 Task: For heading Use Merriweather with Light dark cornflower blue 2 colour & bold.  font size for heading24,  'Change the font style of data to'Nunito and font size to 16,  Change the alignment of both headline & data to Align right In the sheet  auditingSalesByCategory_2023
Action: Mouse moved to (279, 295)
Screenshot: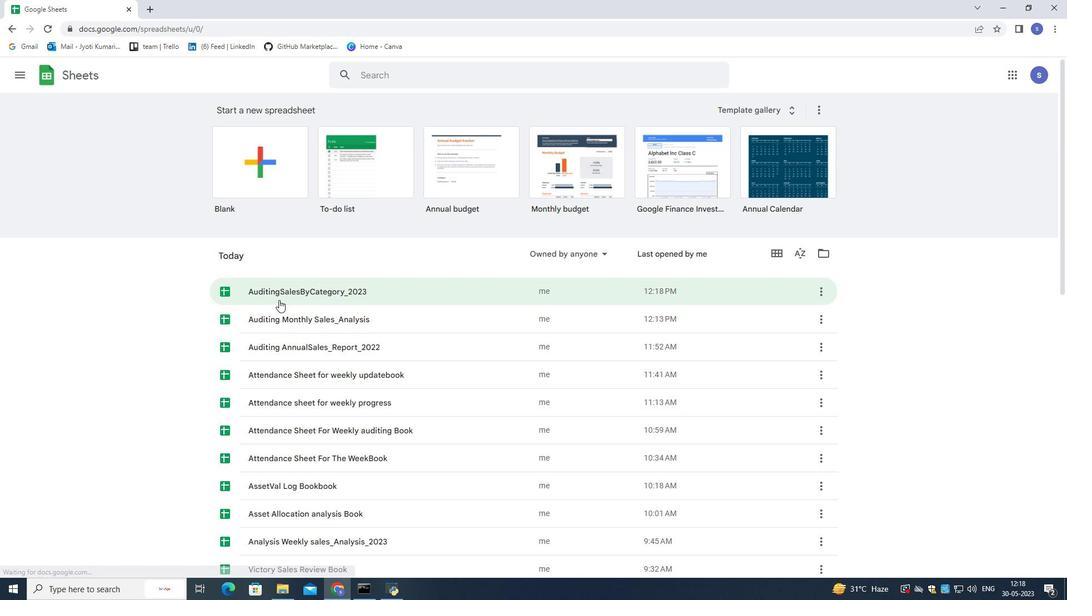 
Action: Mouse pressed left at (279, 295)
Screenshot: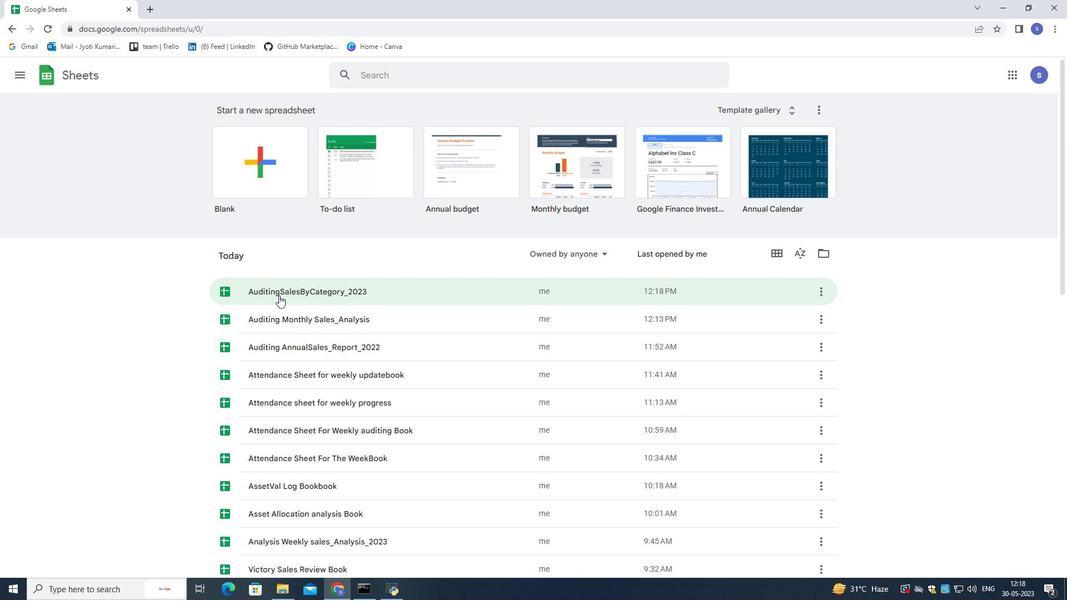 
Action: Mouse moved to (101, 155)
Screenshot: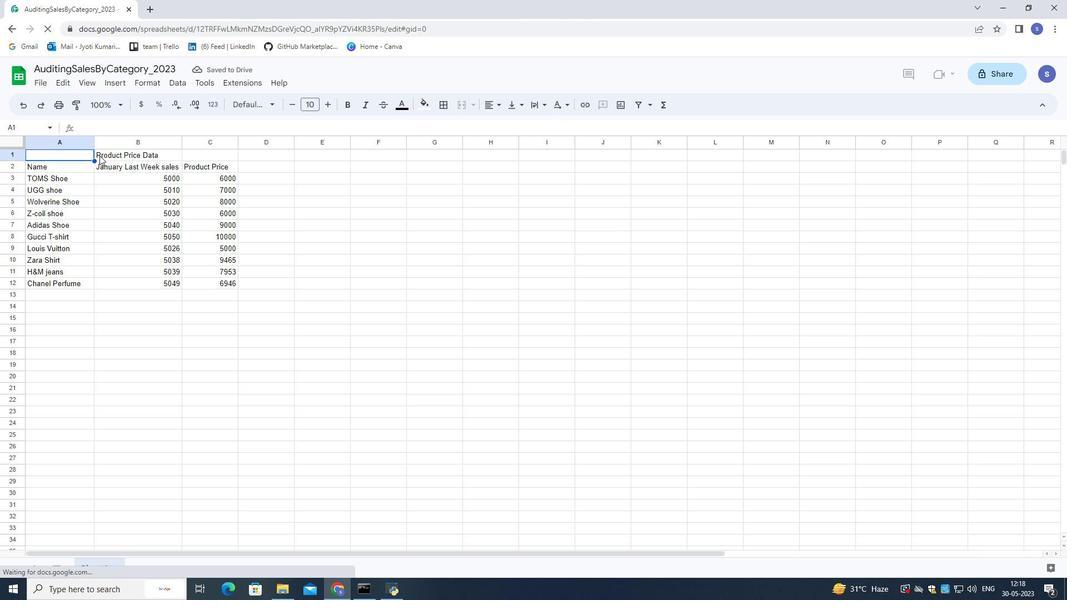 
Action: Mouse pressed left at (101, 155)
Screenshot: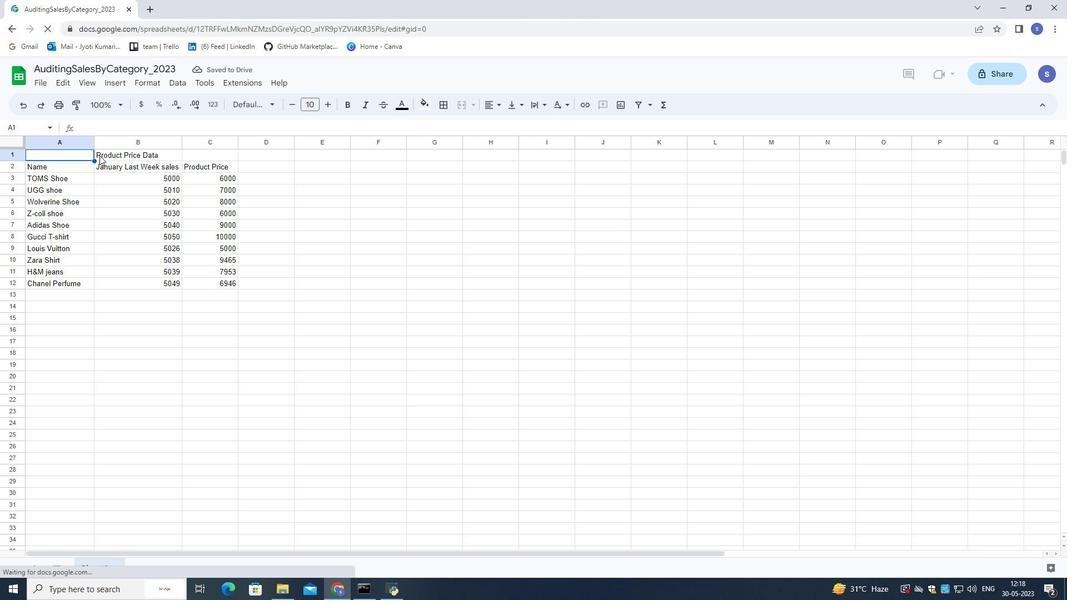 
Action: Mouse moved to (95, 153)
Screenshot: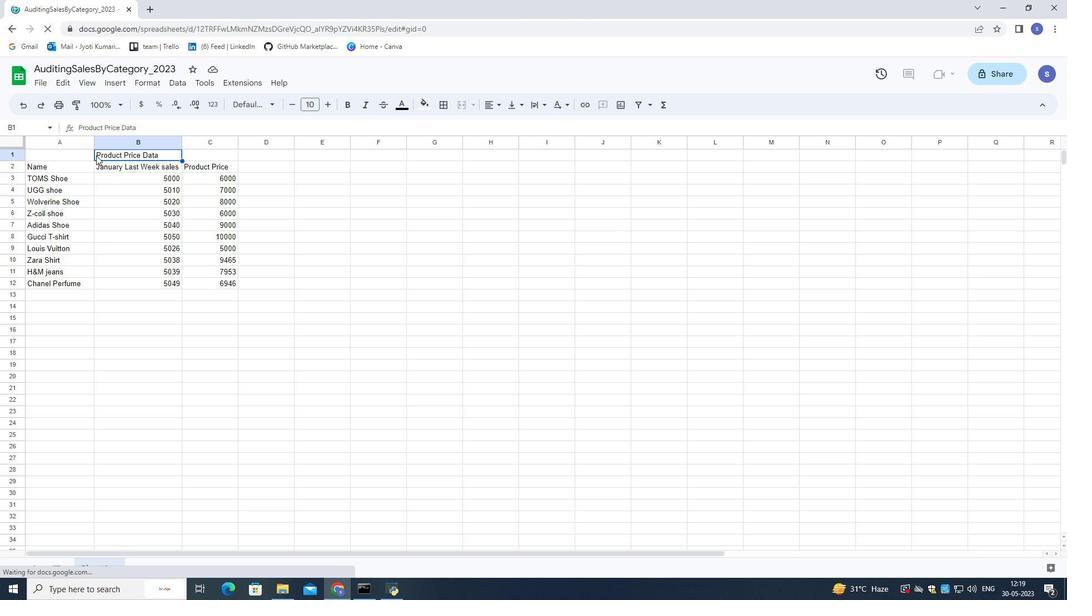 
Action: Mouse pressed left at (95, 153)
Screenshot: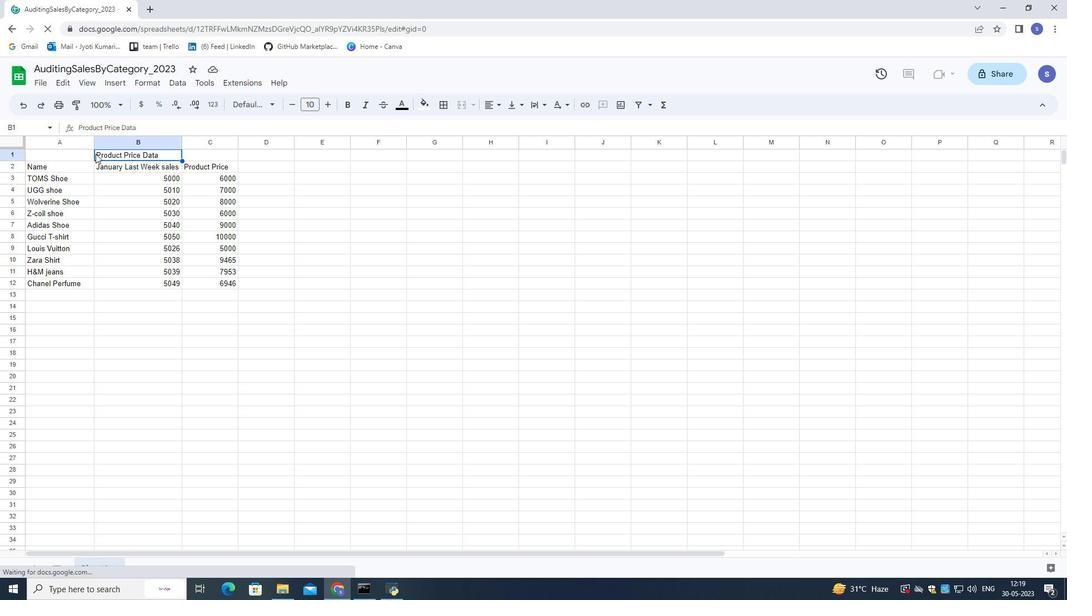 
Action: Mouse pressed left at (95, 153)
Screenshot: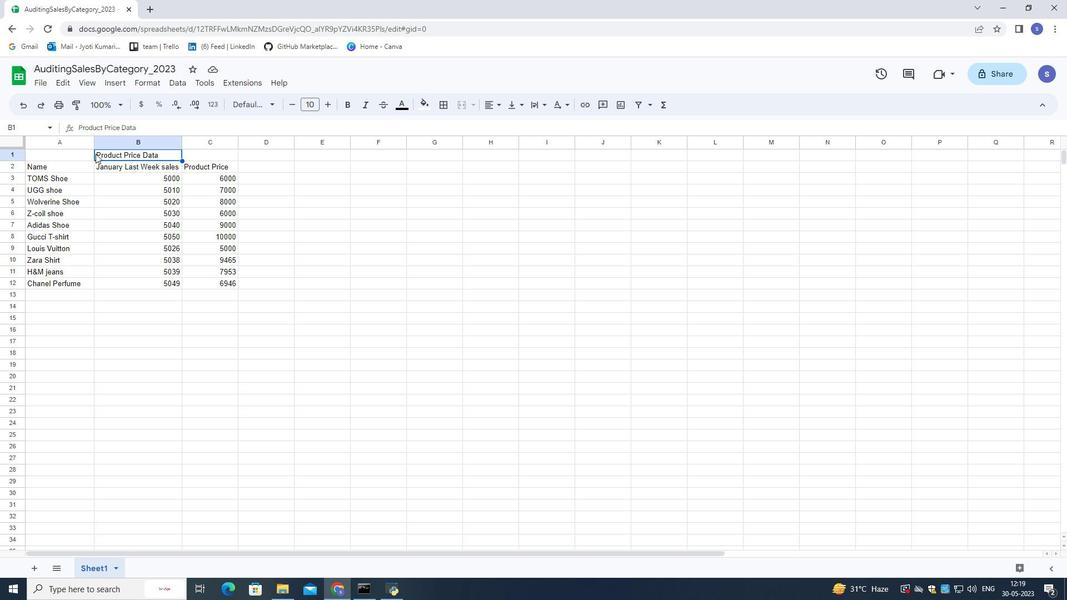 
Action: Mouse pressed left at (95, 153)
Screenshot: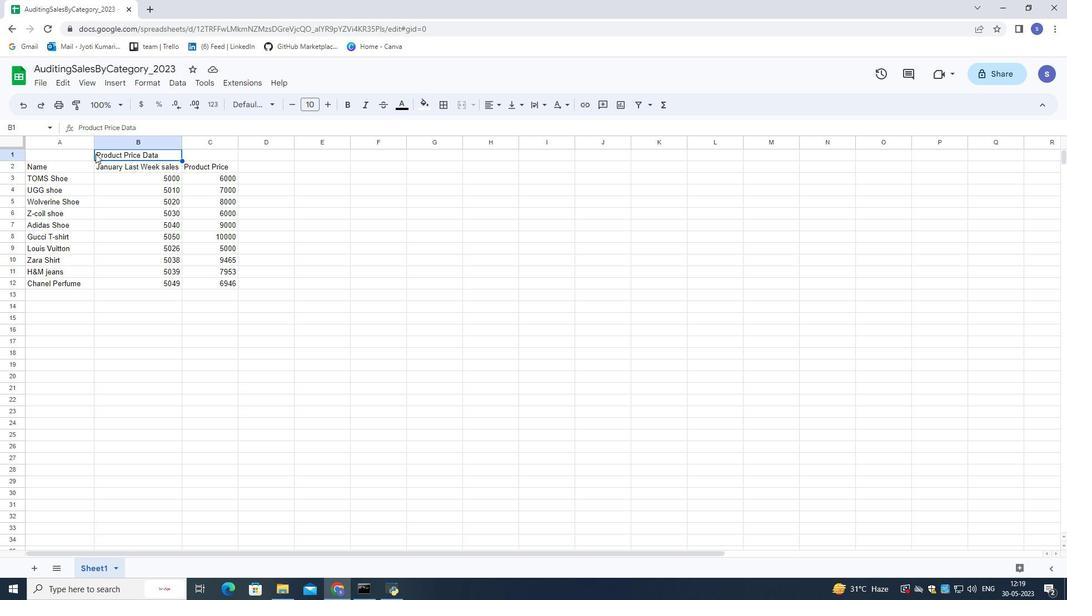 
Action: Mouse moved to (95, 152)
Screenshot: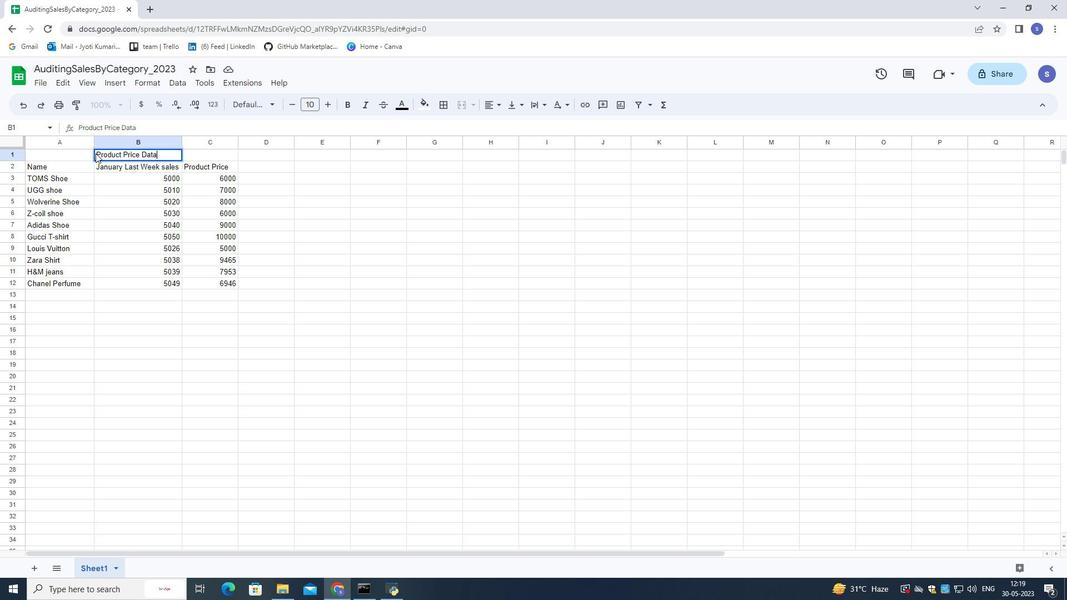 
Action: Mouse pressed left at (95, 152)
Screenshot: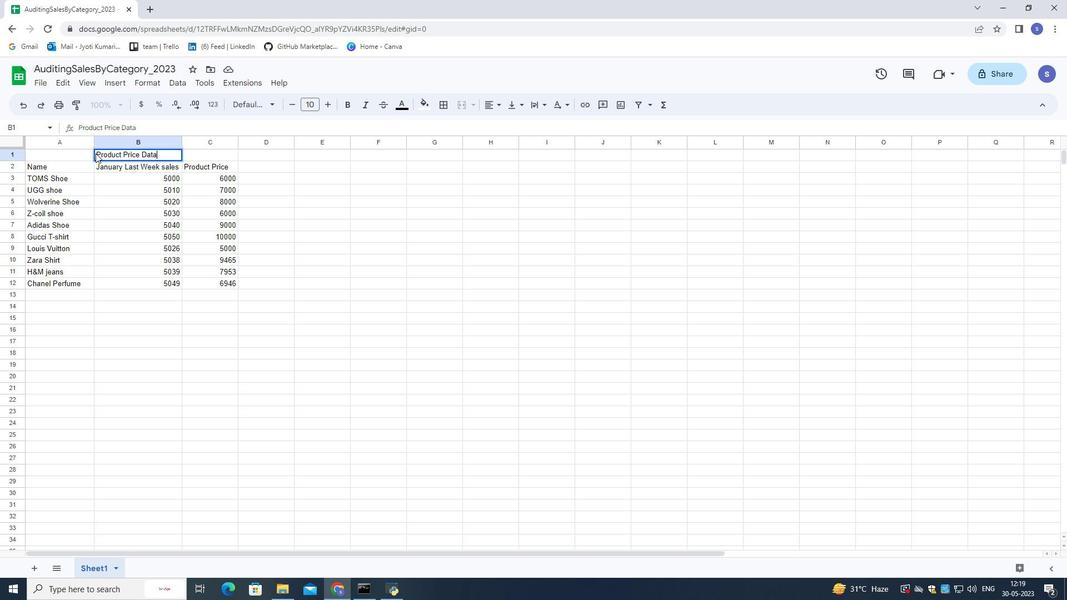
Action: Mouse moved to (96, 153)
Screenshot: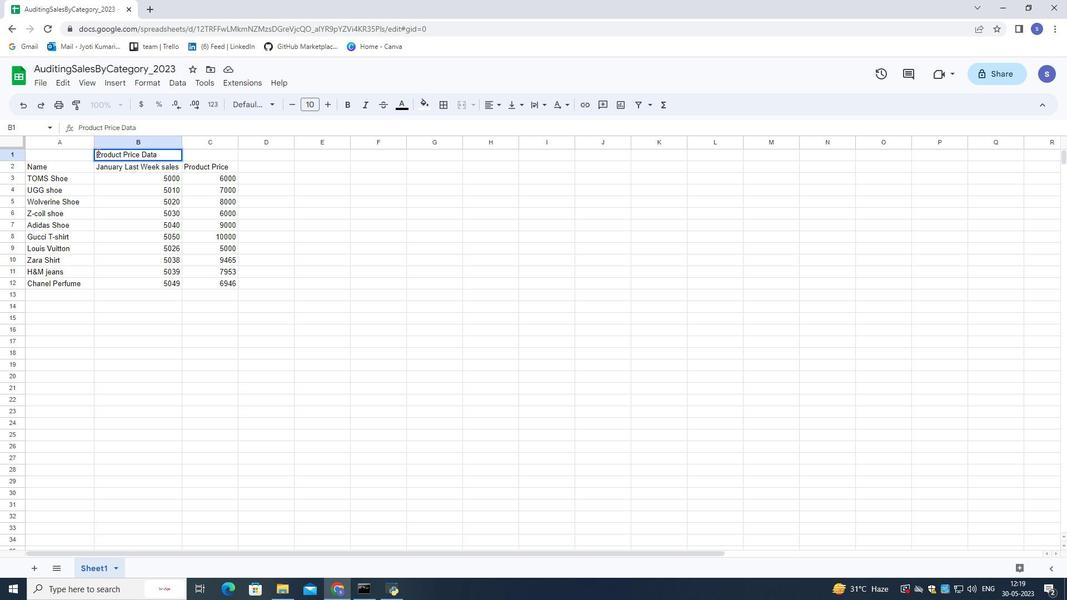 
Action: Mouse pressed left at (96, 153)
Screenshot: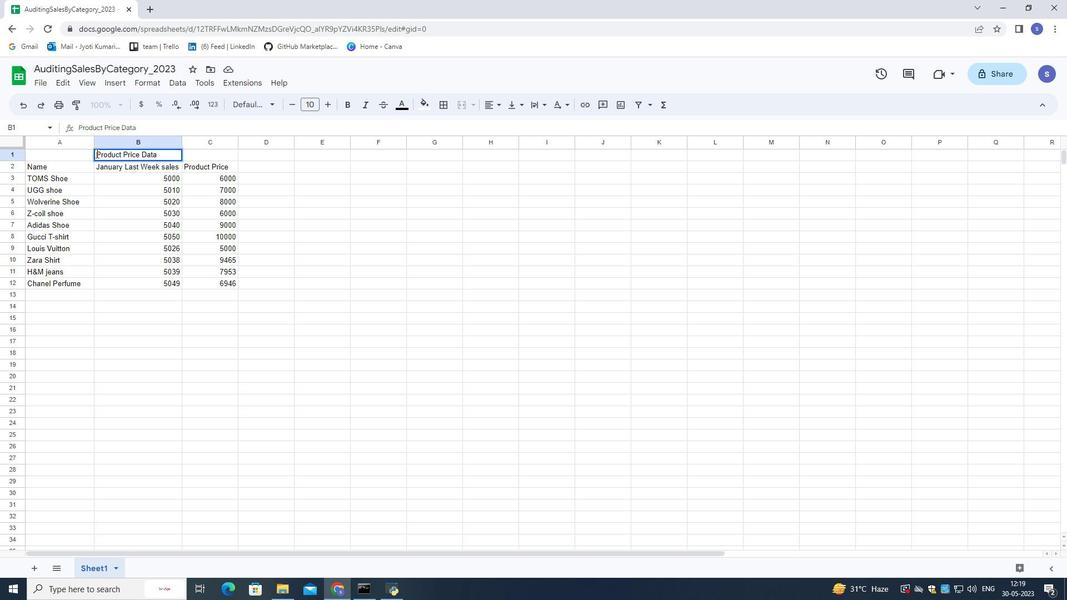 
Action: Mouse moved to (277, 105)
Screenshot: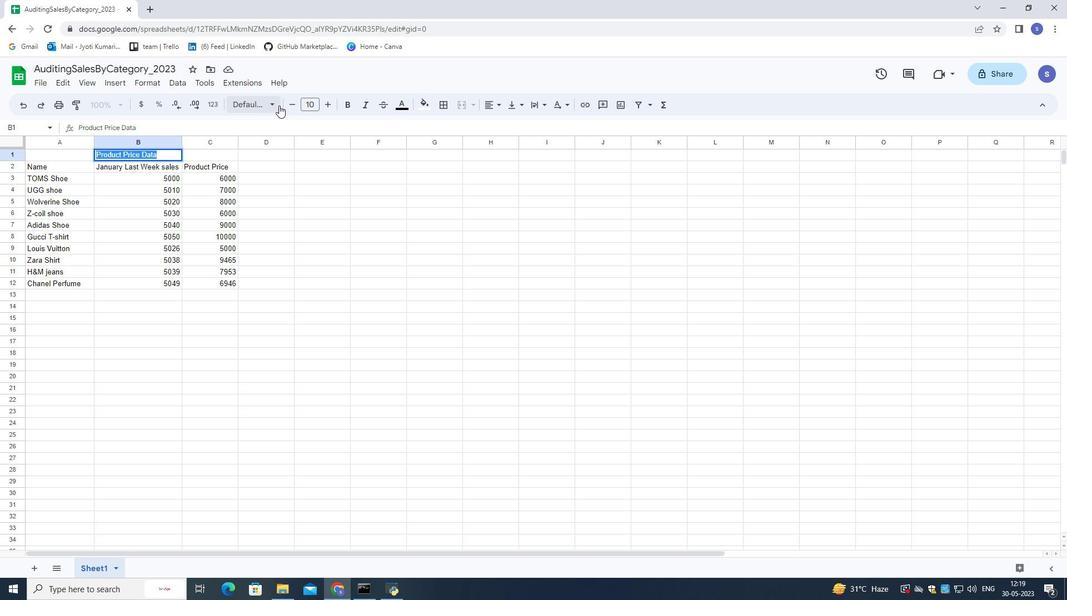
Action: Mouse pressed left at (277, 105)
Screenshot: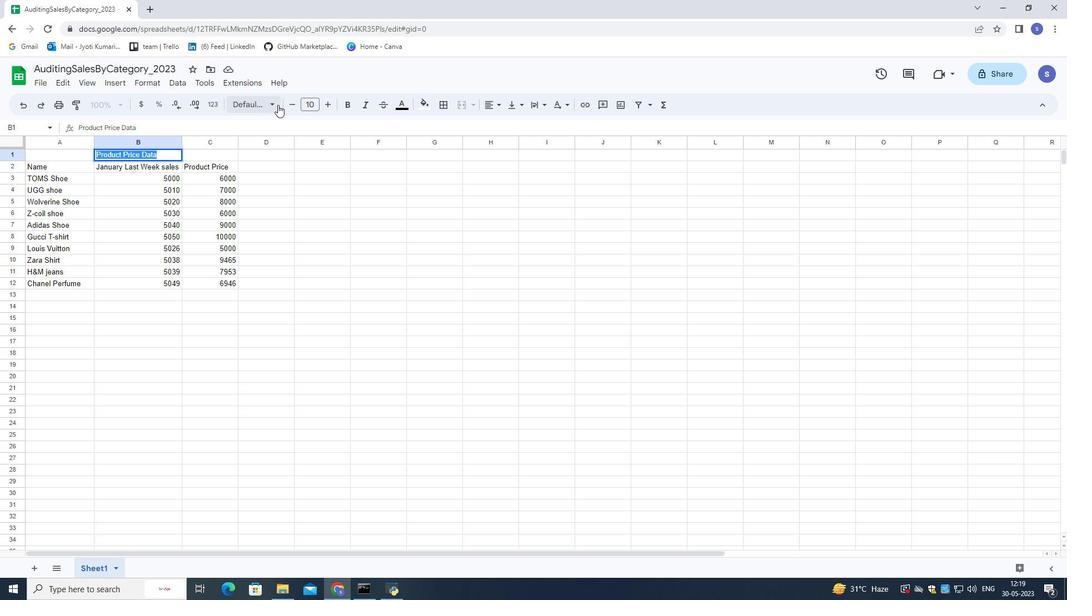 
Action: Mouse moved to (294, 147)
Screenshot: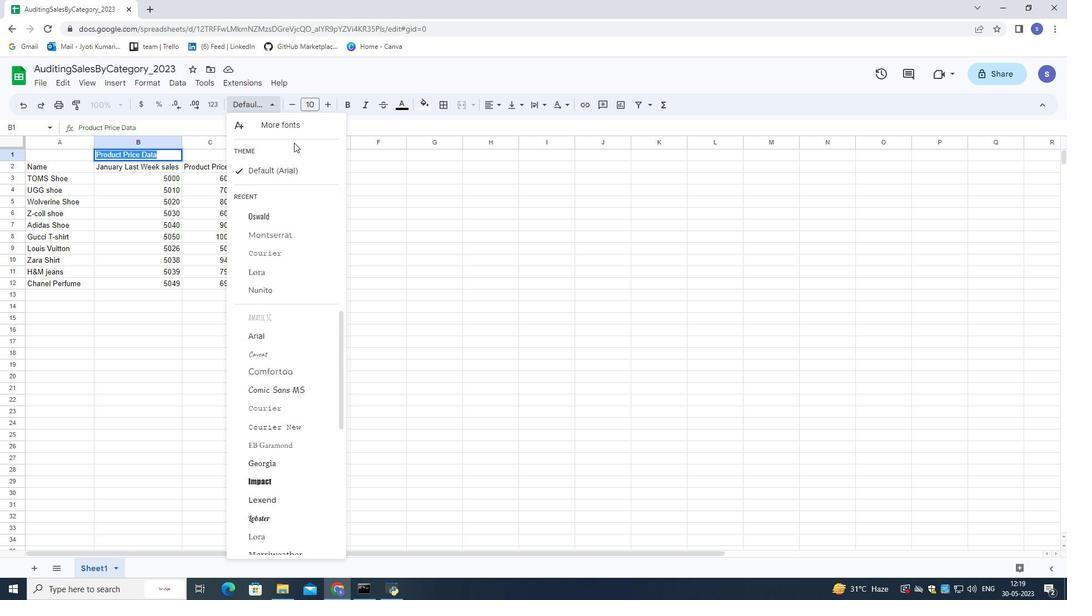 
Action: Mouse pressed left at (294, 147)
Screenshot: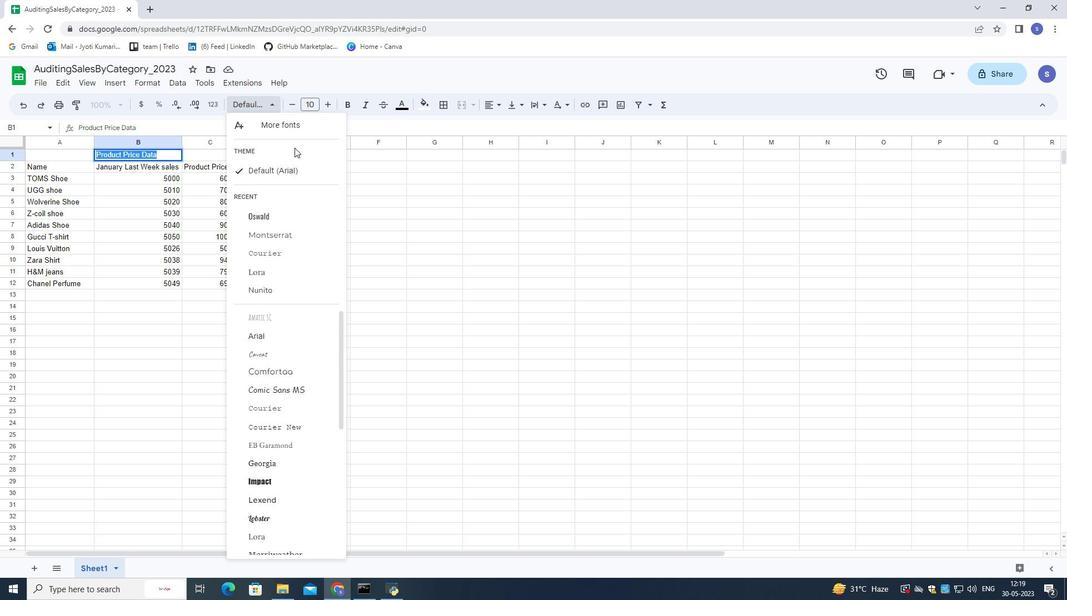 
Action: Mouse moved to (294, 131)
Screenshot: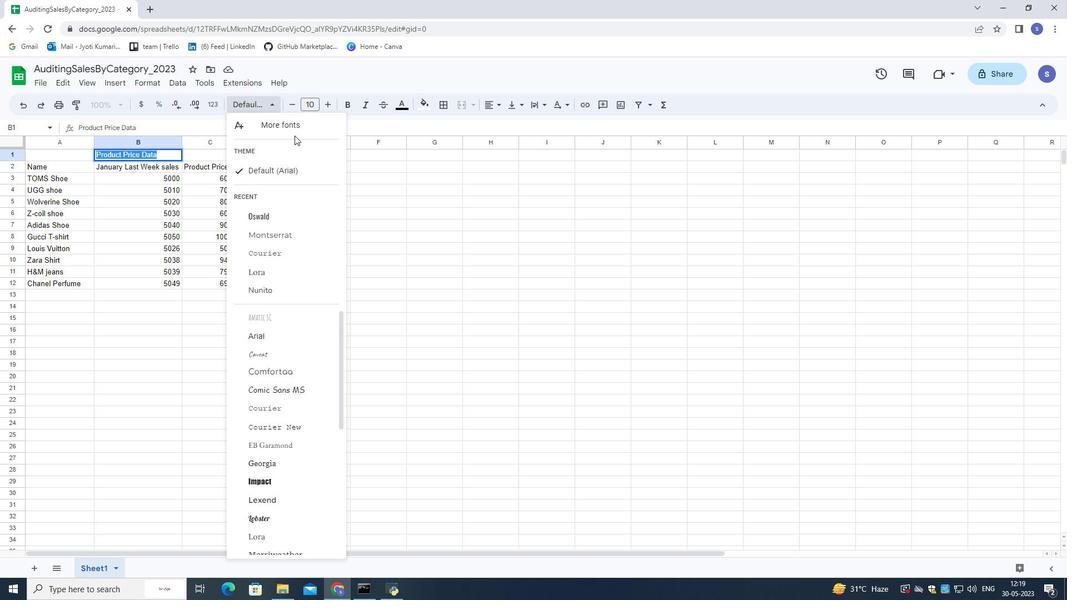 
Action: Mouse pressed left at (294, 131)
Screenshot: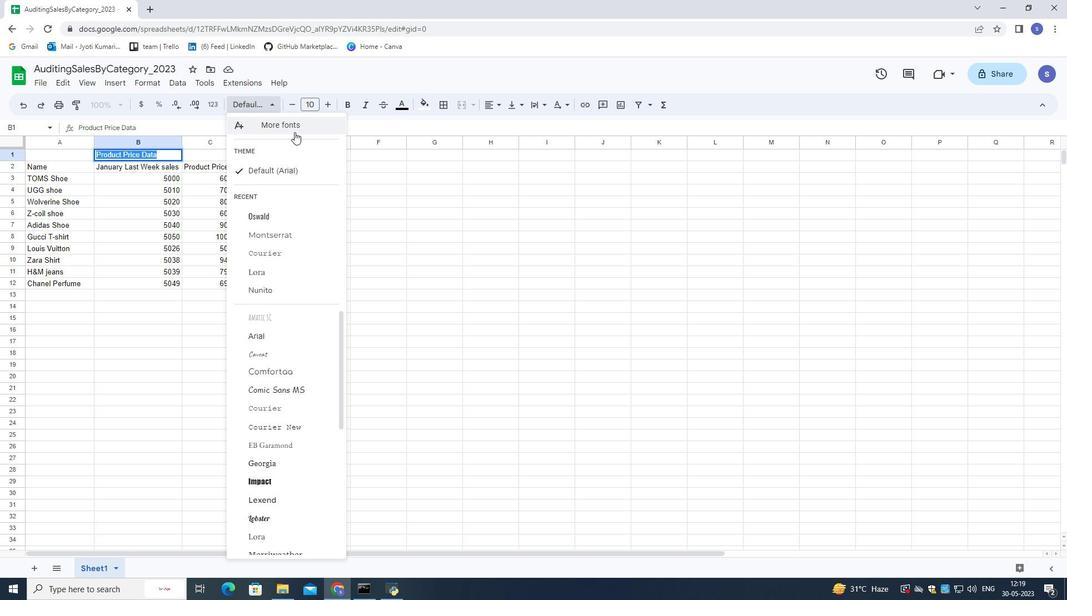 
Action: Mouse moved to (306, 185)
Screenshot: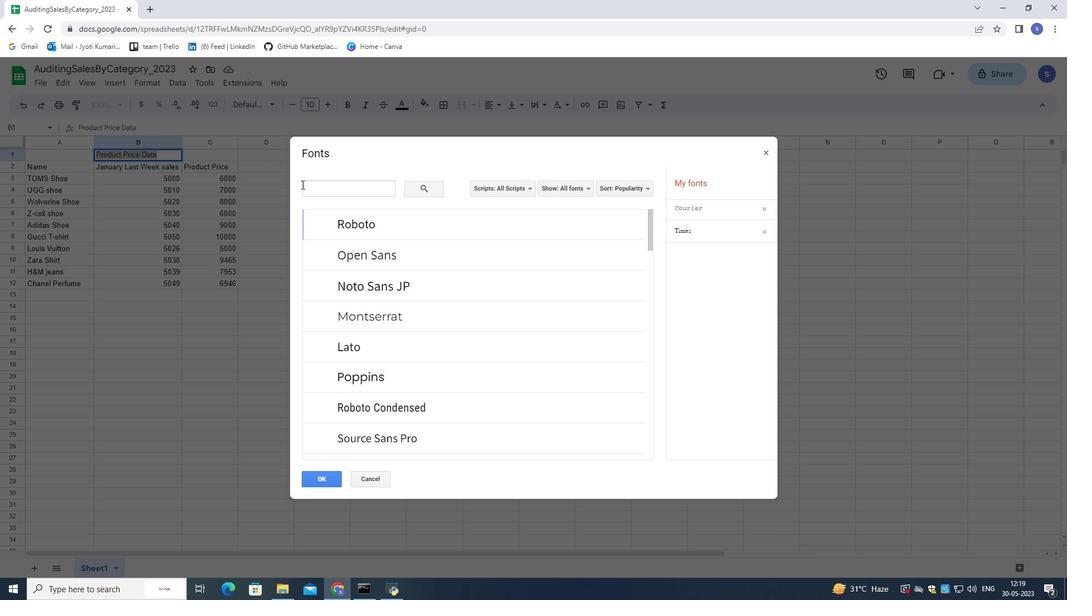 
Action: Mouse pressed left at (306, 185)
Screenshot: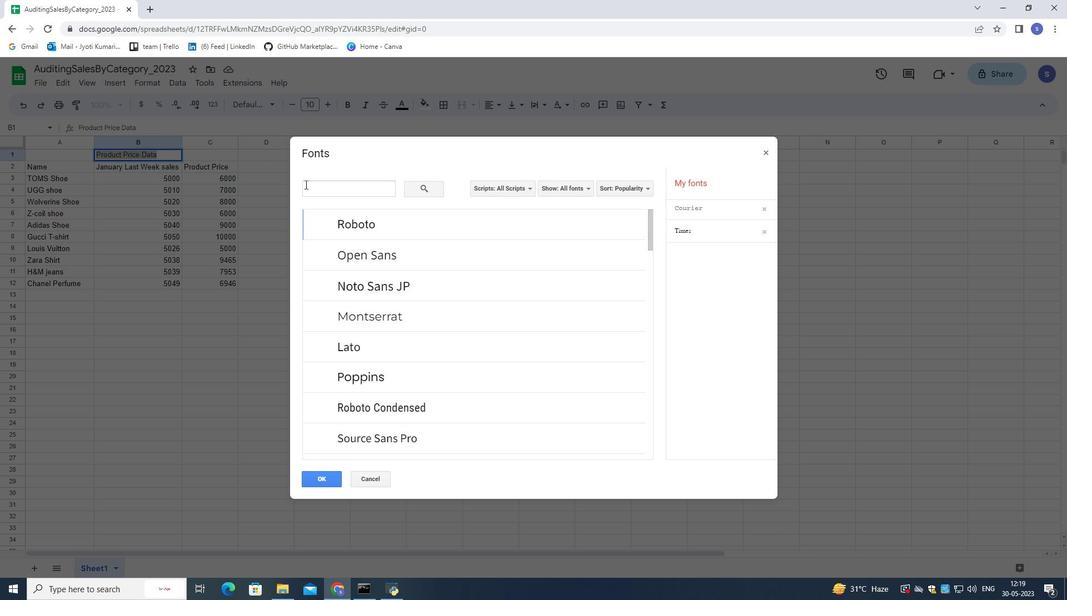 
Action: Mouse moved to (306, 185)
Screenshot: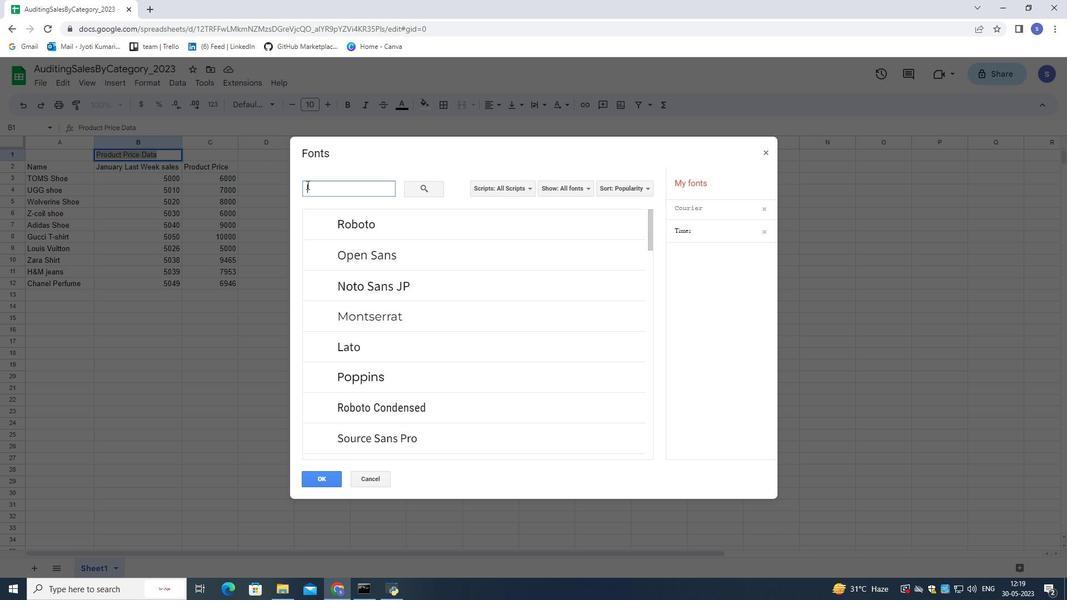 
Action: Key pressed <Key.shift><Key.shift><Key.shift><Key.shift>Me
Screenshot: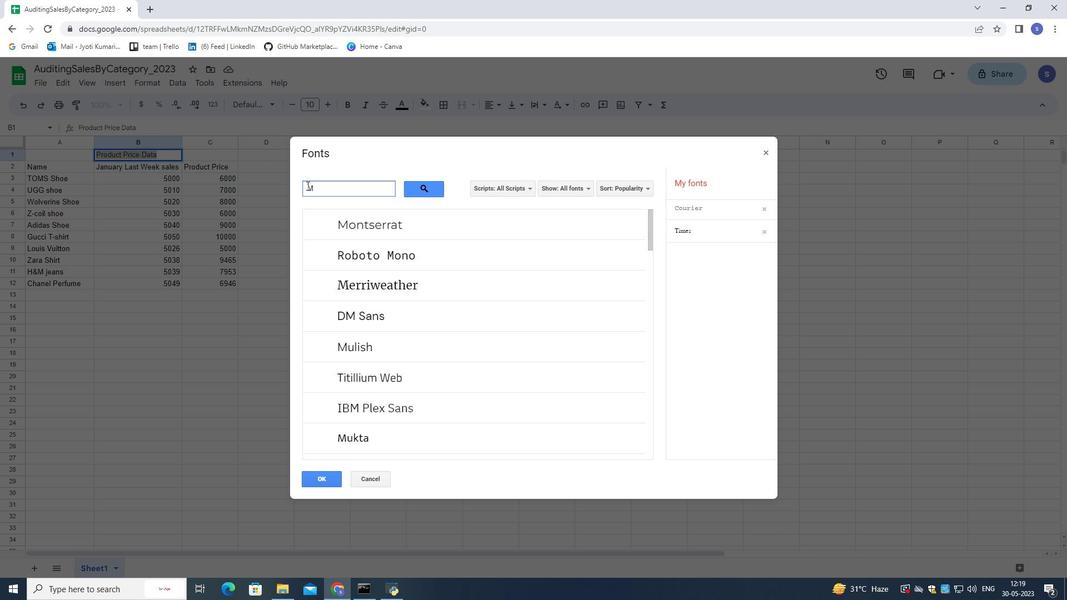 
Action: Mouse moved to (60, 274)
Screenshot: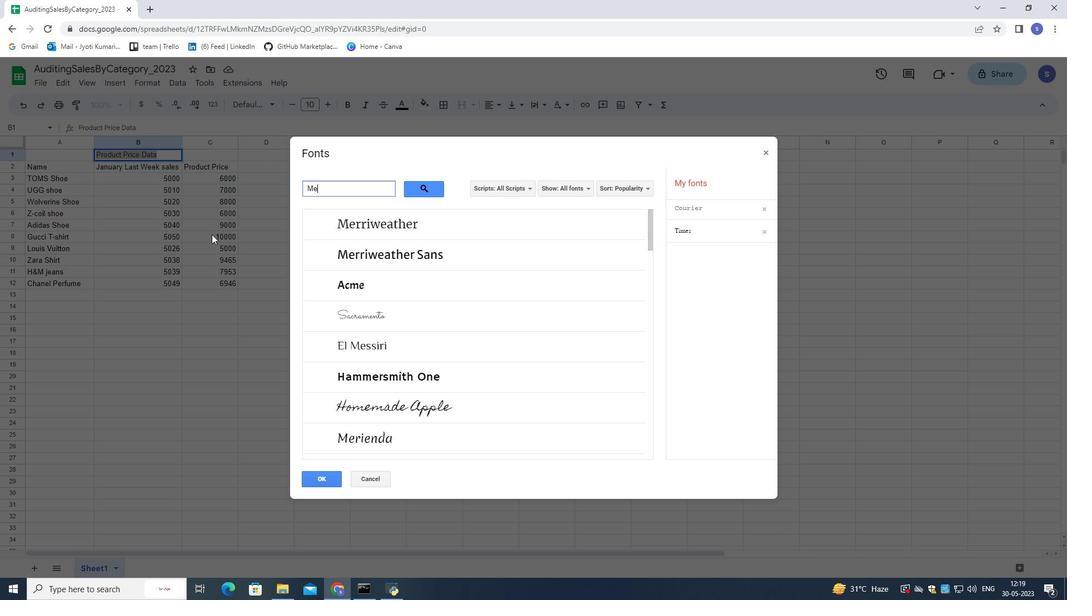 
Action: Key pressed rriweather
Screenshot: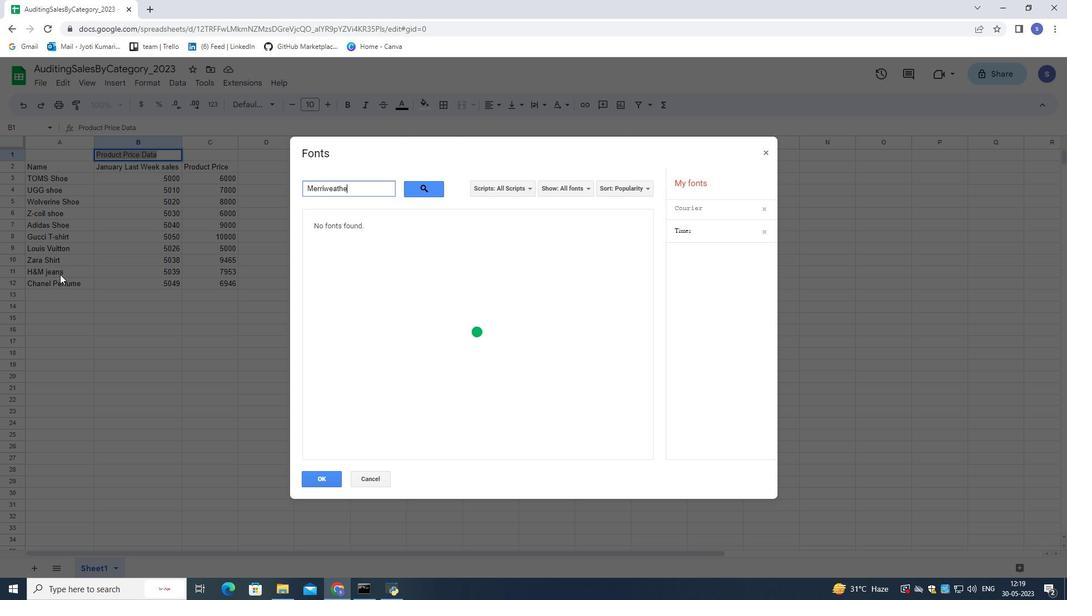 
Action: Mouse moved to (531, 221)
Screenshot: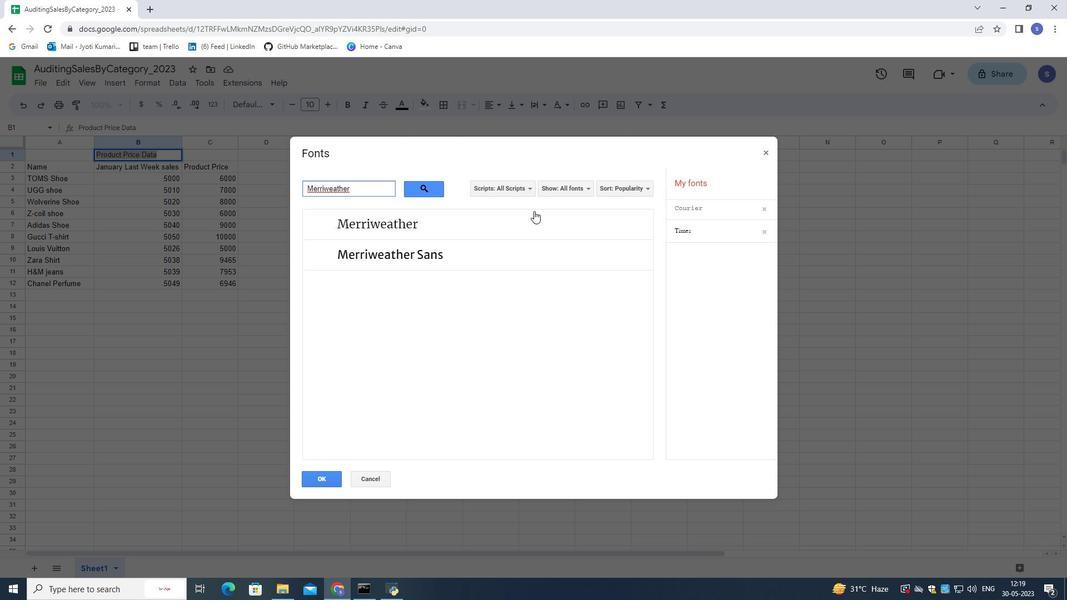 
Action: Mouse pressed left at (531, 221)
Screenshot: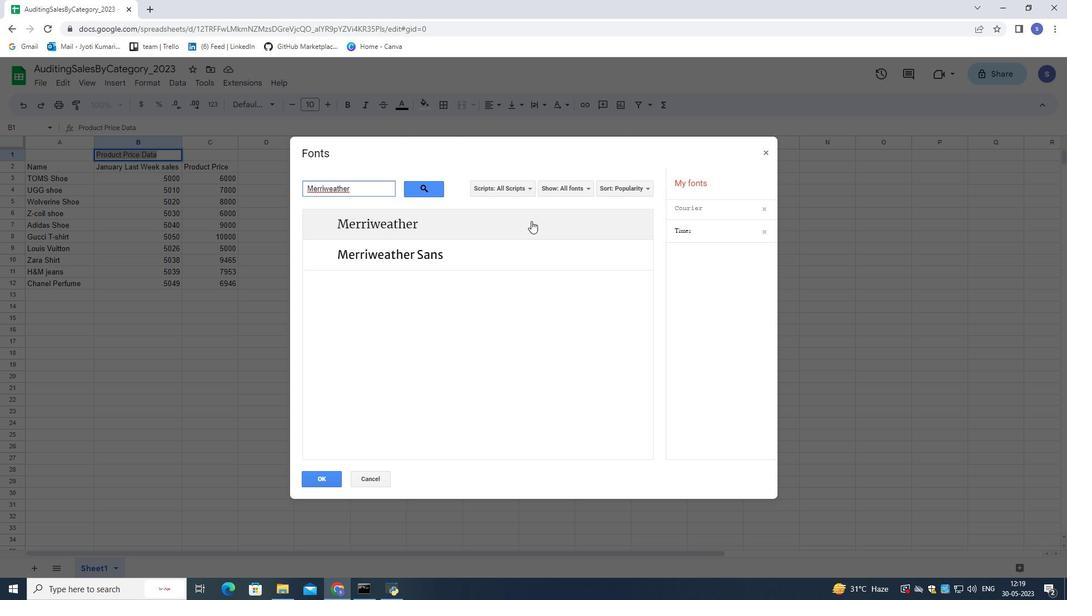 
Action: Mouse moved to (315, 477)
Screenshot: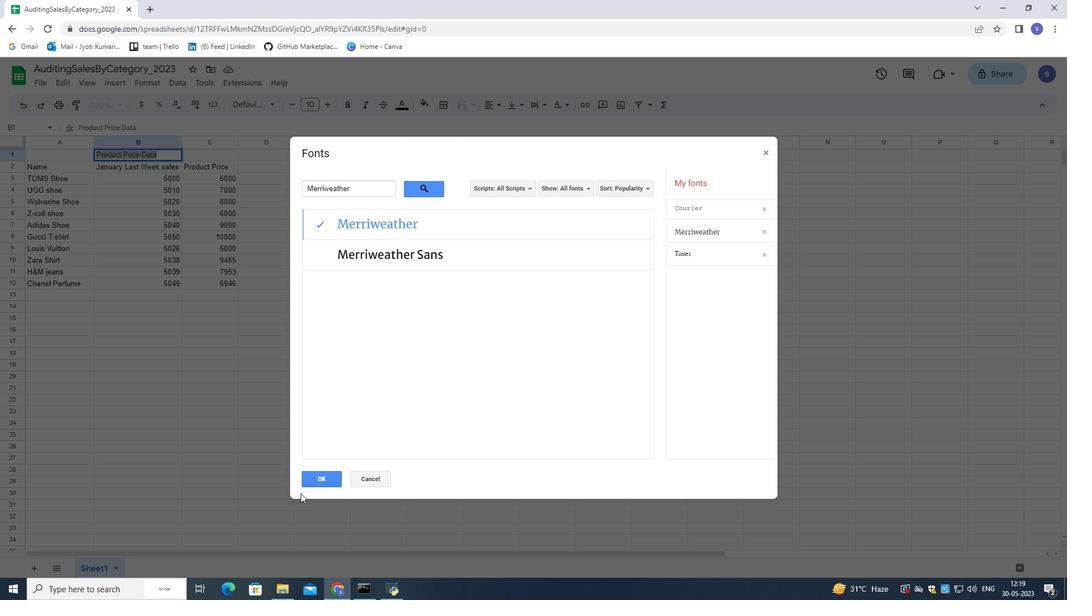 
Action: Mouse pressed left at (315, 477)
Screenshot: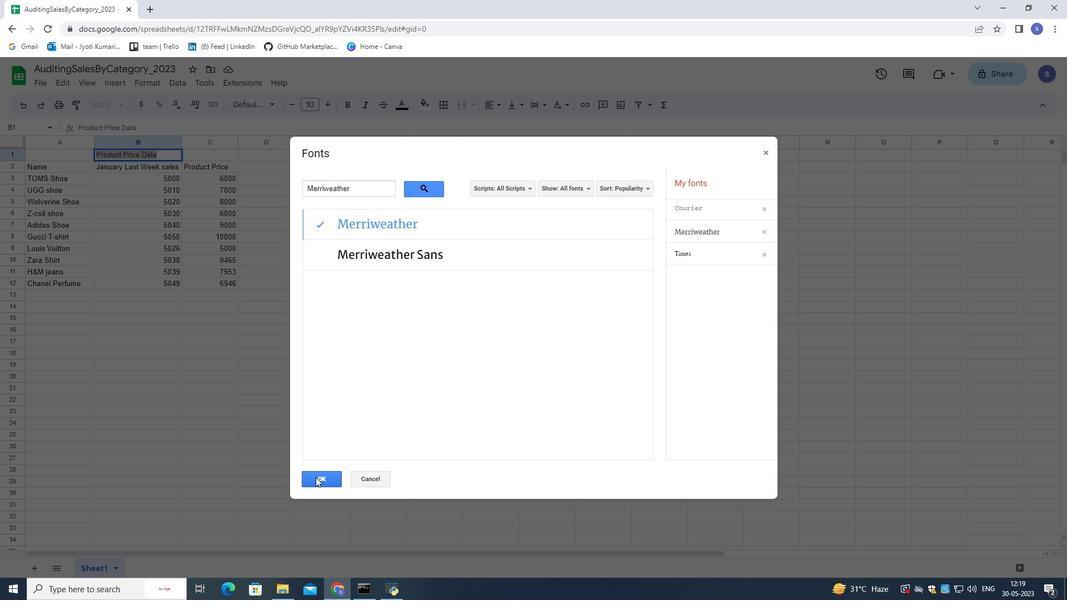 
Action: Mouse moved to (399, 109)
Screenshot: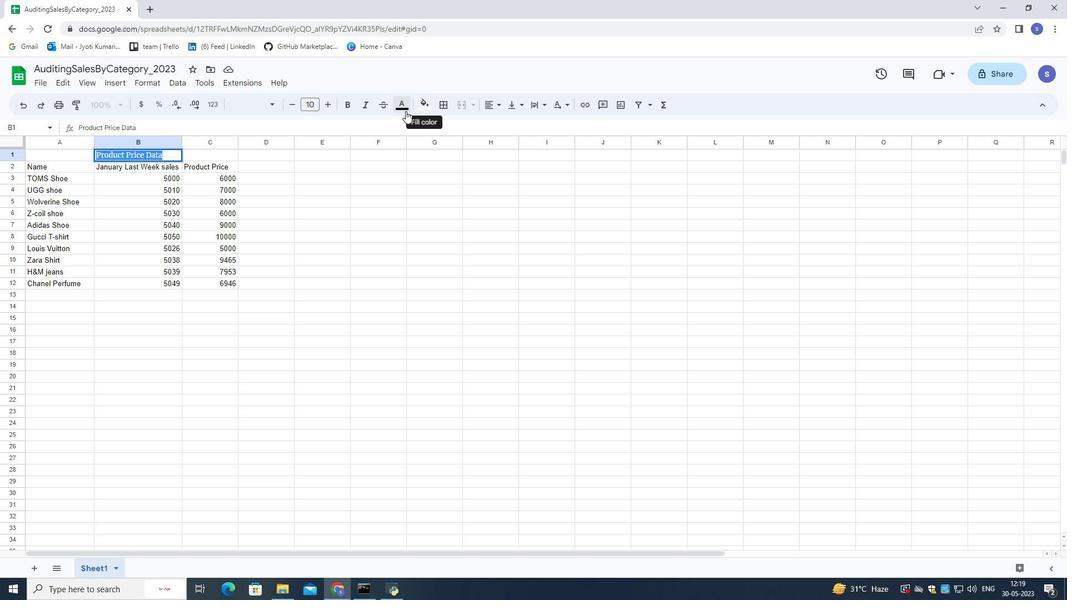 
Action: Mouse pressed left at (399, 109)
Screenshot: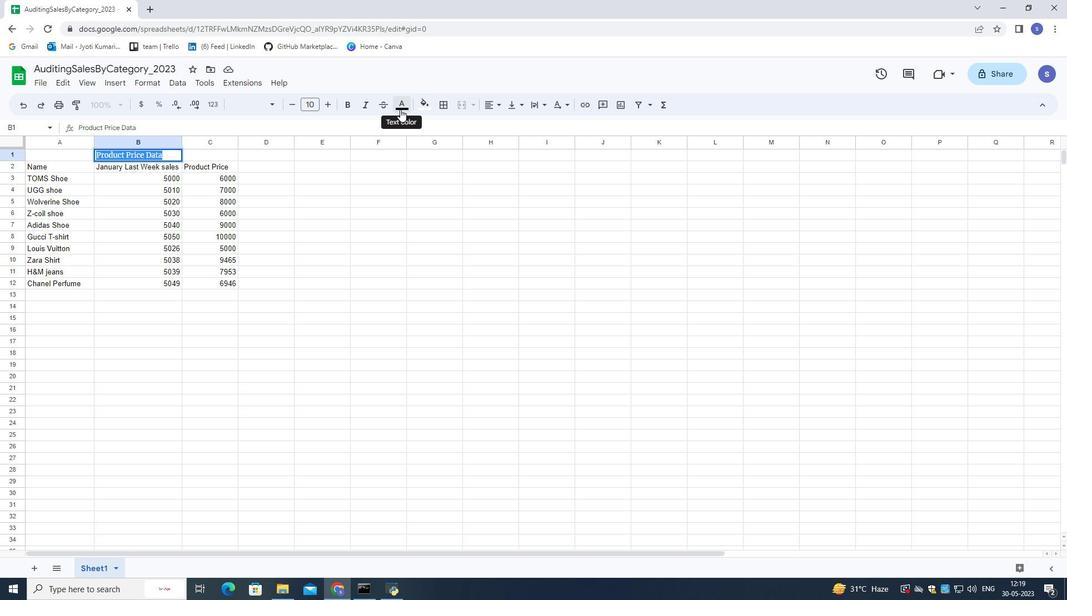 
Action: Mouse moved to (421, 295)
Screenshot: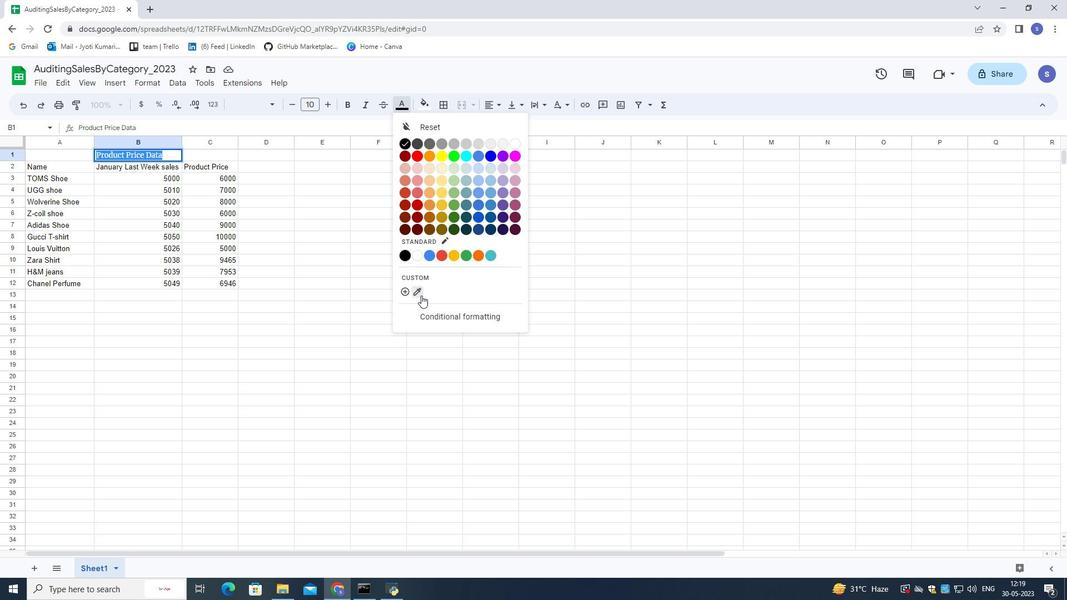 
Action: Mouse pressed left at (421, 295)
Screenshot: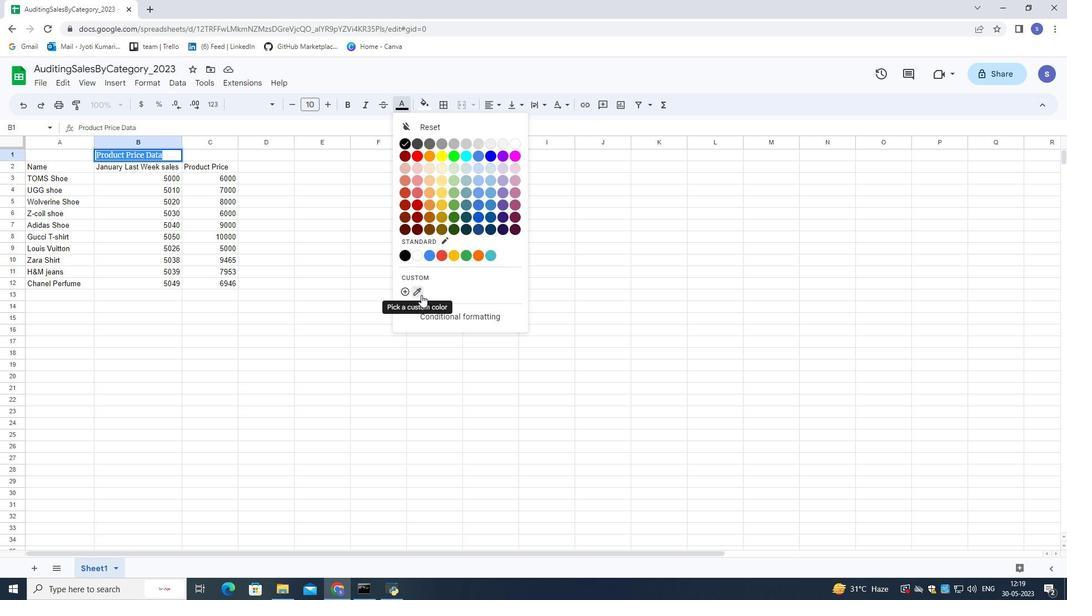 
Action: Mouse moved to (401, 172)
Screenshot: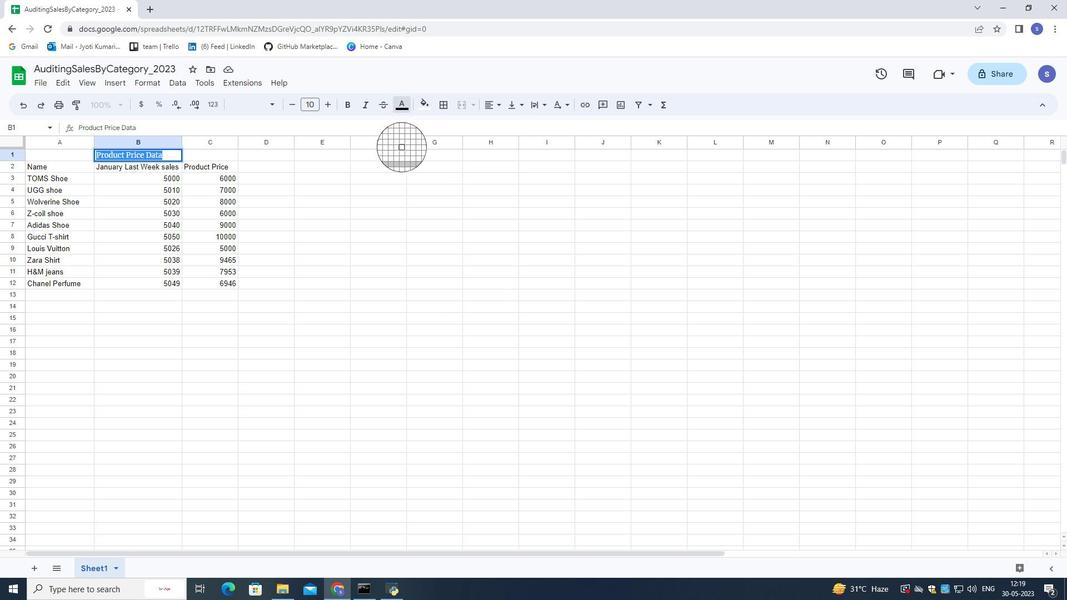 
Action: Mouse pressed left at (401, 172)
Screenshot: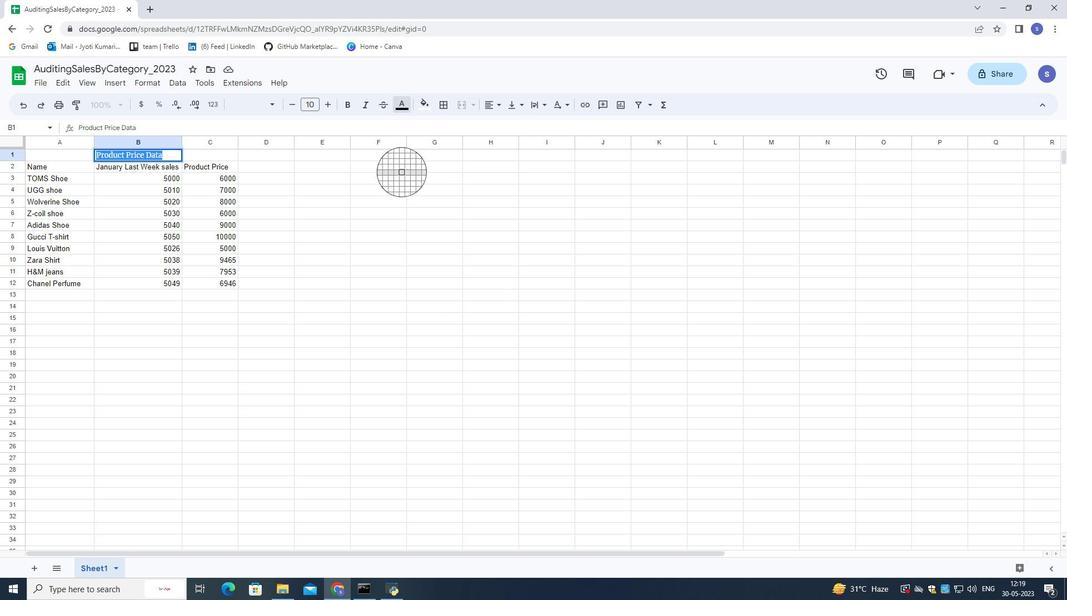
Action: Mouse moved to (398, 101)
Screenshot: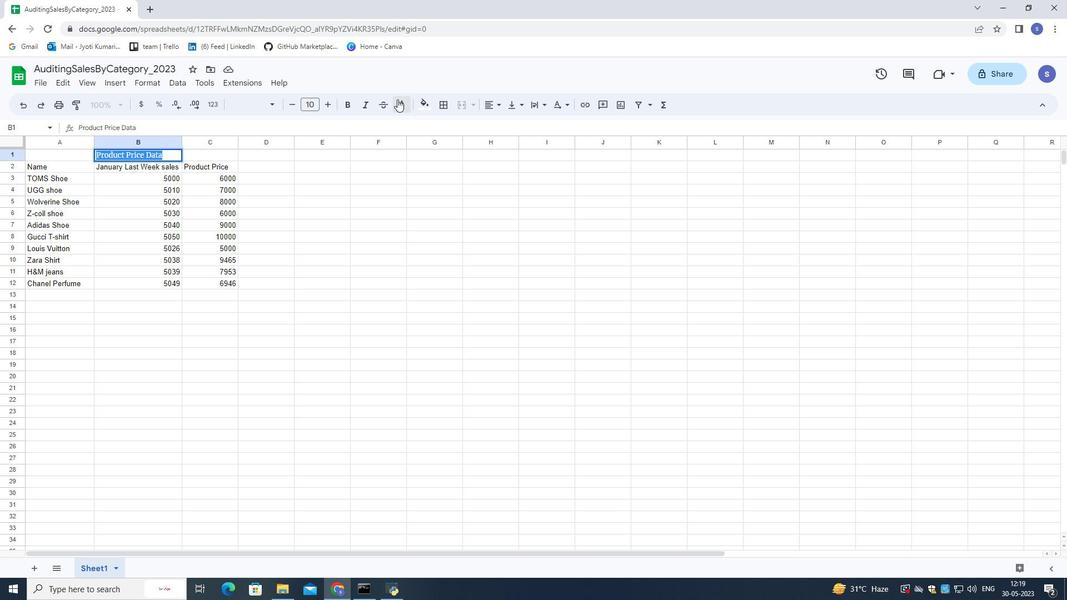 
Action: Mouse pressed left at (398, 101)
Screenshot: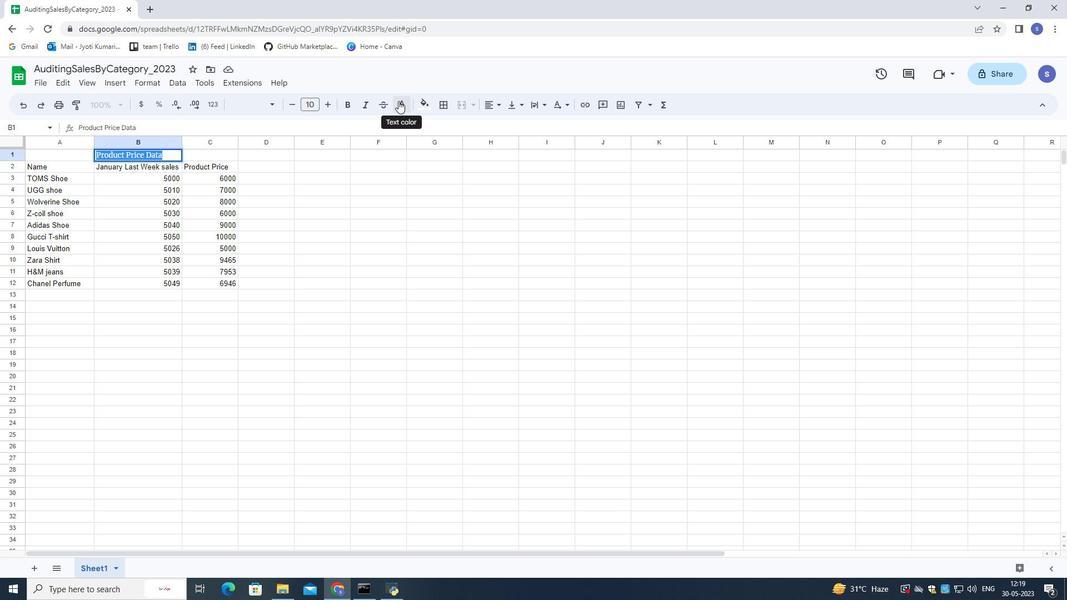 
Action: Mouse moved to (426, 277)
Screenshot: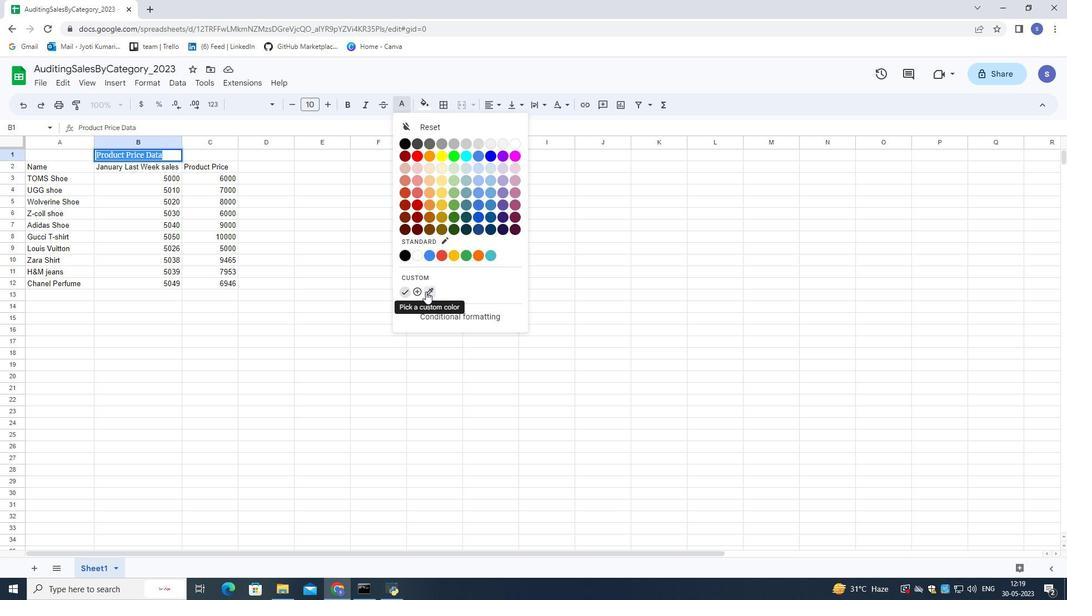 
Action: Mouse pressed left at (426, 277)
Screenshot: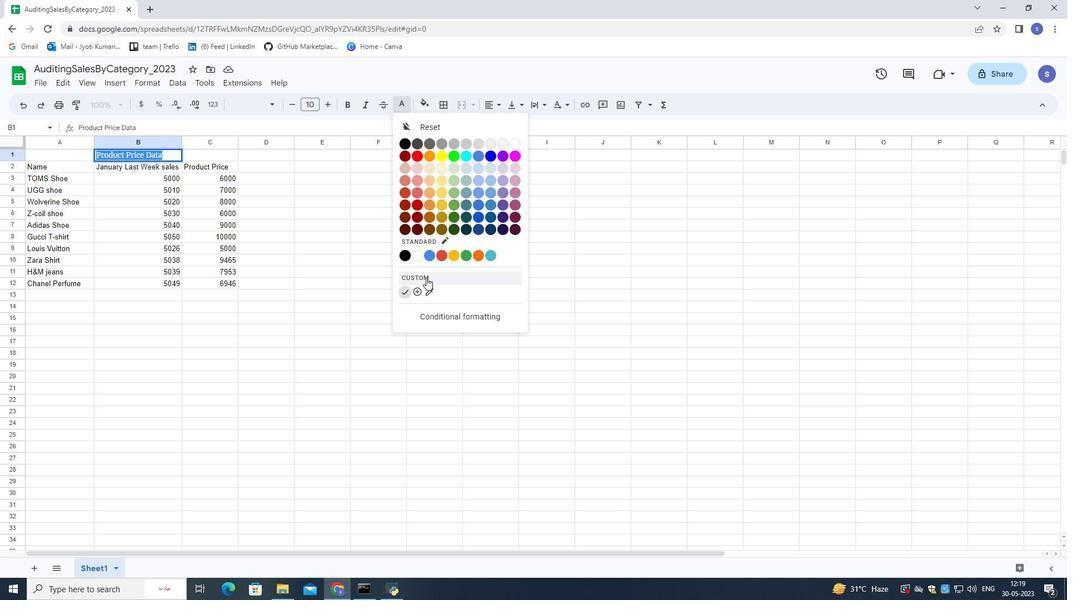 
Action: Mouse moved to (486, 370)
Screenshot: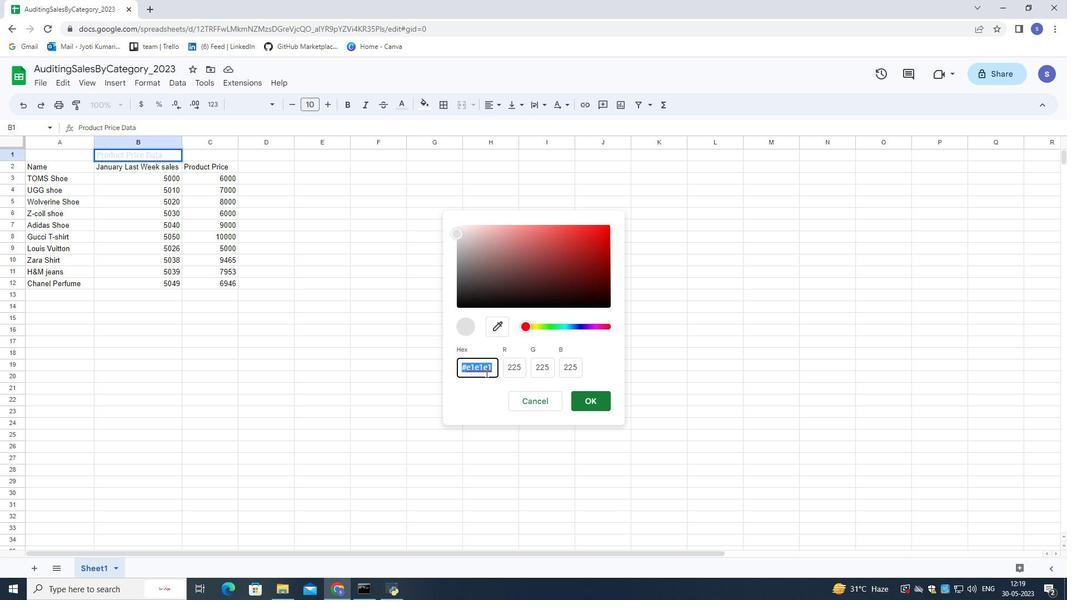 
Action: Mouse pressed left at (486, 370)
Screenshot: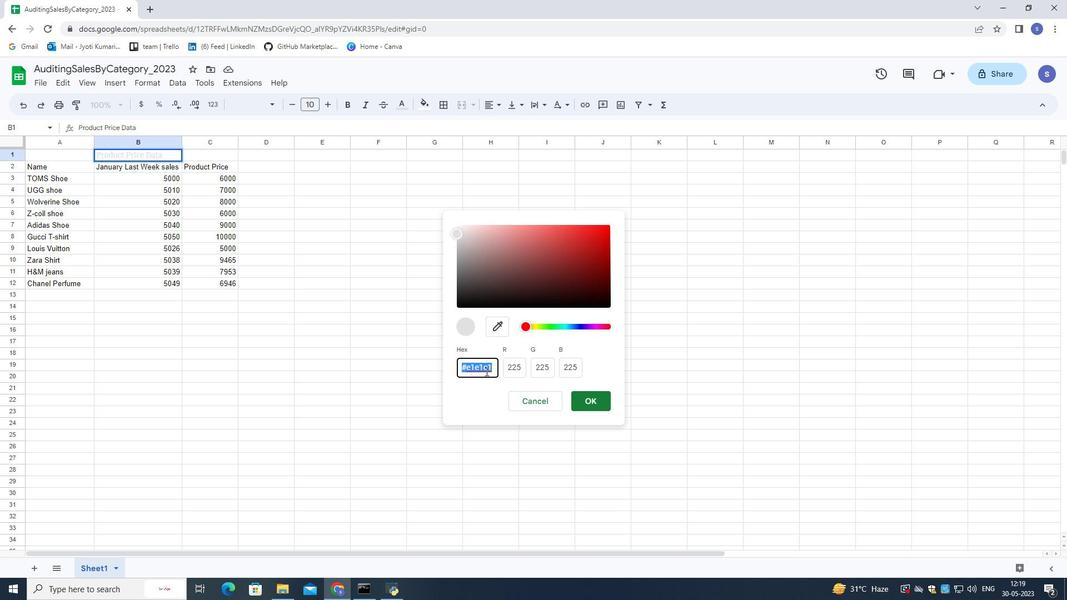 
Action: Mouse moved to (493, 369)
Screenshot: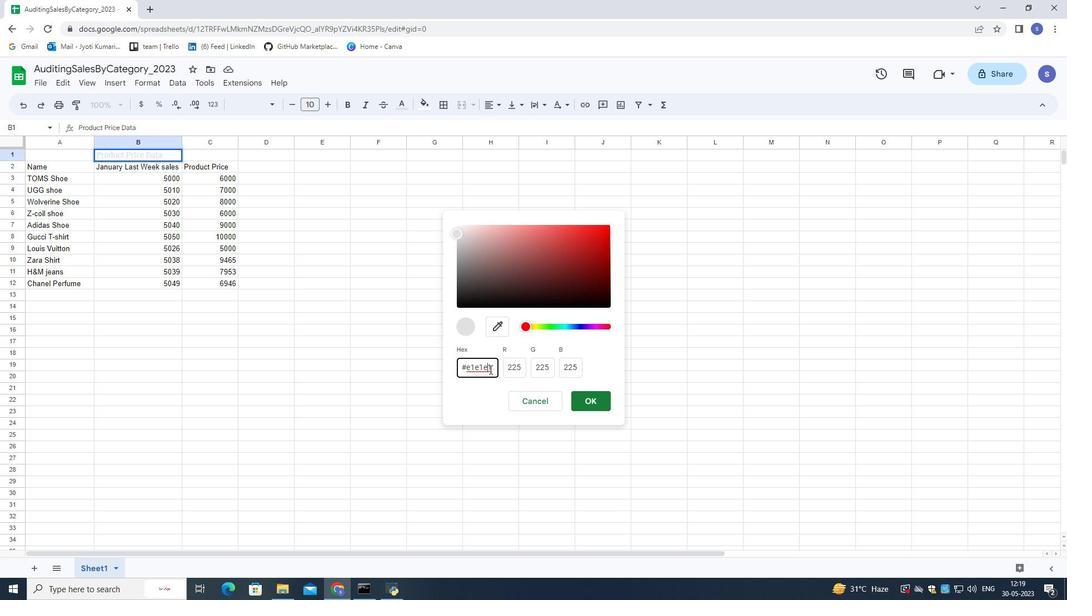 
Action: Mouse pressed left at (493, 369)
Screenshot: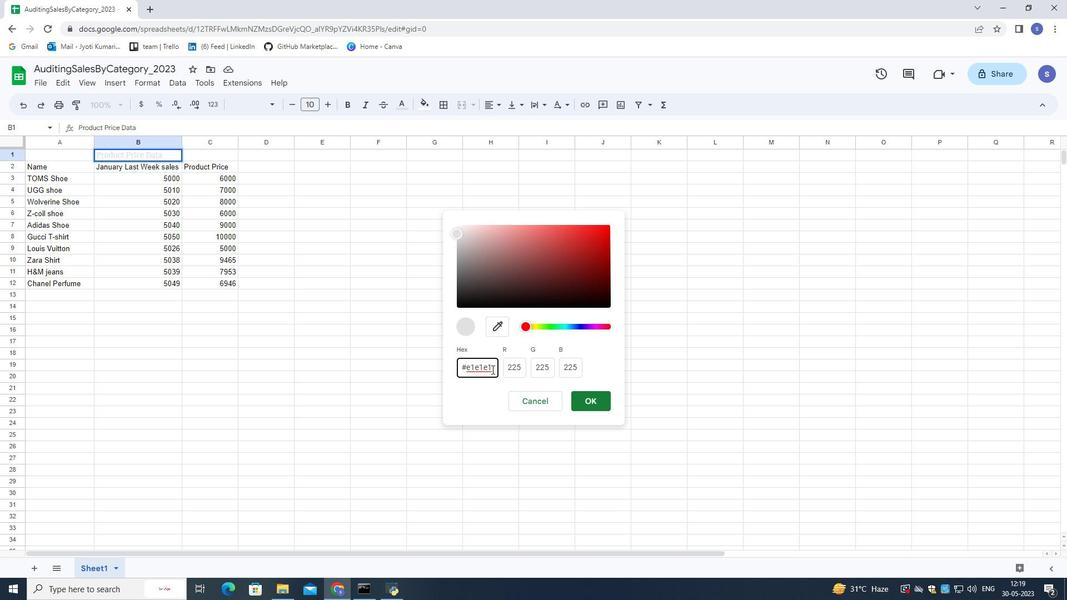 
Action: Mouse pressed left at (493, 369)
Screenshot: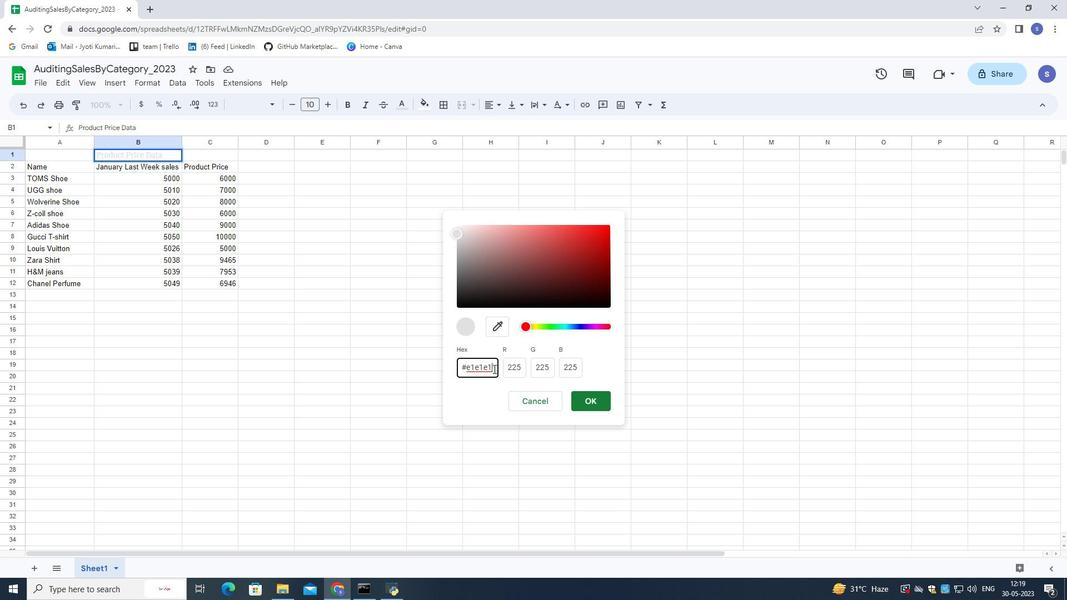 
Action: Mouse pressed left at (493, 369)
Screenshot: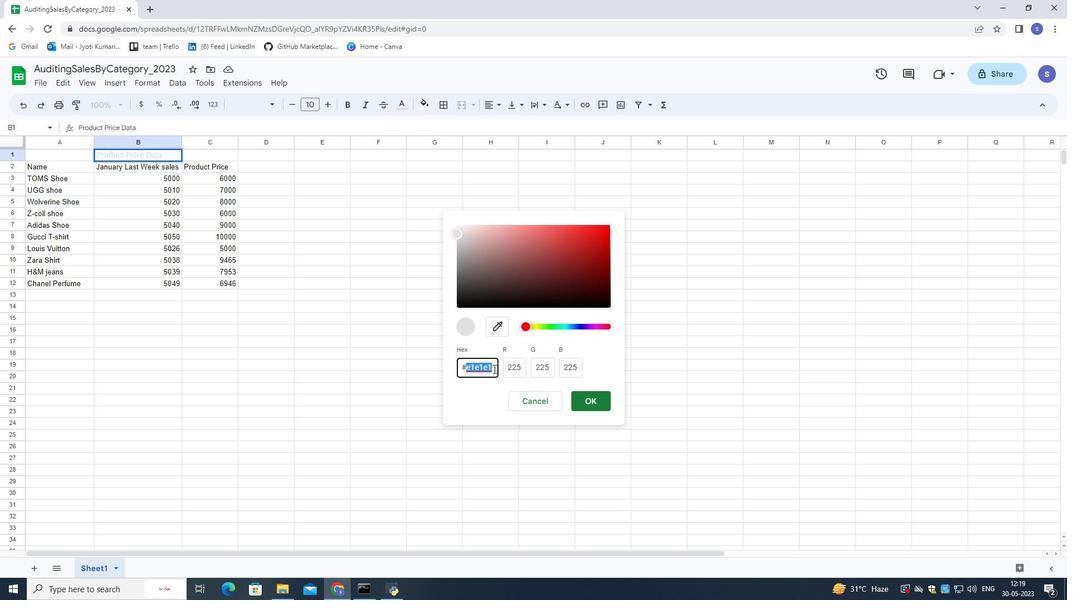 
Action: Key pressed <Key.shift>#a4c2f4
Screenshot: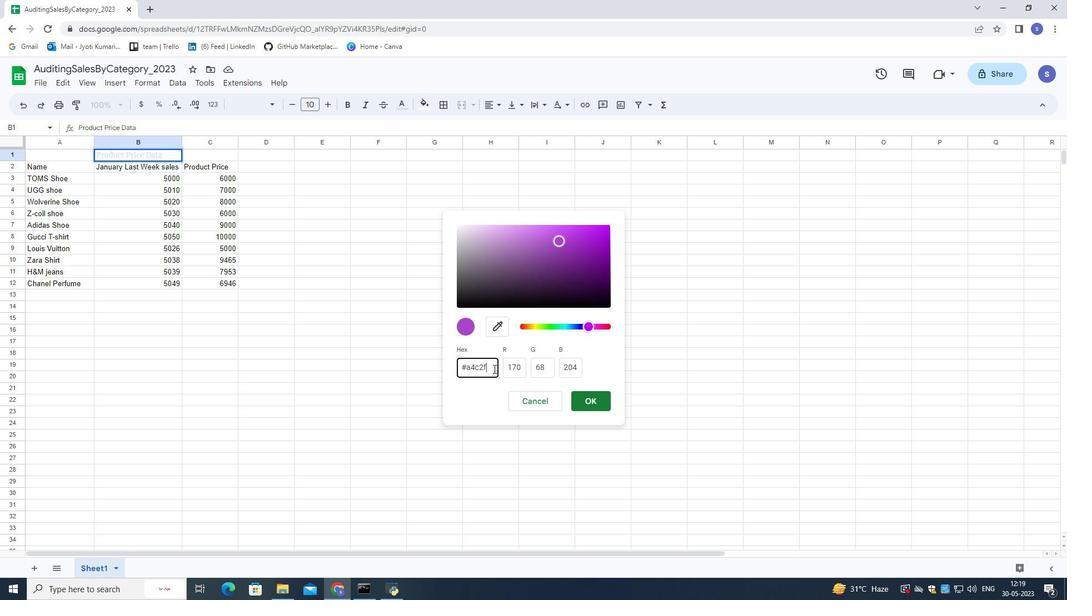 
Action: Mouse moved to (584, 404)
Screenshot: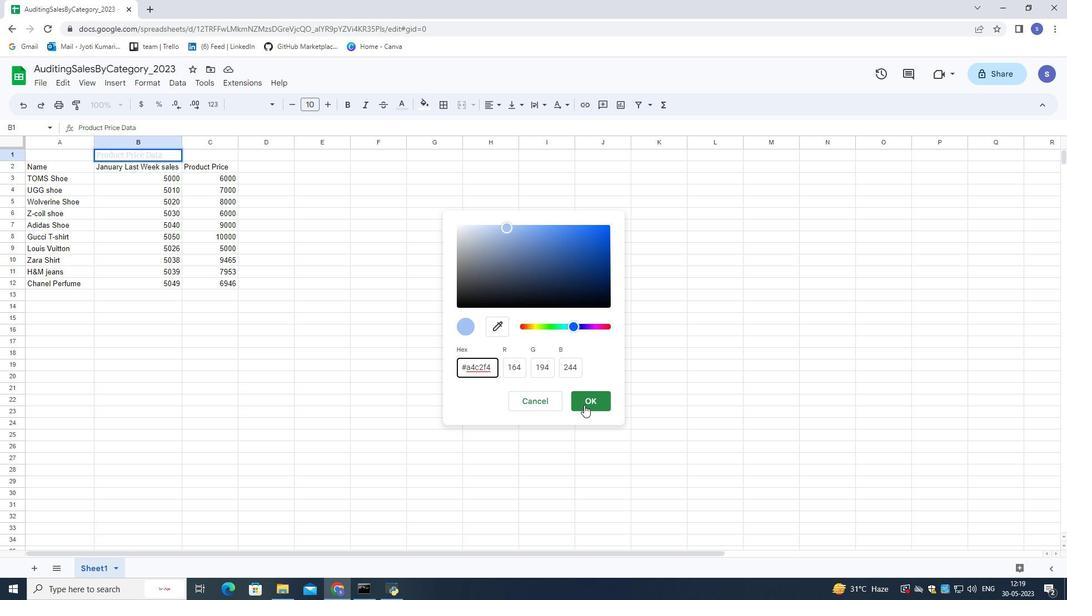 
Action: Mouse pressed left at (584, 404)
Screenshot: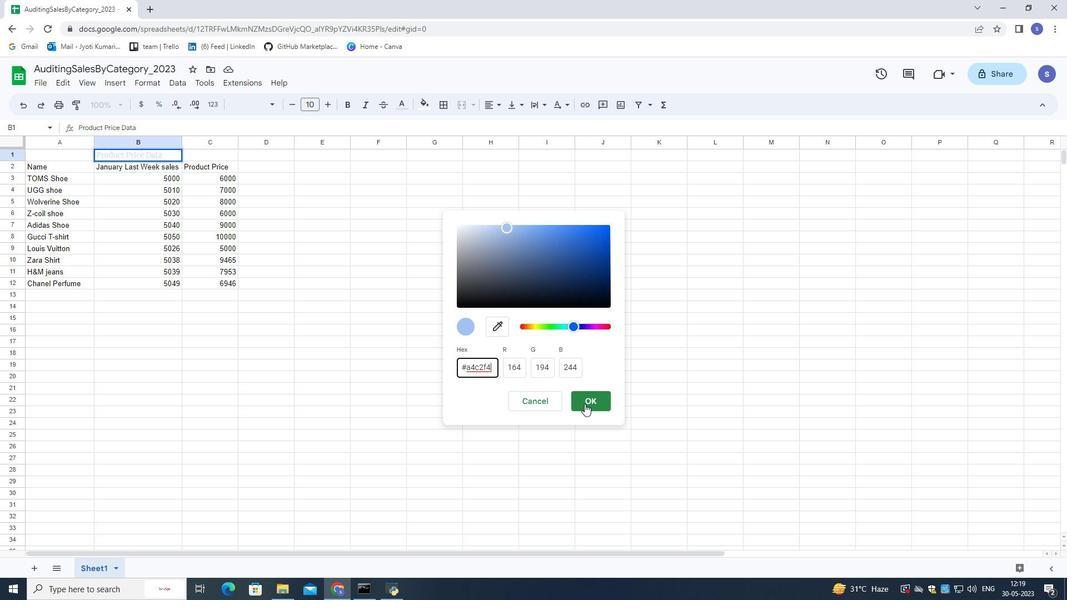 
Action: Mouse moved to (155, 77)
Screenshot: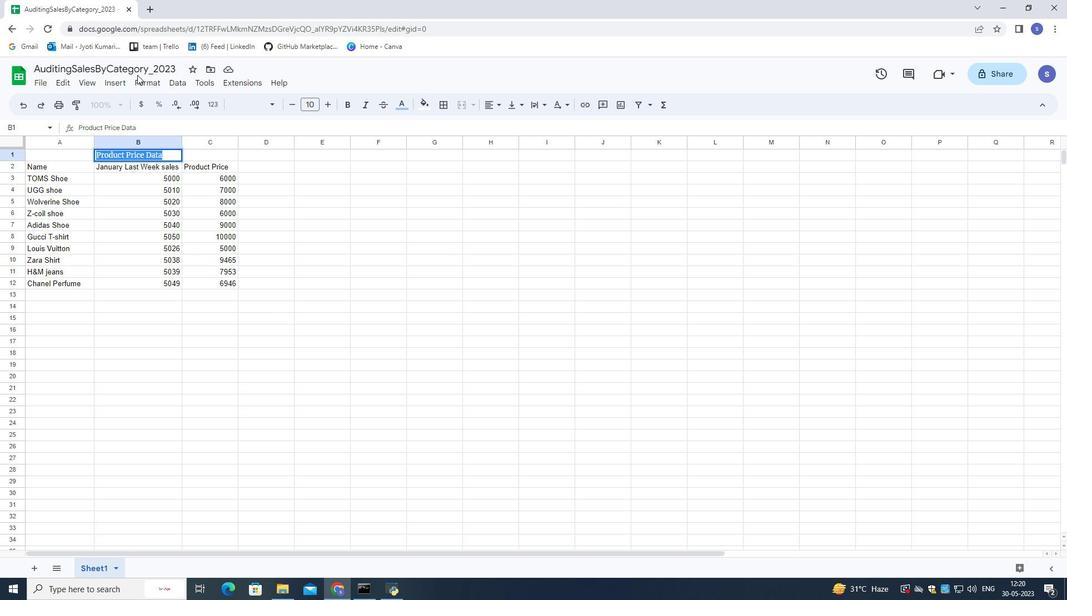 
Action: Mouse pressed left at (155, 77)
Screenshot: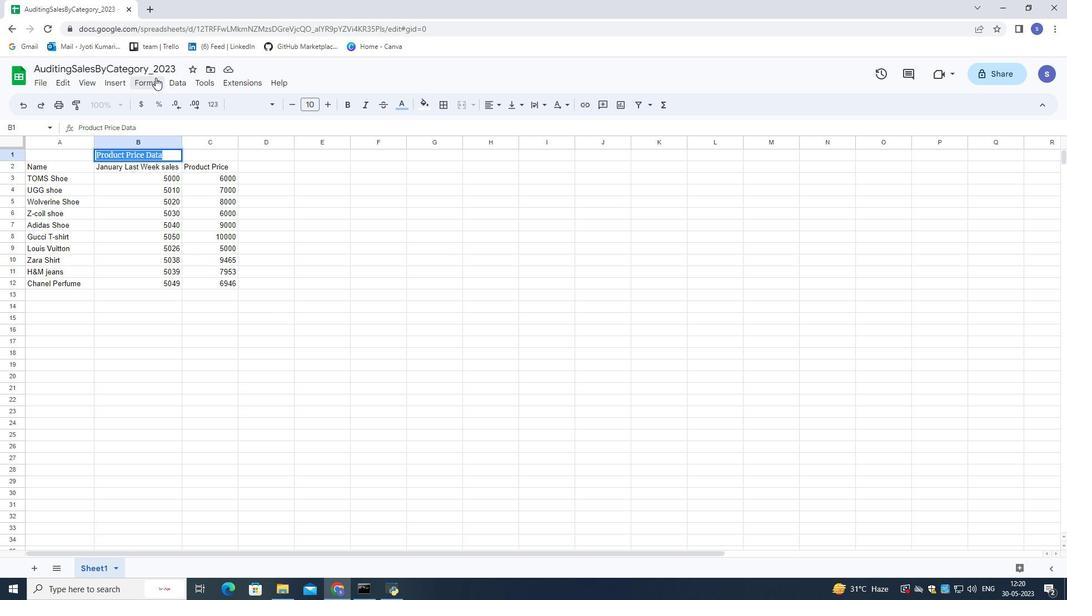 
Action: Mouse moved to (324, 155)
Screenshot: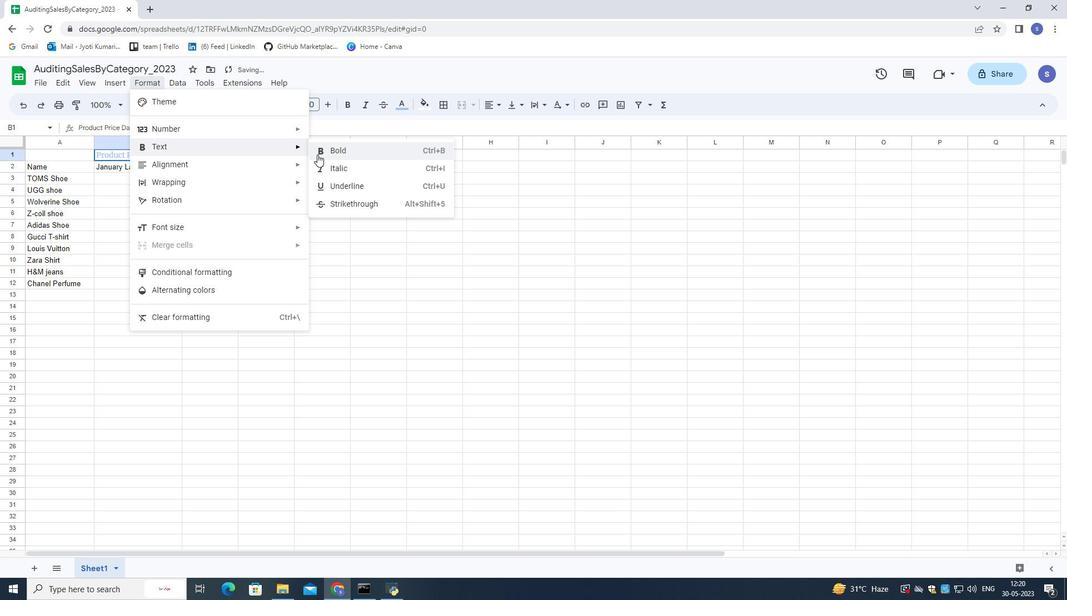 
Action: Mouse pressed left at (324, 155)
Screenshot: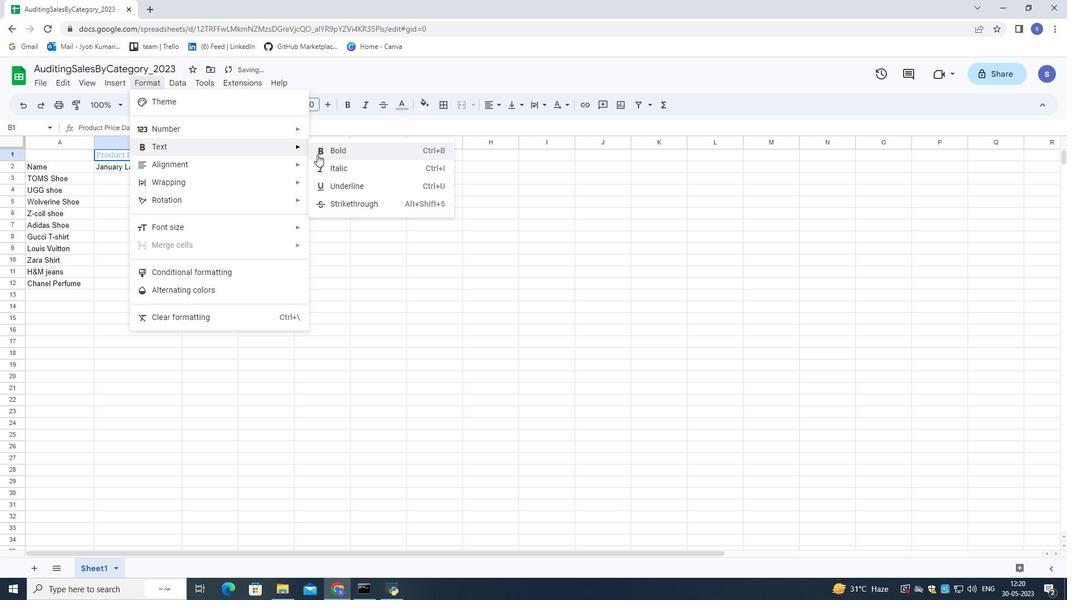 
Action: Mouse moved to (321, 105)
Screenshot: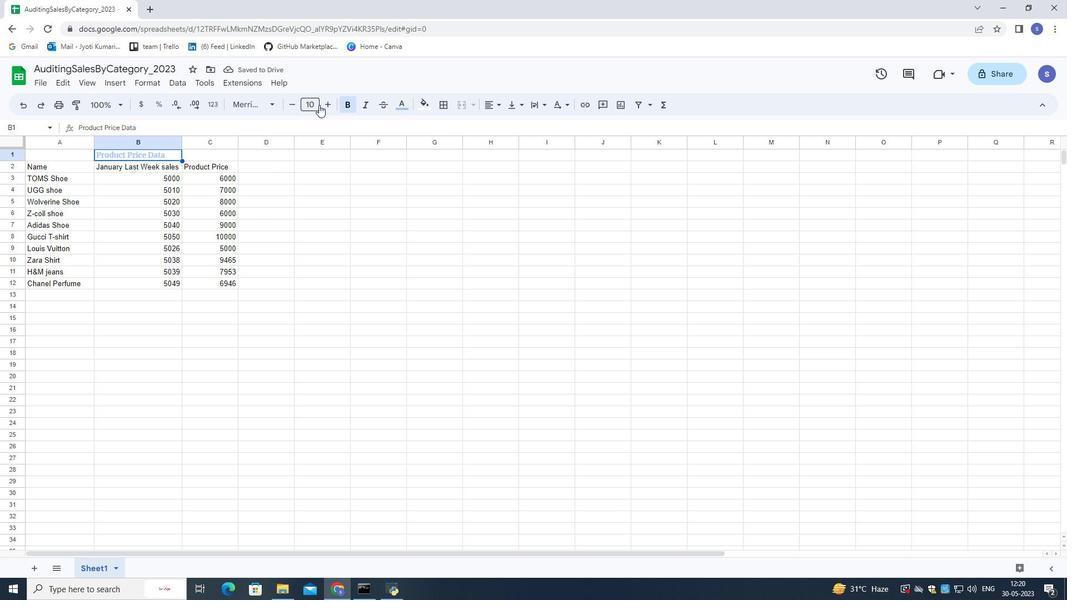 
Action: Mouse pressed left at (321, 105)
Screenshot: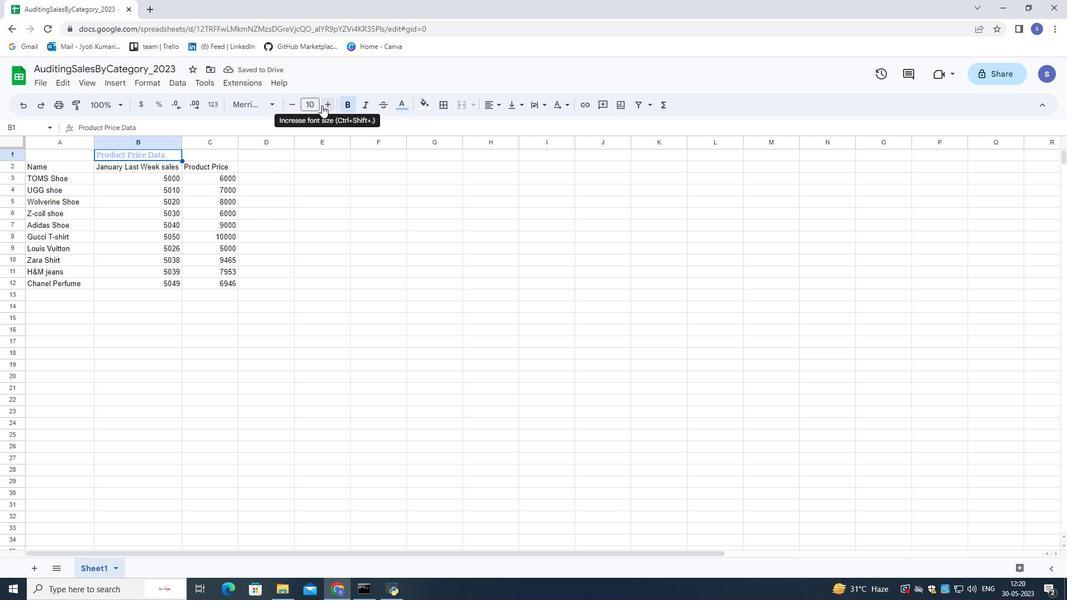 
Action: Mouse pressed left at (321, 105)
Screenshot: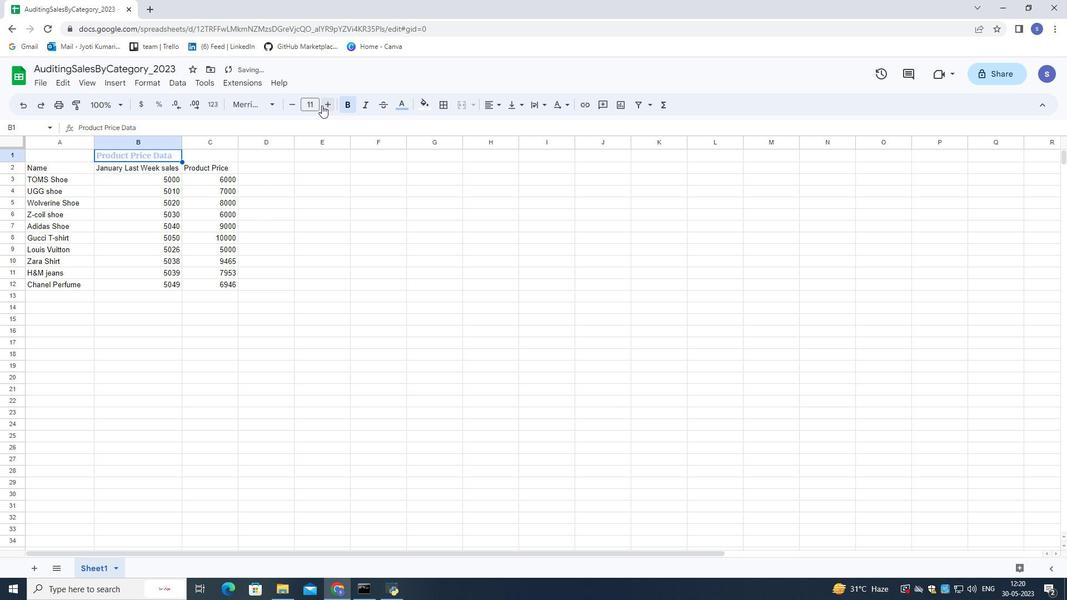 
Action: Mouse pressed left at (321, 105)
Screenshot: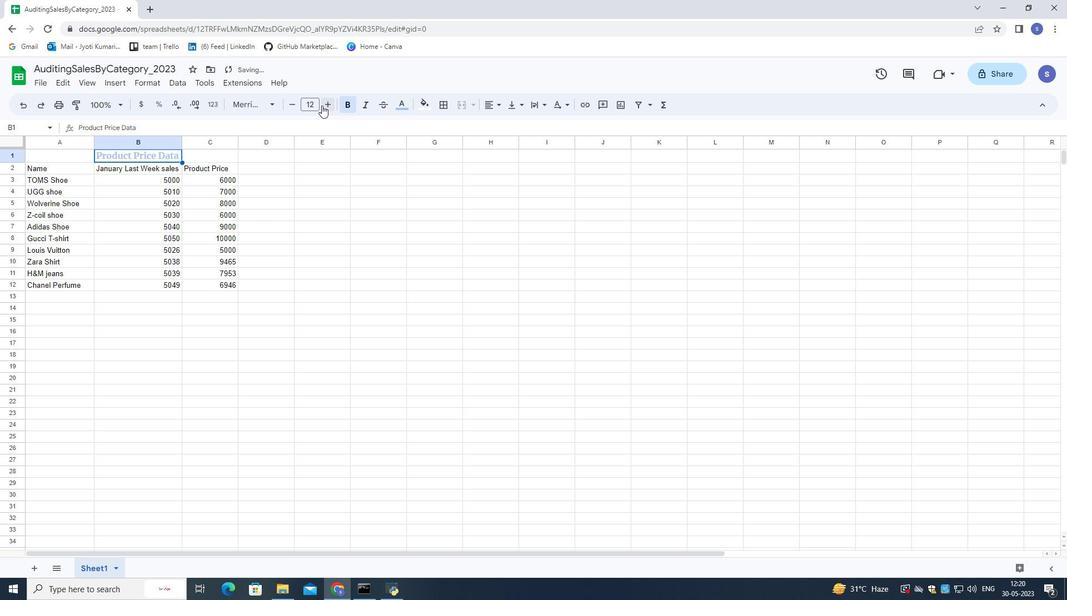 
Action: Mouse pressed left at (321, 105)
Screenshot: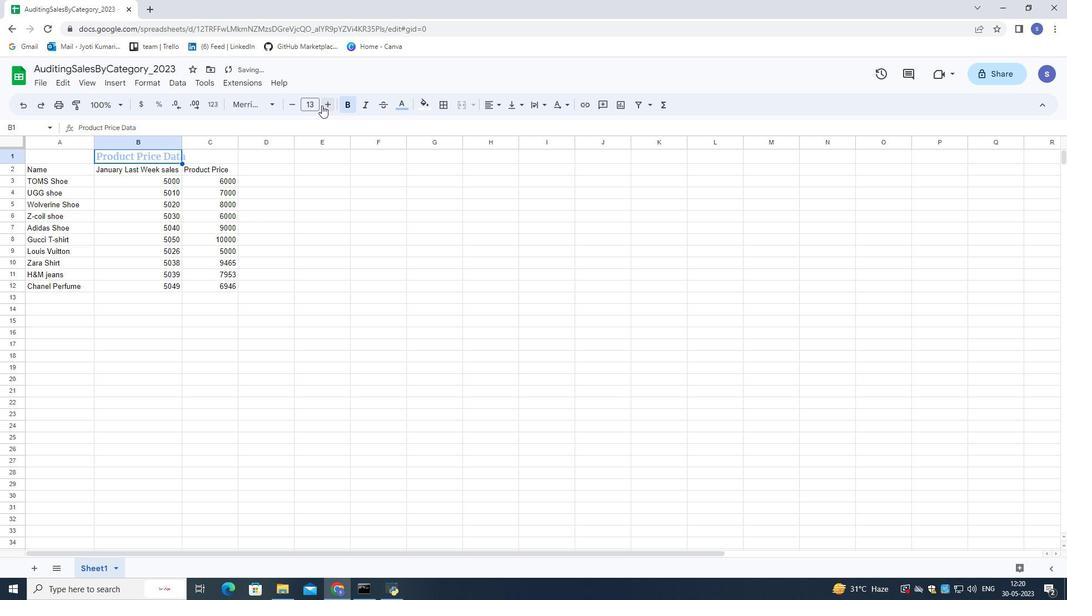 
Action: Mouse pressed left at (321, 105)
Screenshot: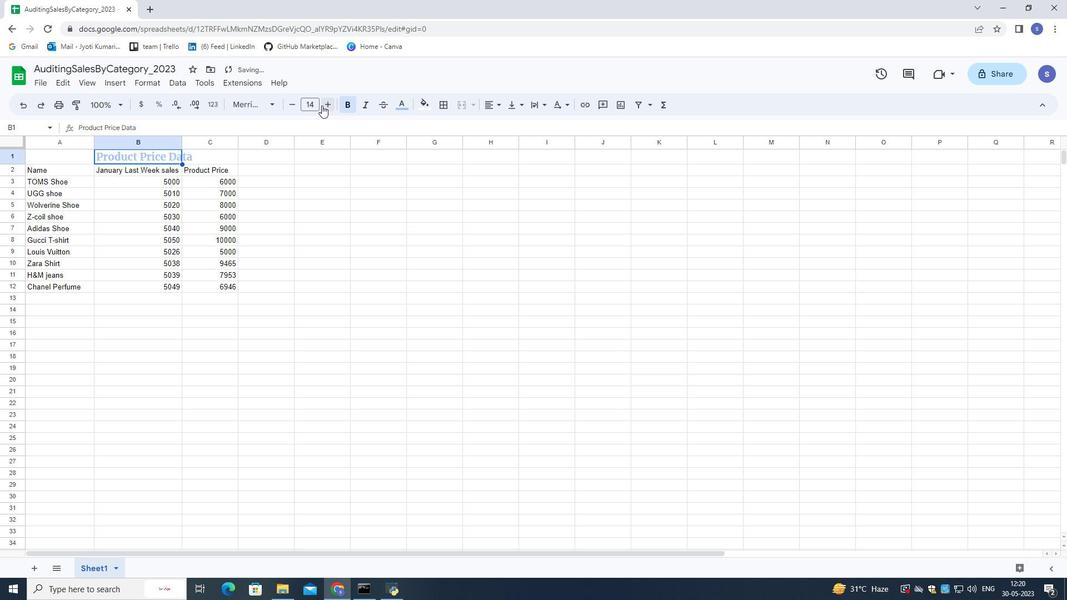 
Action: Mouse pressed left at (321, 105)
Screenshot: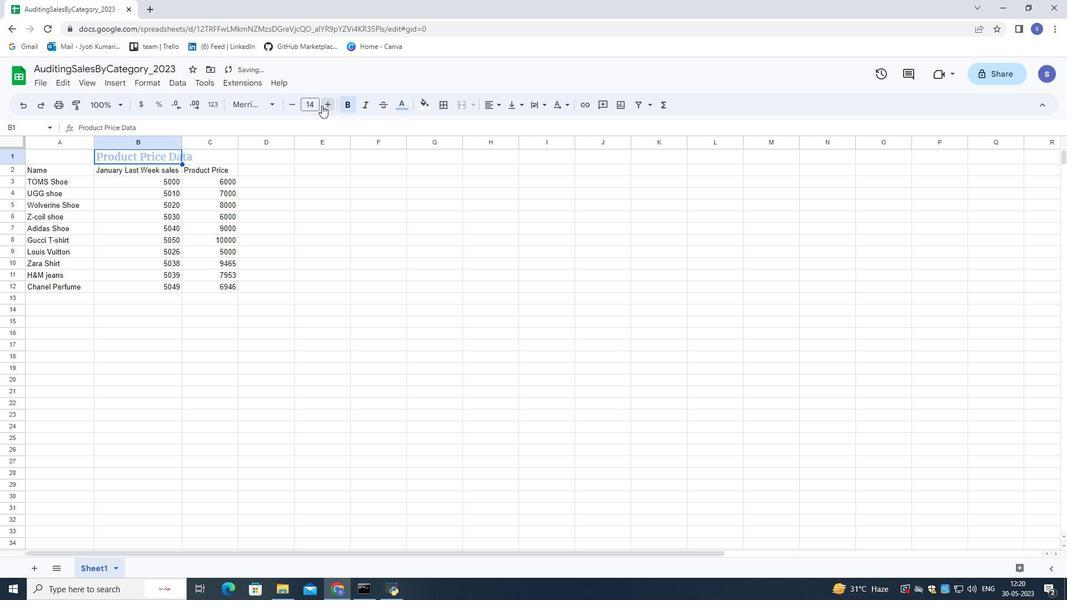
Action: Mouse pressed left at (321, 105)
Screenshot: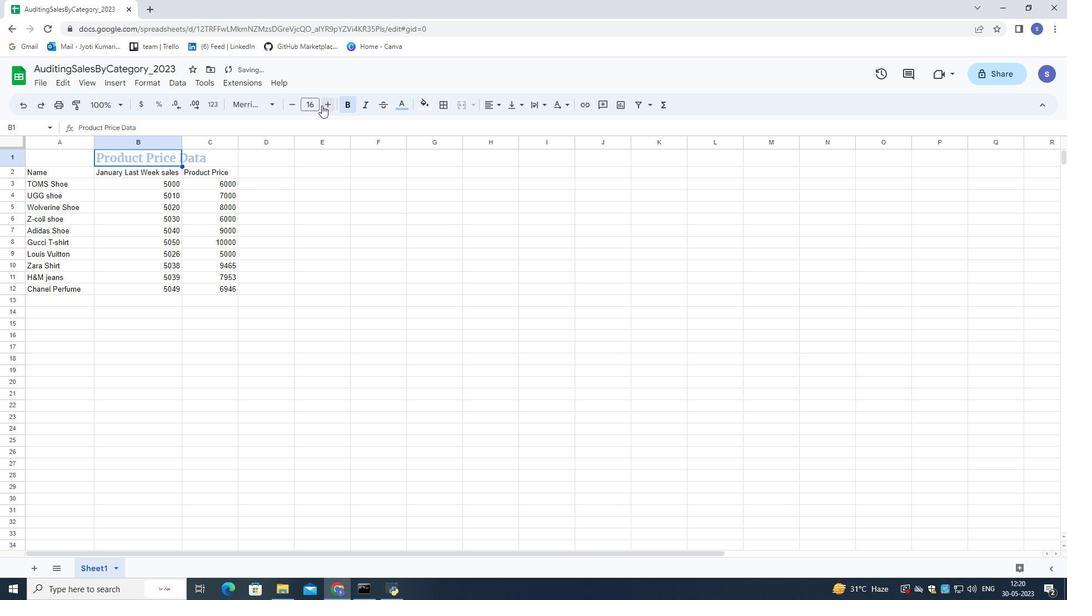 
Action: Mouse pressed left at (321, 105)
Screenshot: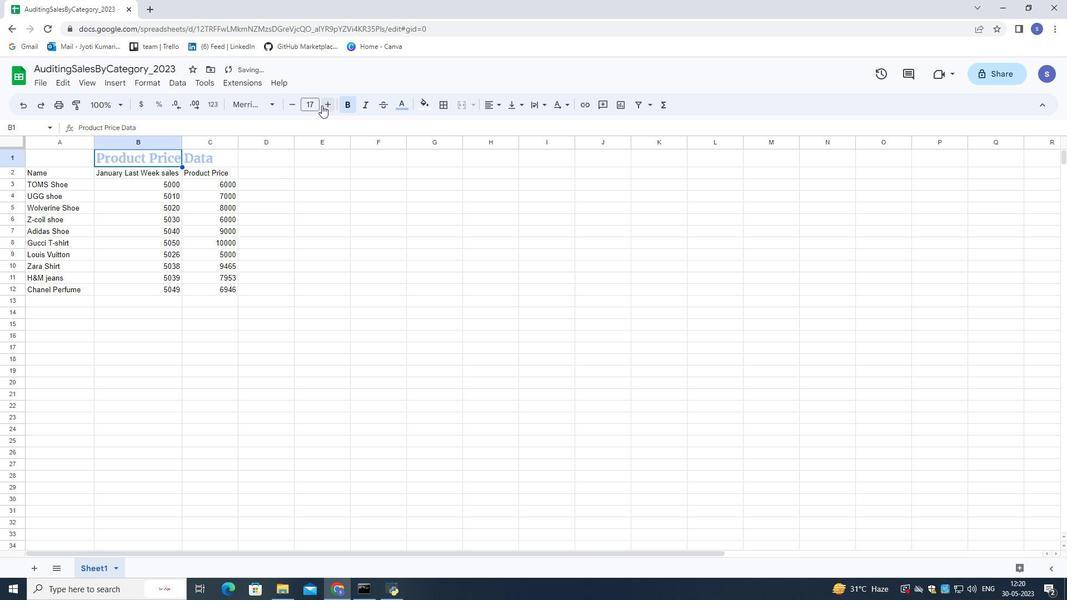 
Action: Mouse pressed left at (321, 105)
Screenshot: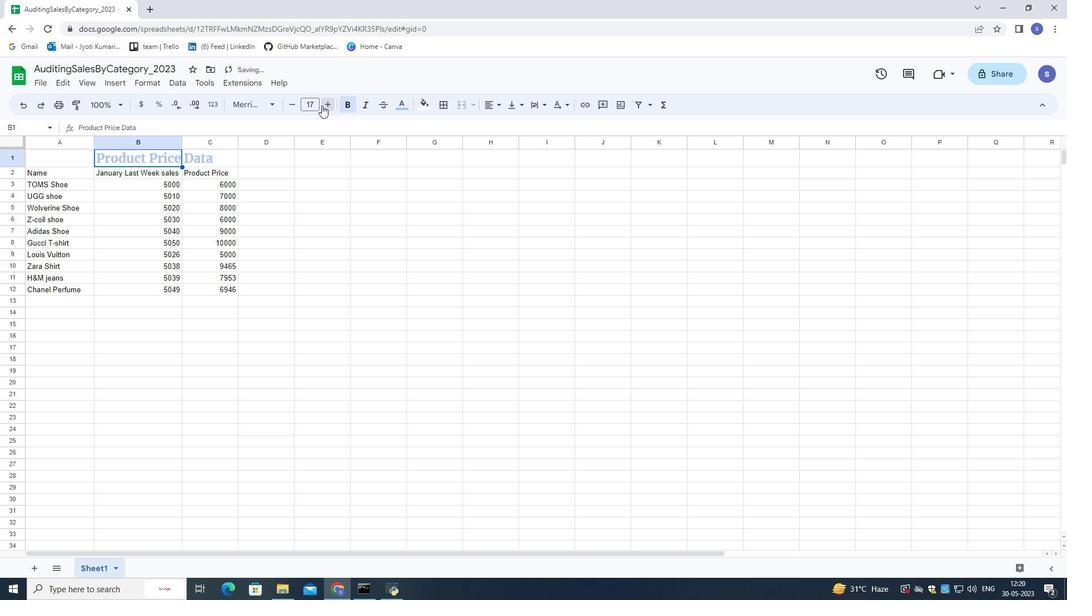 
Action: Mouse pressed left at (321, 105)
Screenshot: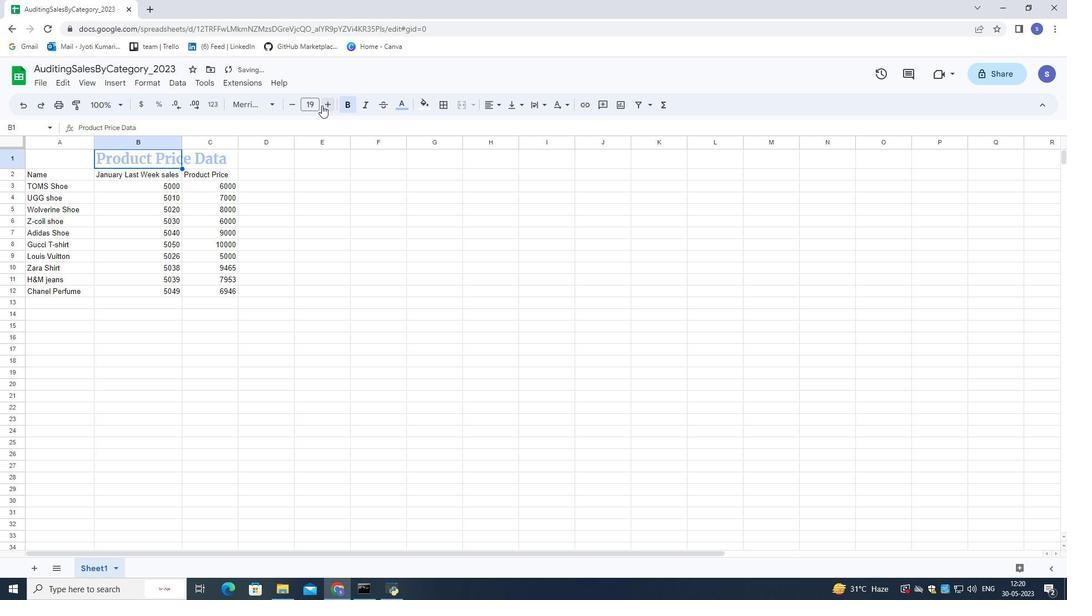 
Action: Mouse pressed left at (321, 105)
Screenshot: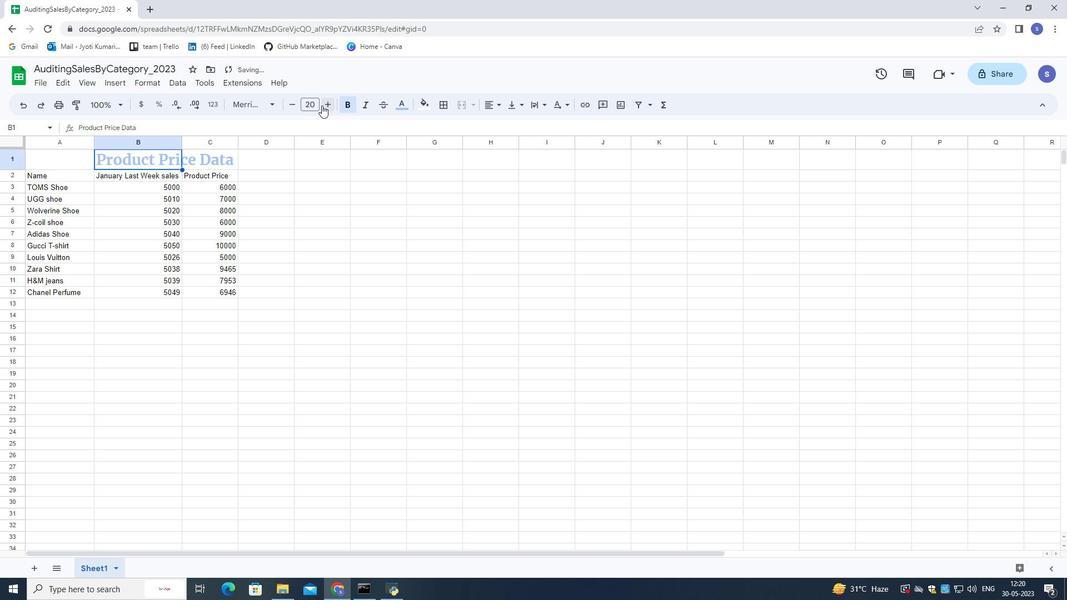 
Action: Mouse pressed left at (321, 105)
Screenshot: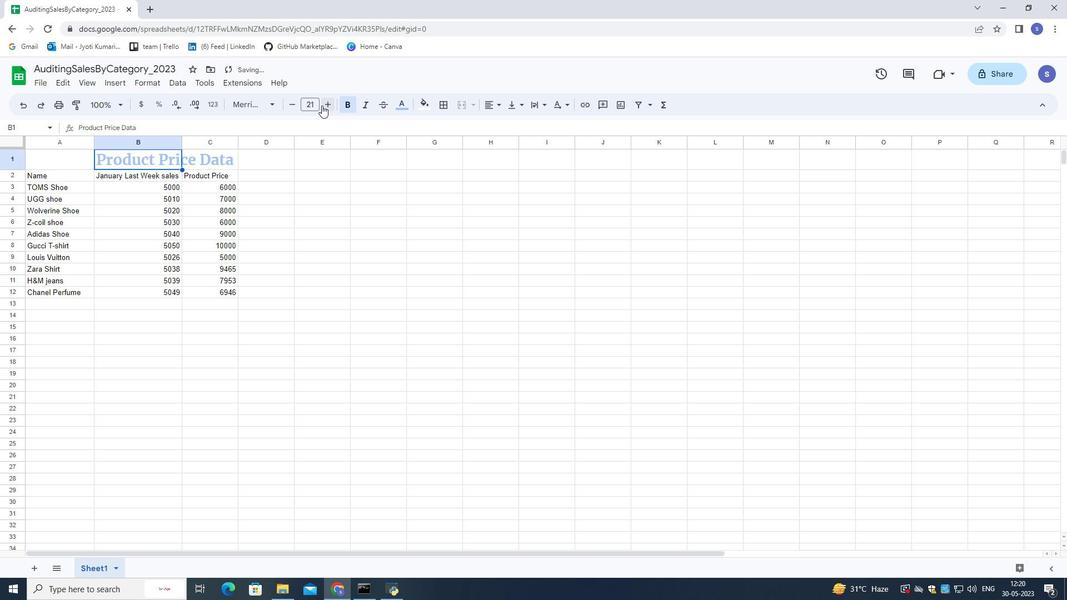 
Action: Mouse pressed left at (321, 105)
Screenshot: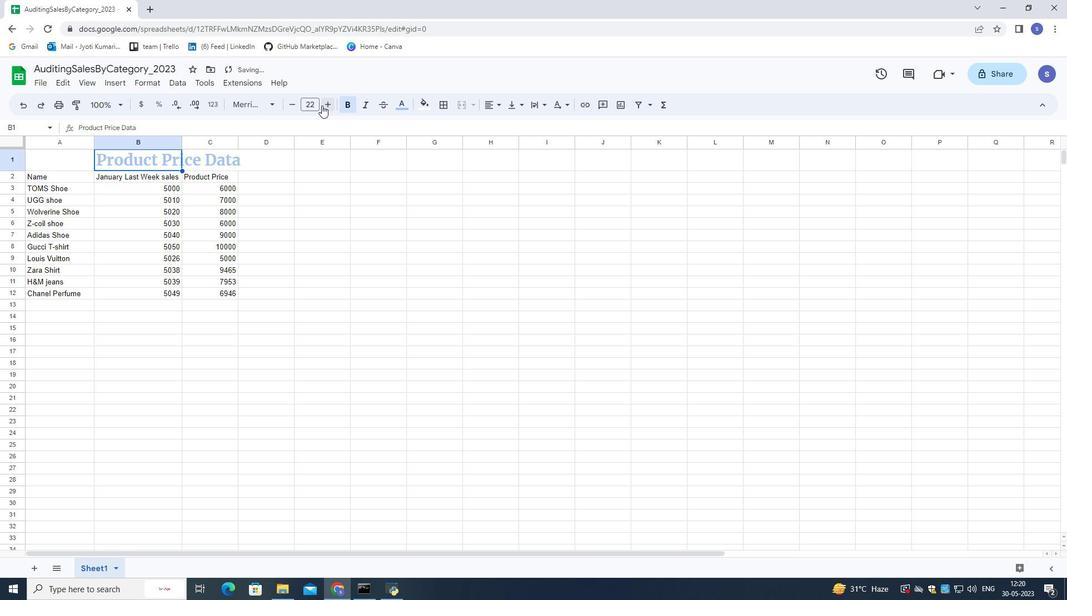 
Action: Mouse pressed left at (321, 105)
Screenshot: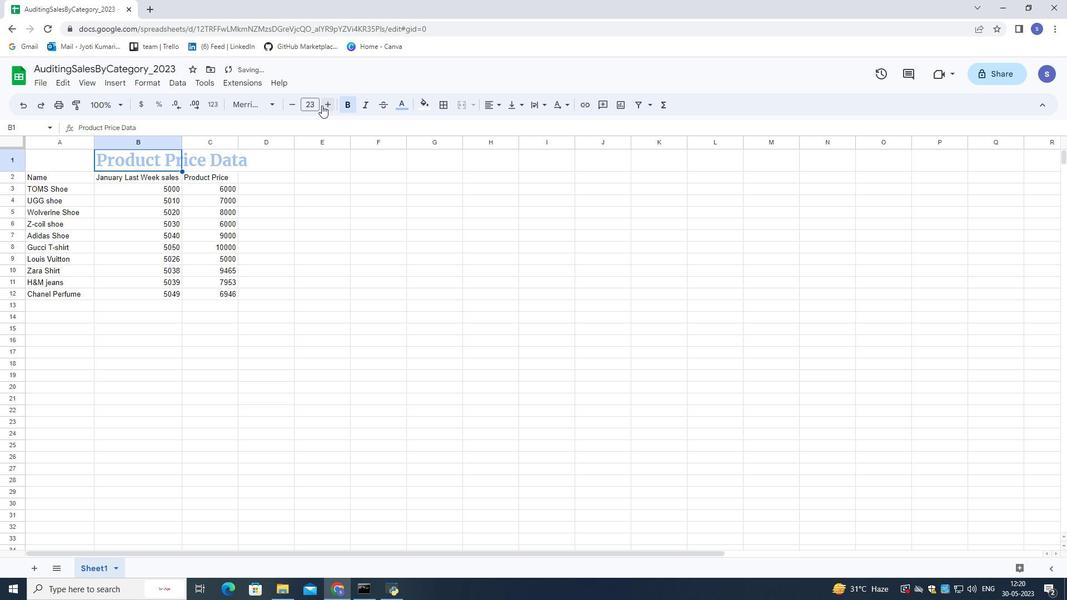 
Action: Mouse moved to (314, 193)
Screenshot: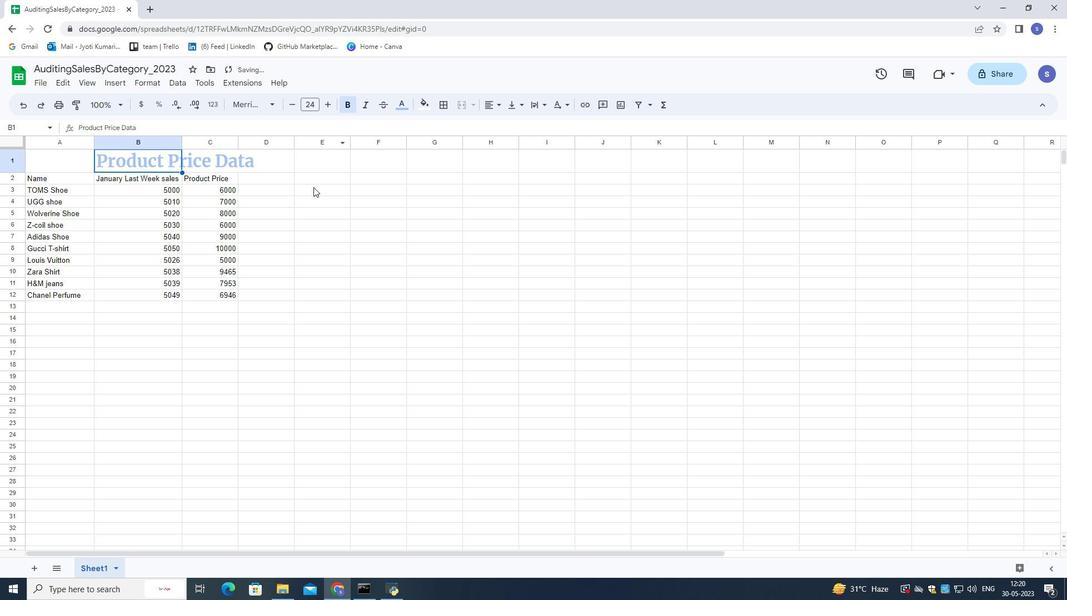 
Action: Mouse pressed left at (314, 193)
Screenshot: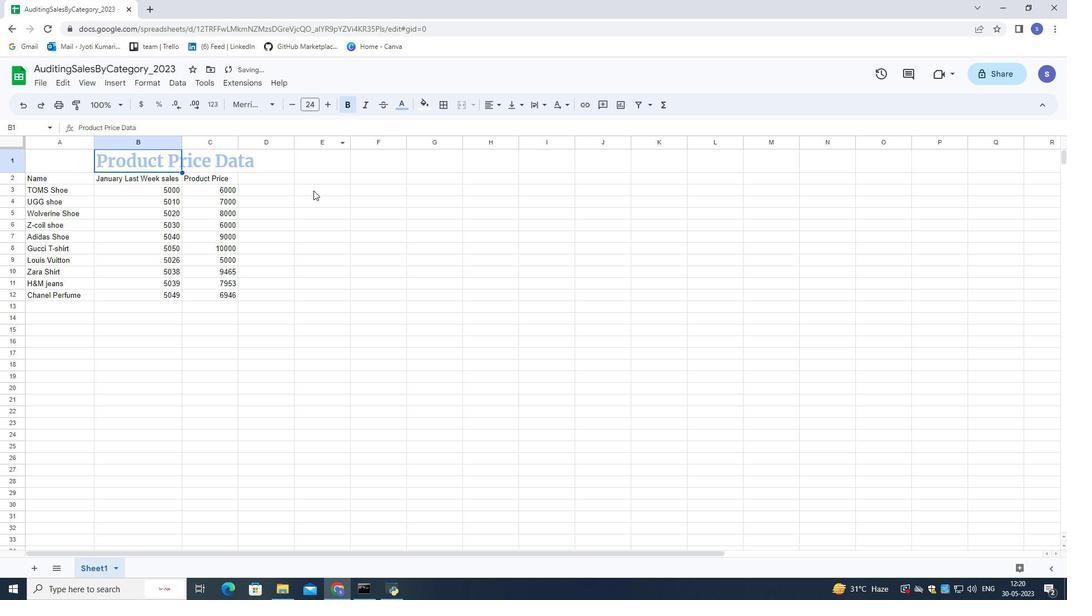 
Action: Mouse moved to (30, 175)
Screenshot: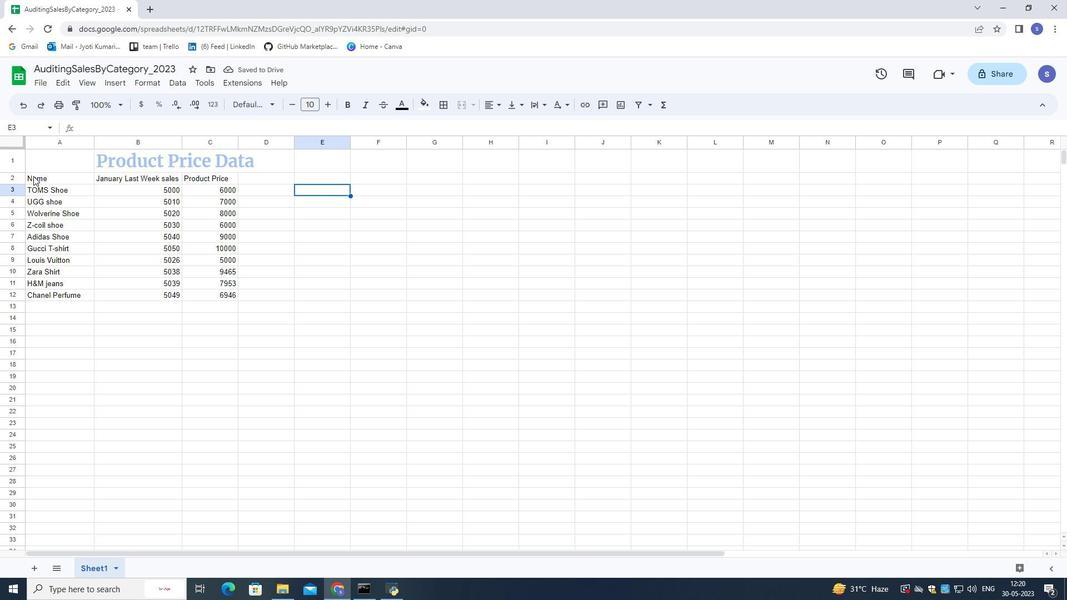 
Action: Mouse pressed left at (30, 175)
Screenshot: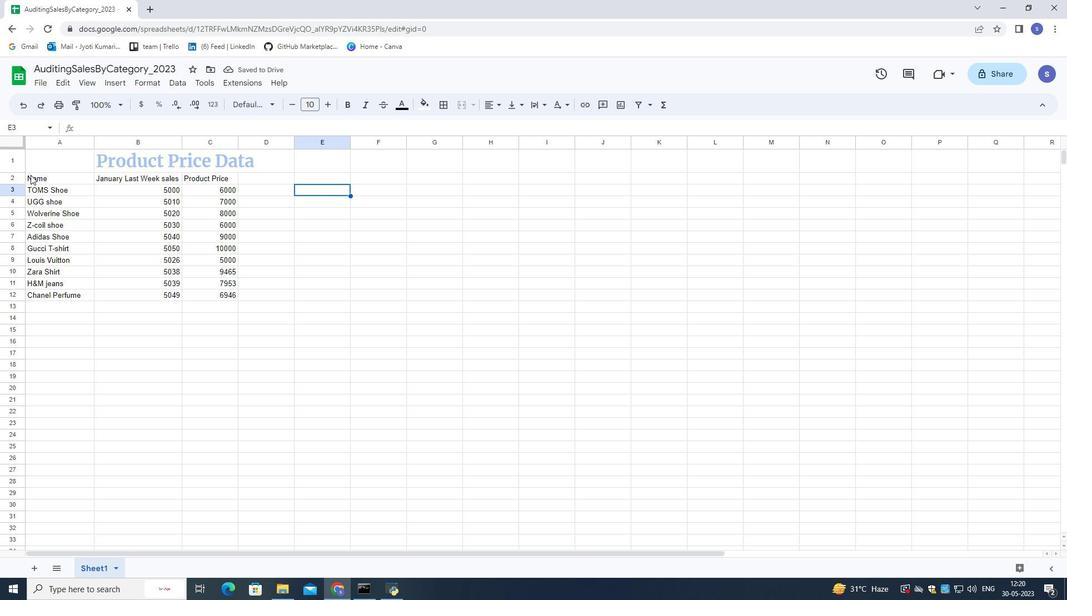 
Action: Mouse moved to (275, 105)
Screenshot: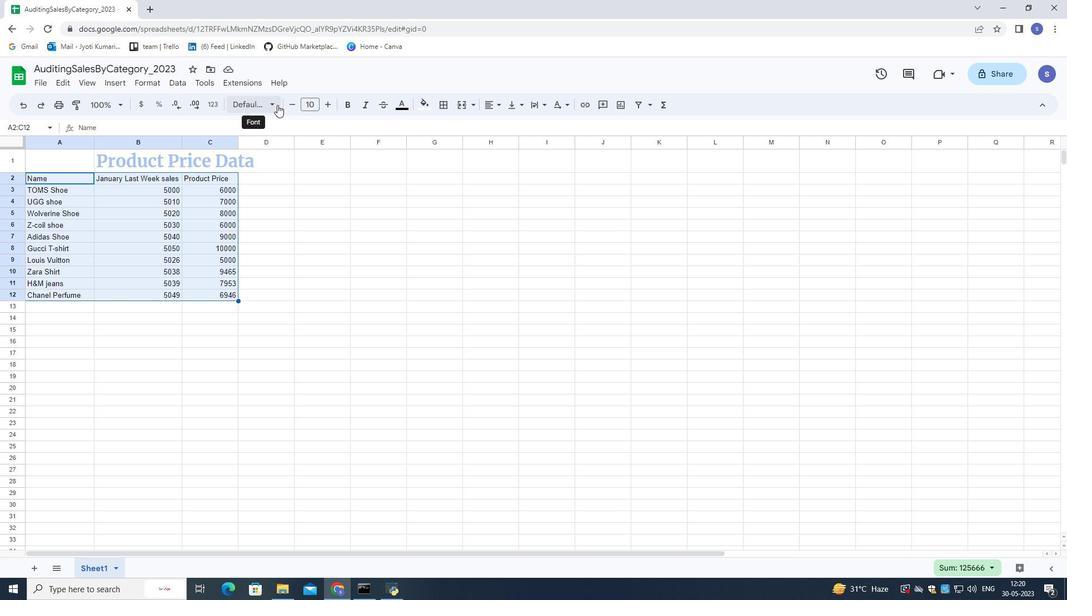 
Action: Mouse pressed left at (275, 105)
Screenshot: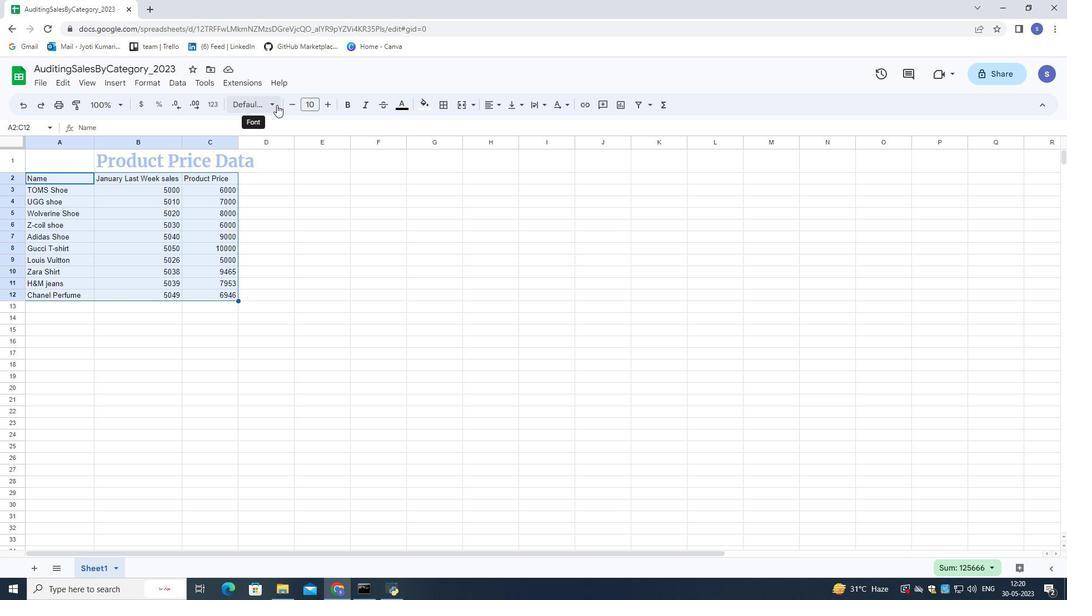 
Action: Mouse moved to (275, 128)
Screenshot: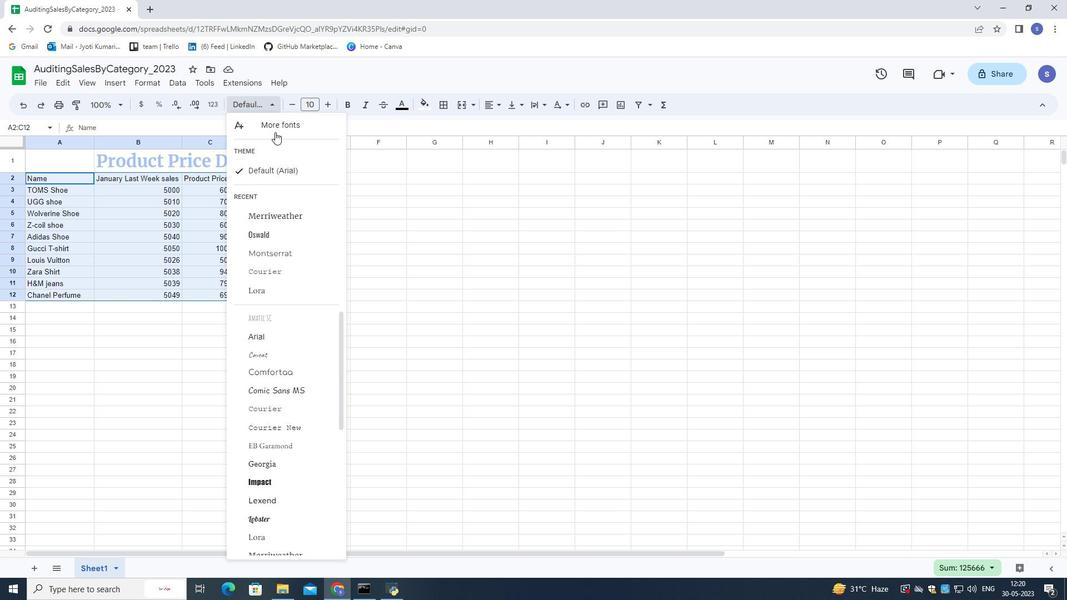 
Action: Mouse pressed left at (275, 128)
Screenshot: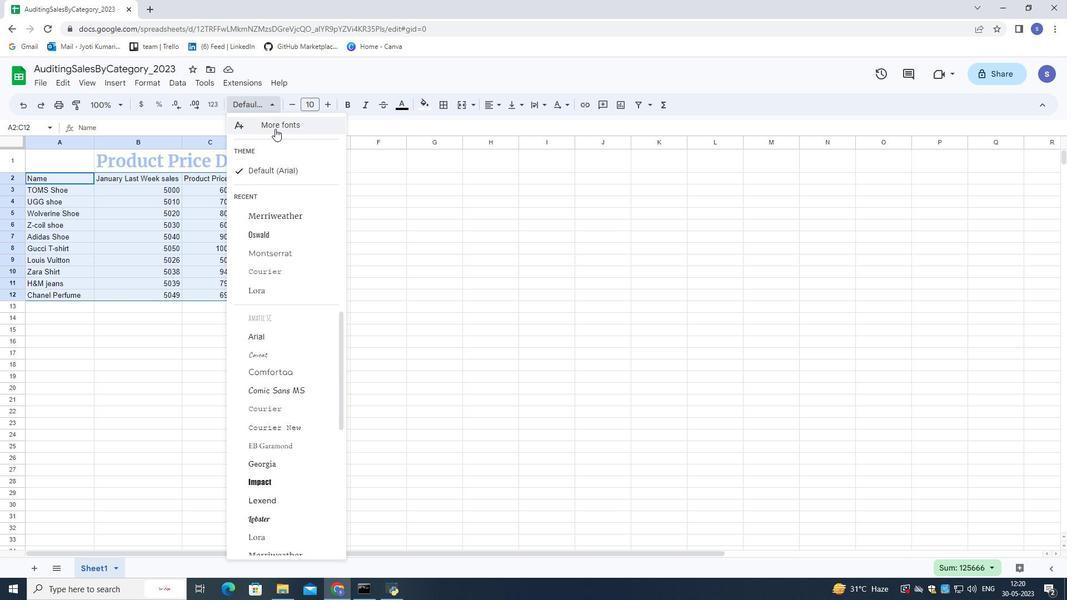 
Action: Mouse moved to (352, 189)
Screenshot: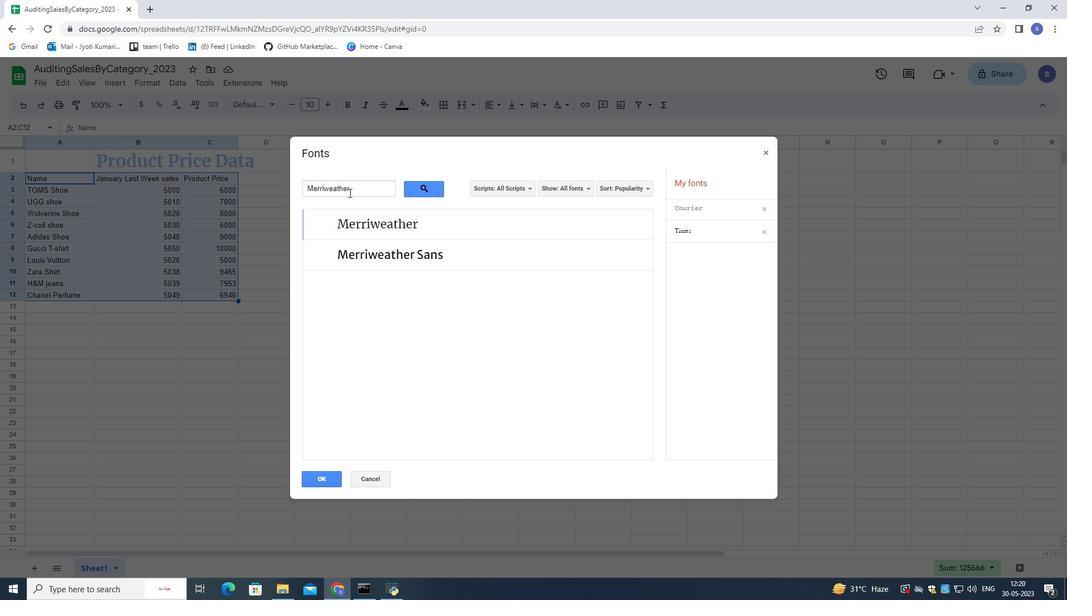 
Action: Mouse pressed left at (352, 189)
Screenshot: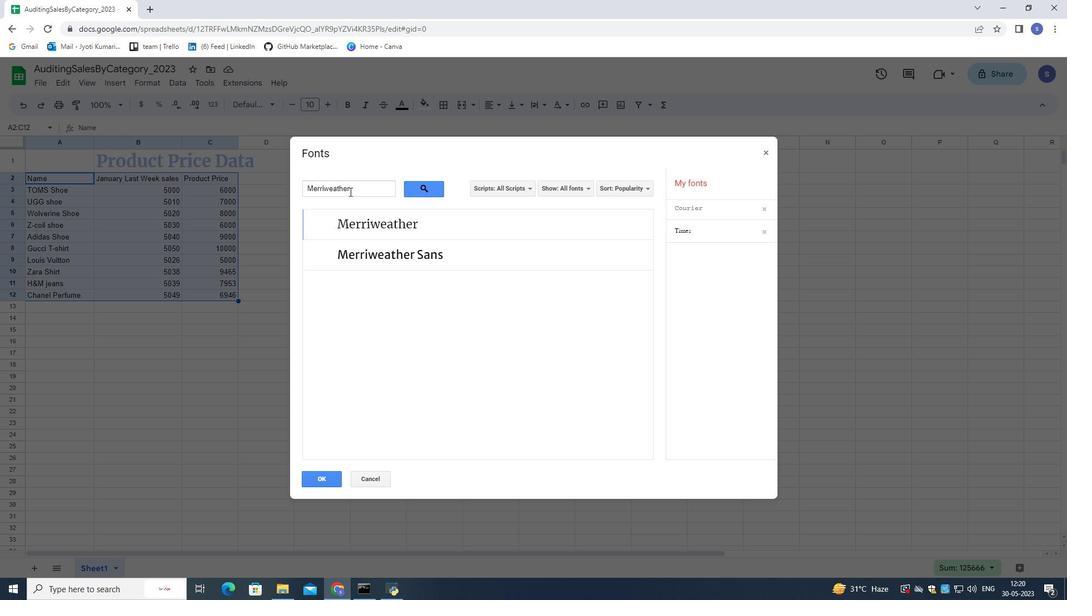 
Action: Mouse pressed left at (352, 189)
Screenshot: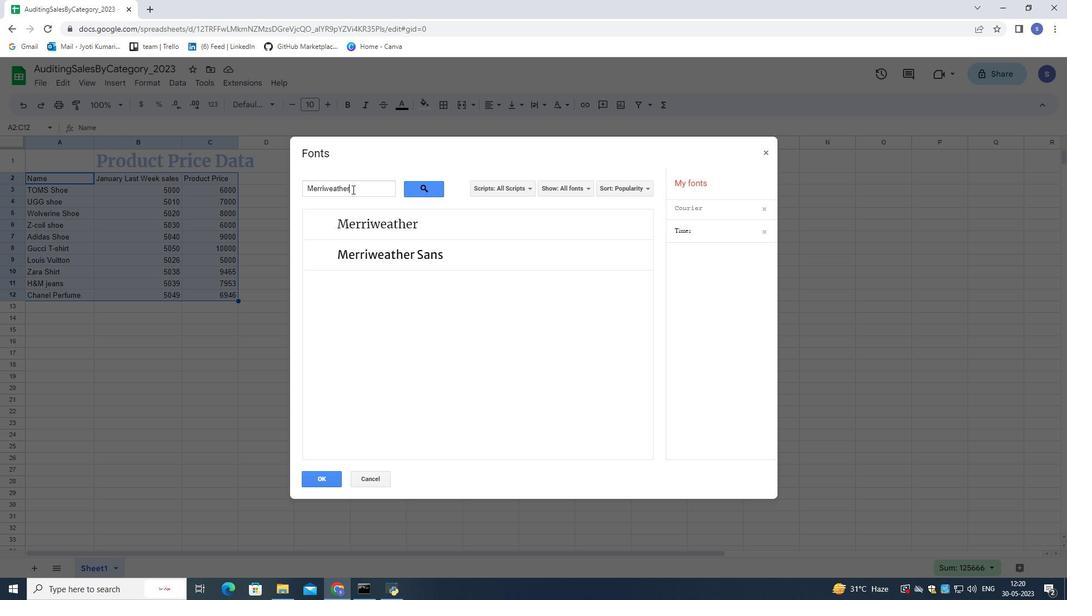 
Action: Mouse pressed left at (352, 189)
Screenshot: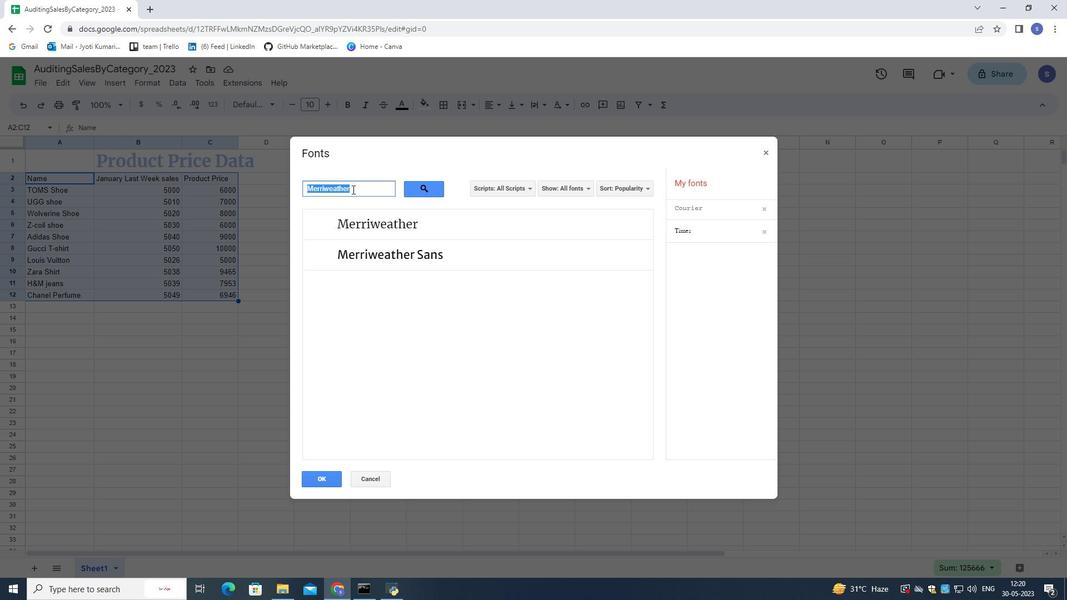
Action: Key pressed <Key.shift><Key.shift><Key.shift>Nunito
Screenshot: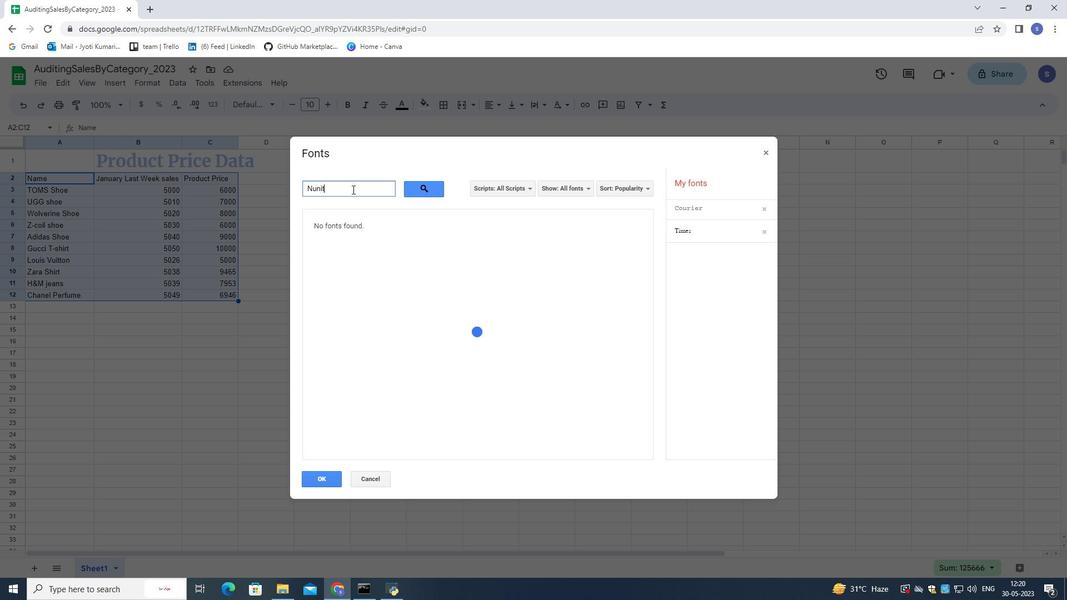 
Action: Mouse moved to (391, 237)
Screenshot: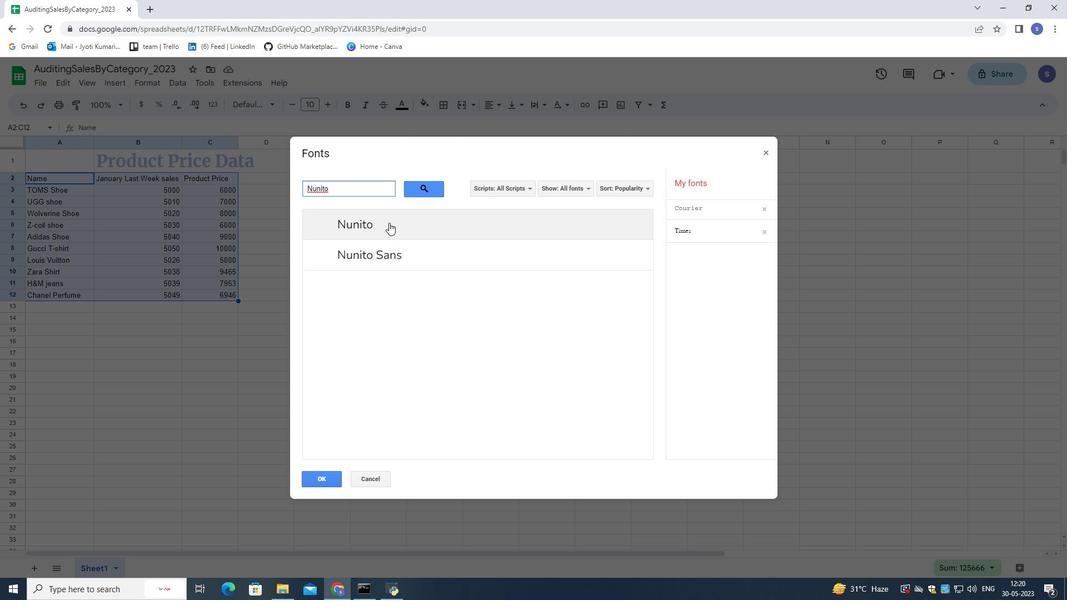 
Action: Mouse pressed left at (391, 237)
Screenshot: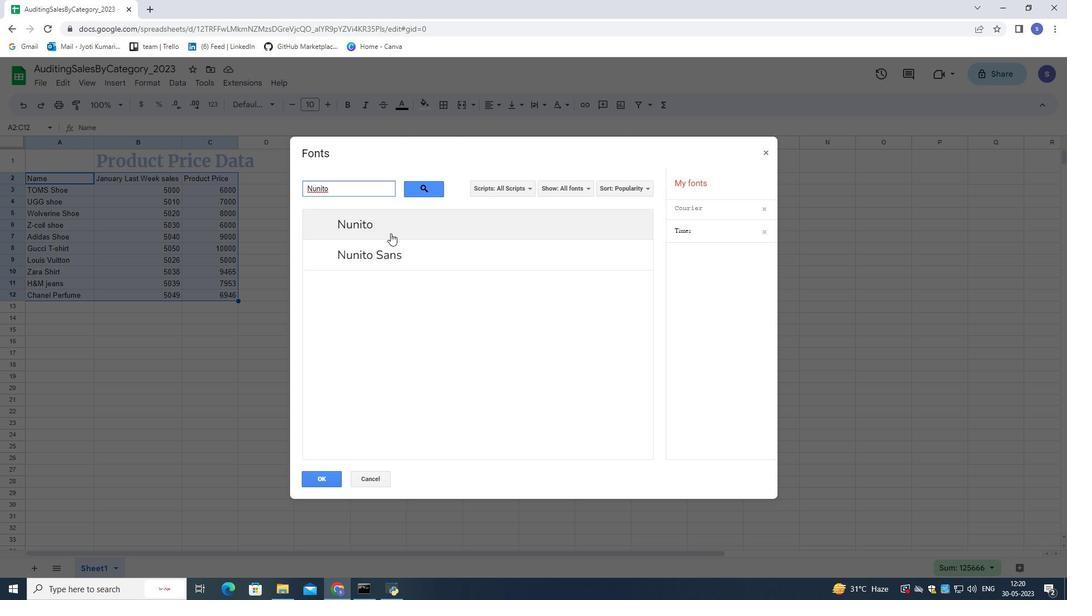 
Action: Mouse moved to (320, 476)
Screenshot: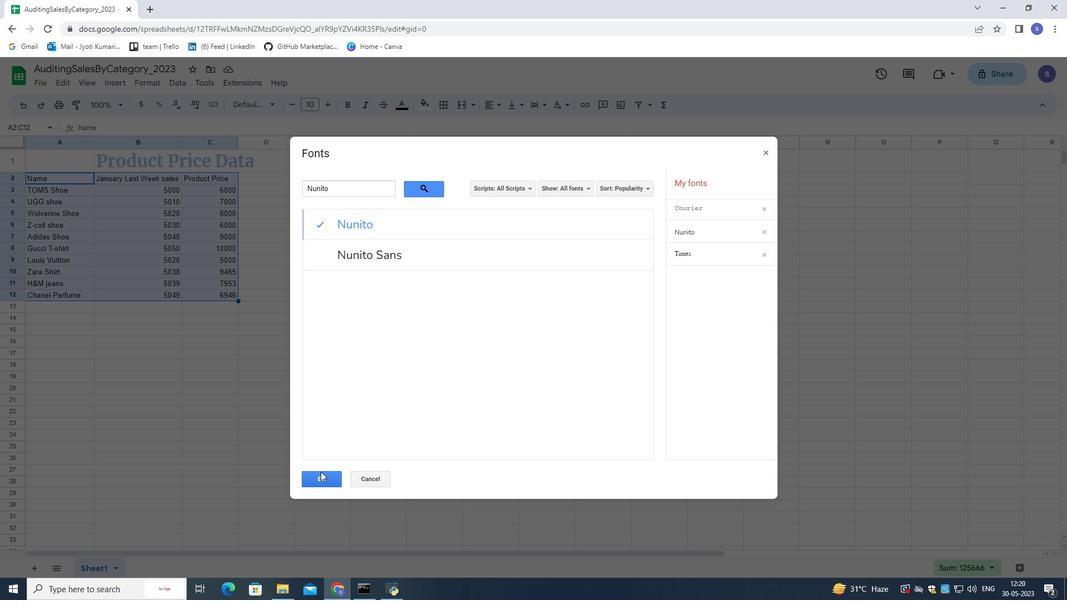 
Action: Mouse pressed left at (320, 476)
Screenshot: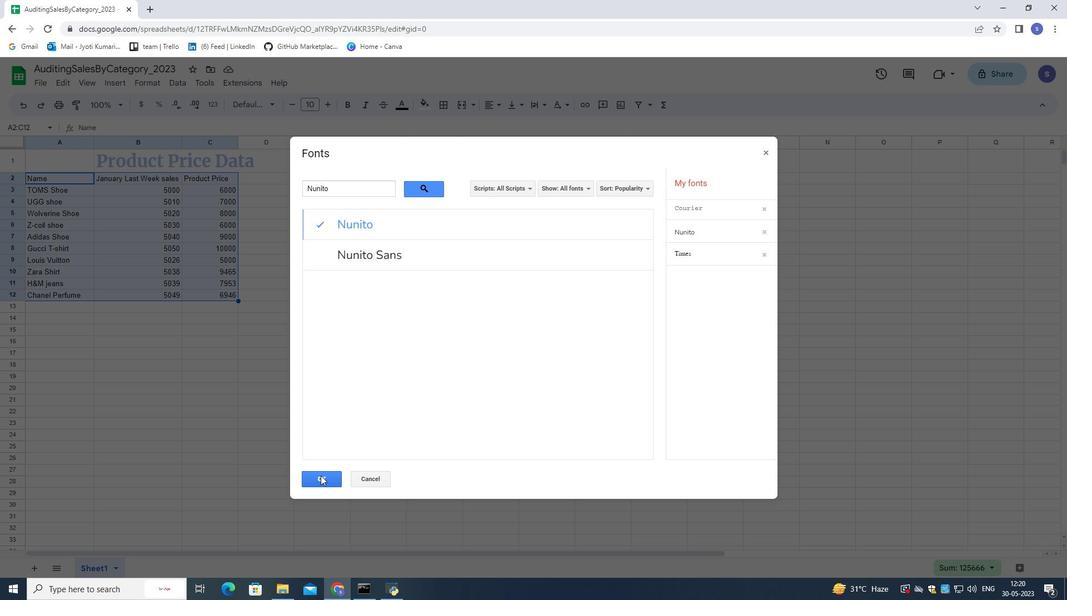 
Action: Mouse moved to (324, 106)
Screenshot: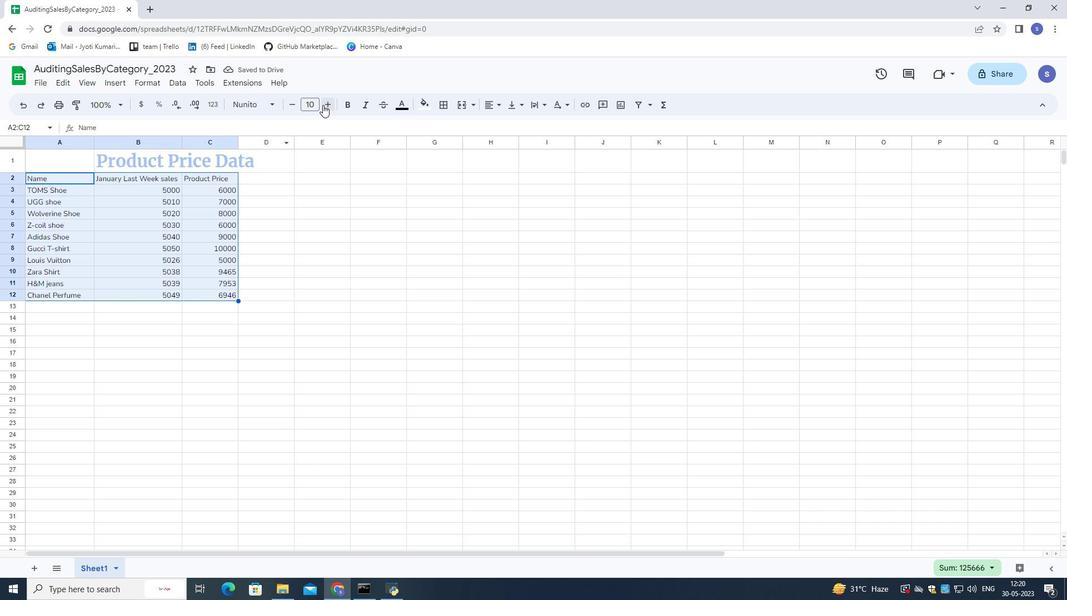 
Action: Mouse pressed left at (324, 106)
Screenshot: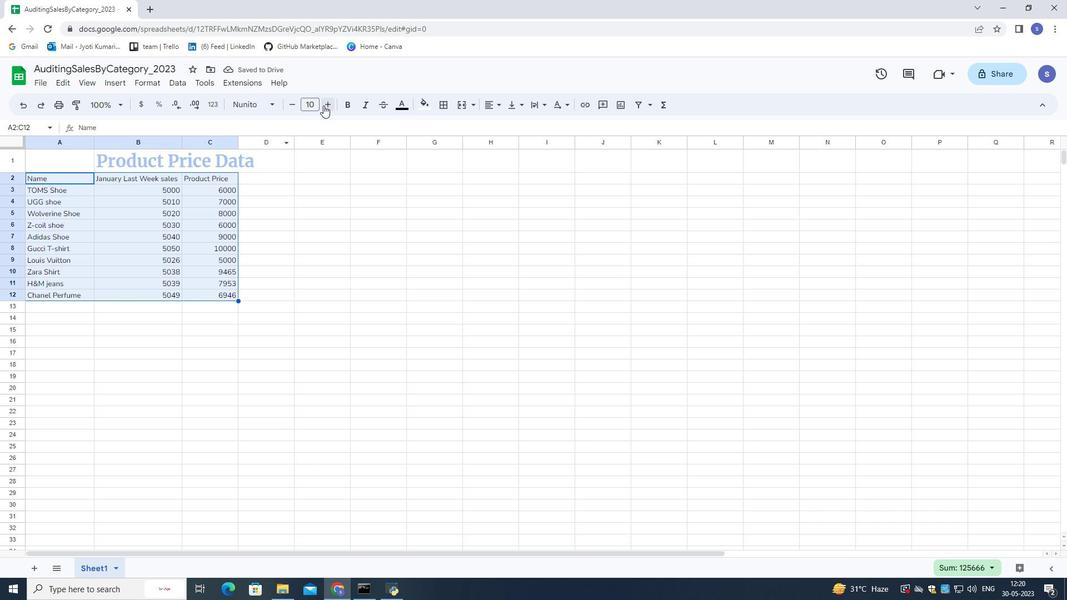 
Action: Mouse pressed left at (324, 106)
Screenshot: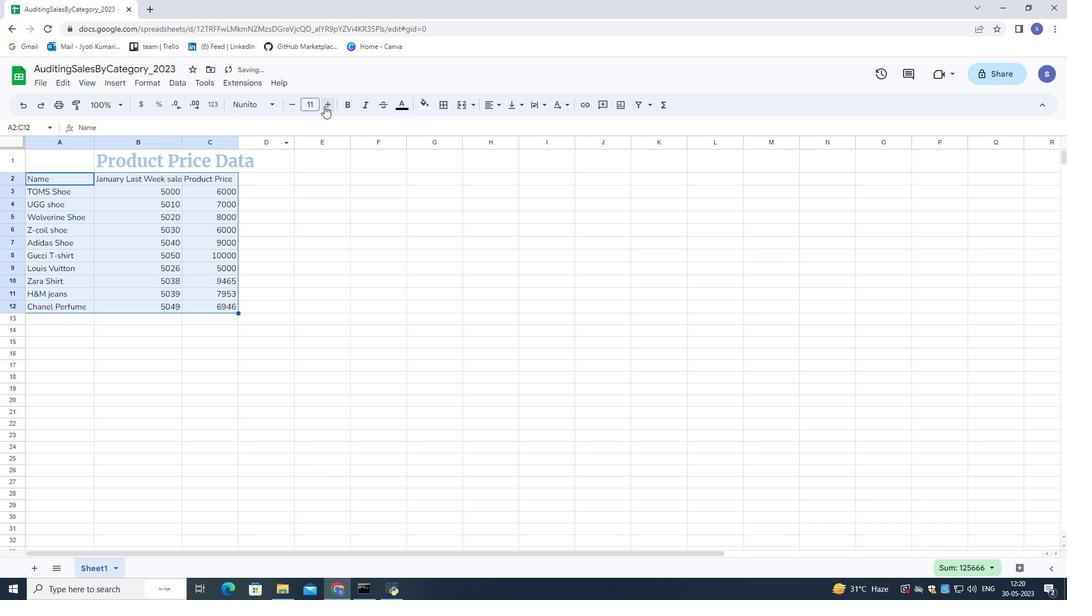 
Action: Mouse pressed left at (324, 106)
Screenshot: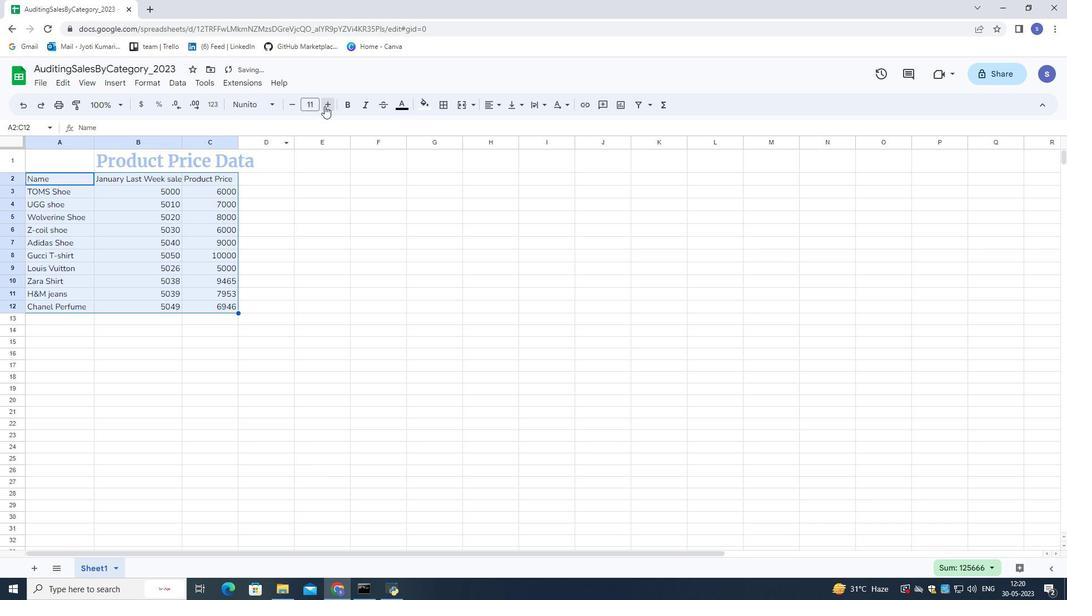 
Action: Mouse pressed left at (324, 106)
Screenshot: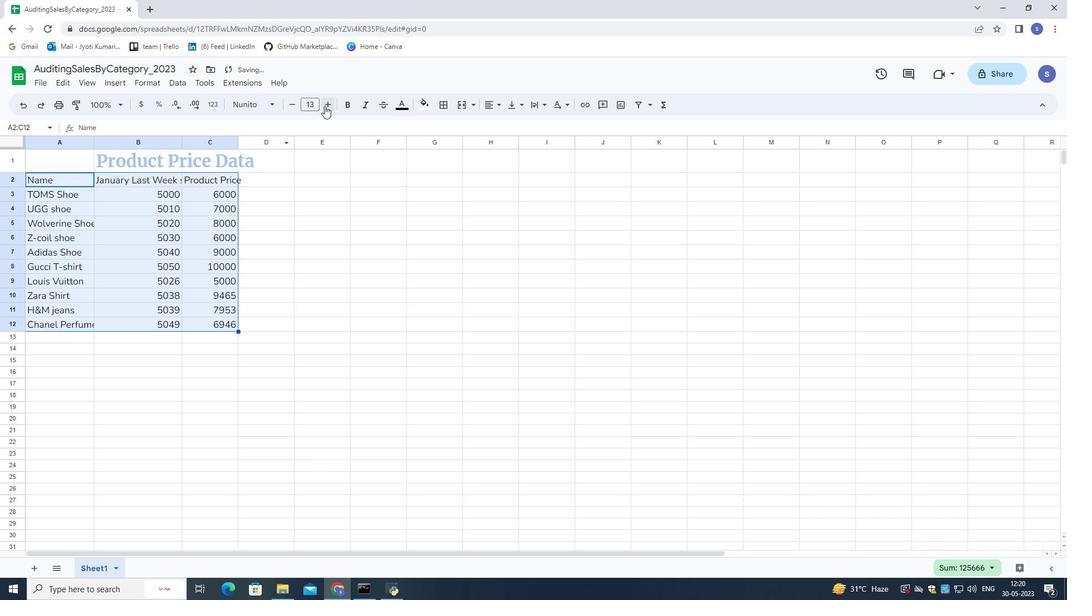 
Action: Mouse pressed left at (324, 106)
Screenshot: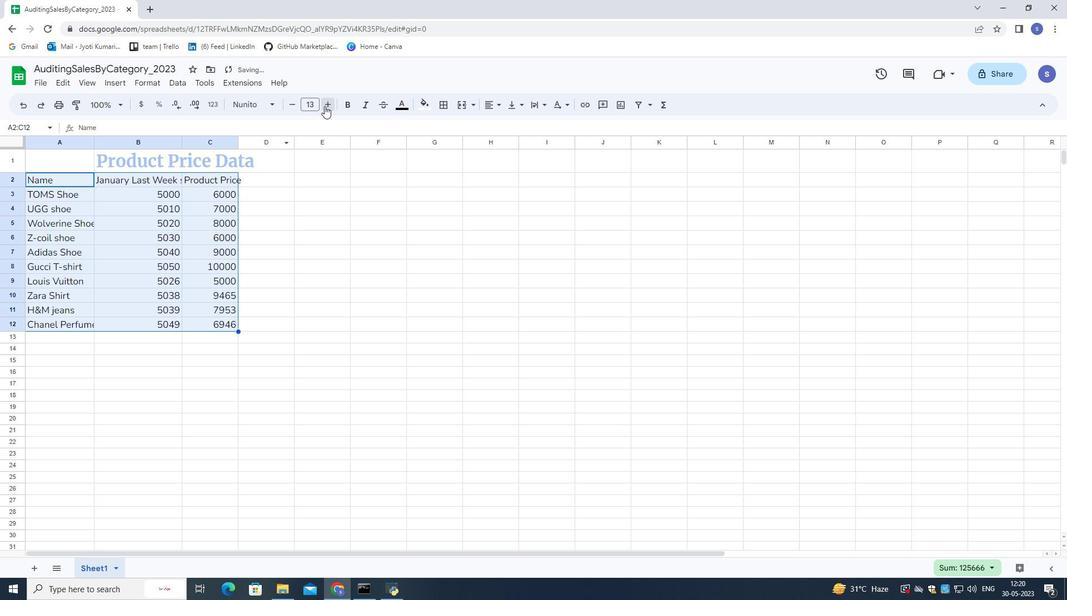 
Action: Mouse pressed left at (324, 106)
Screenshot: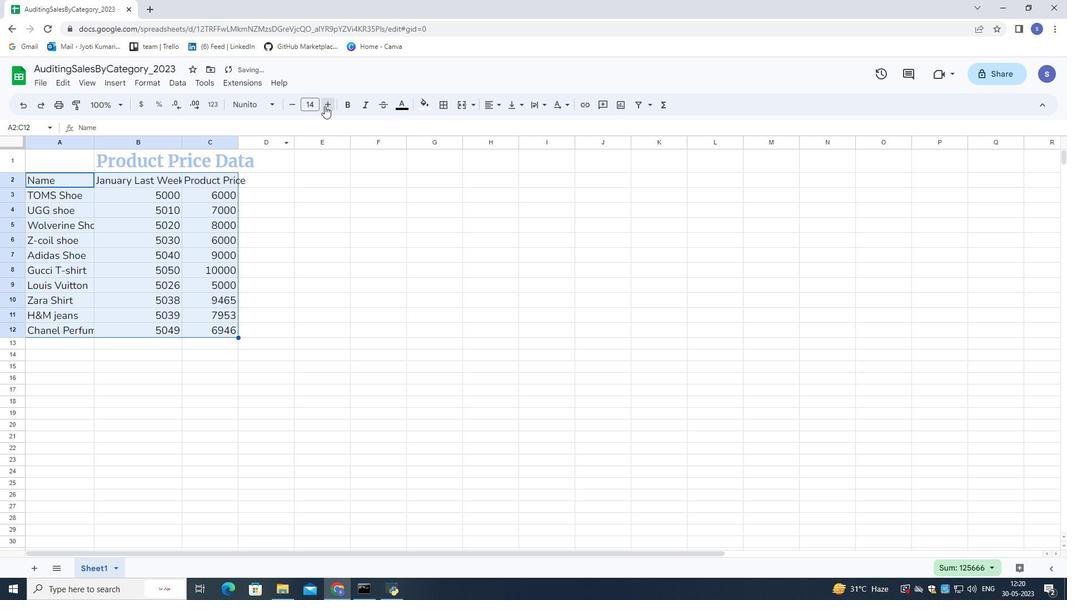 
Action: Mouse moved to (294, 265)
Screenshot: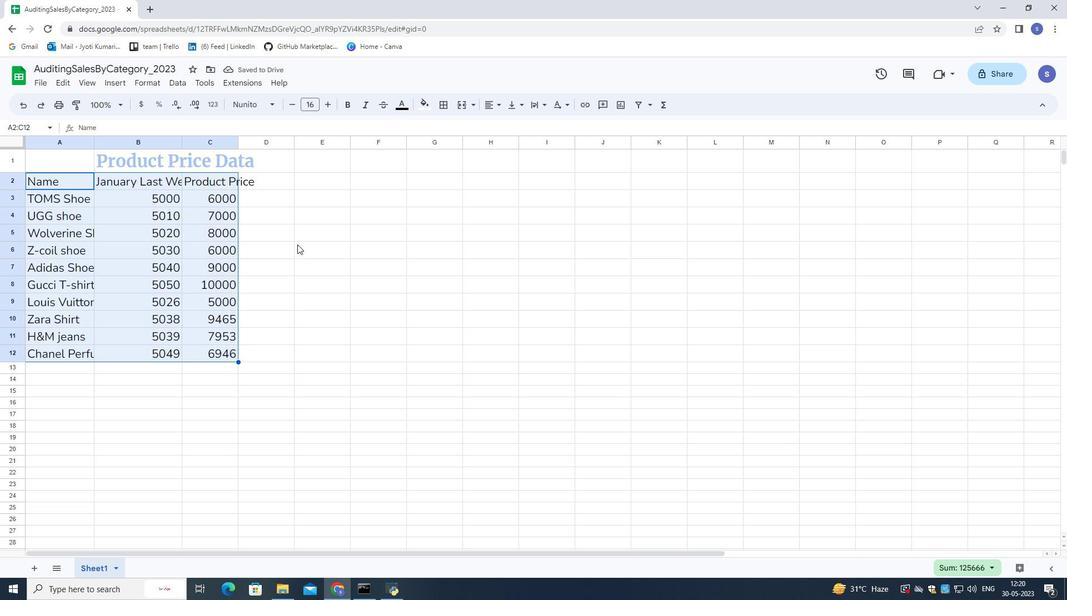 
Action: Mouse pressed left at (294, 265)
Screenshot: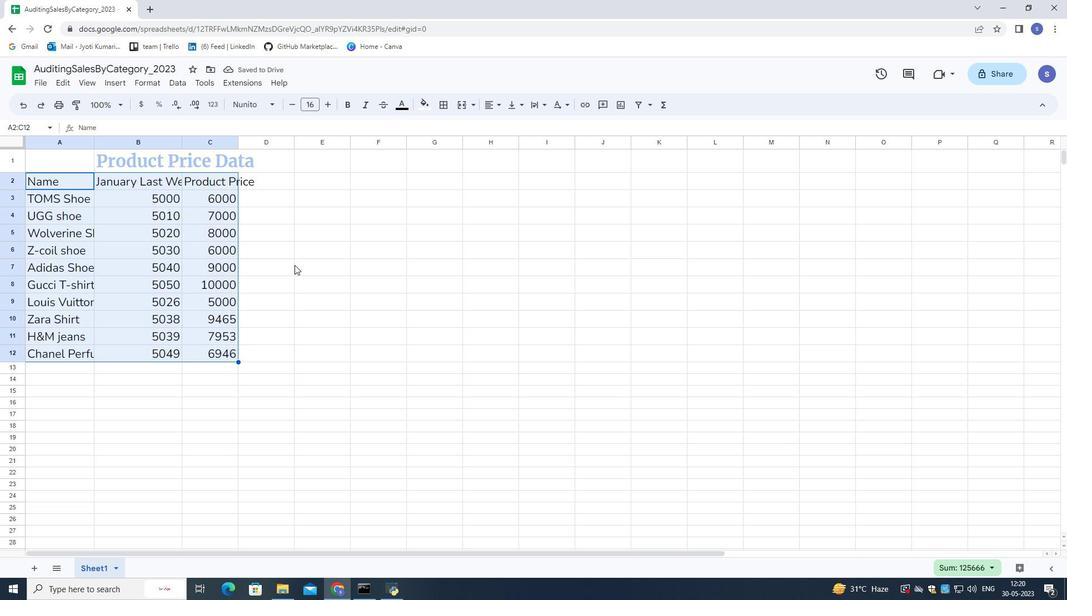 
Action: Mouse moved to (41, 158)
Screenshot: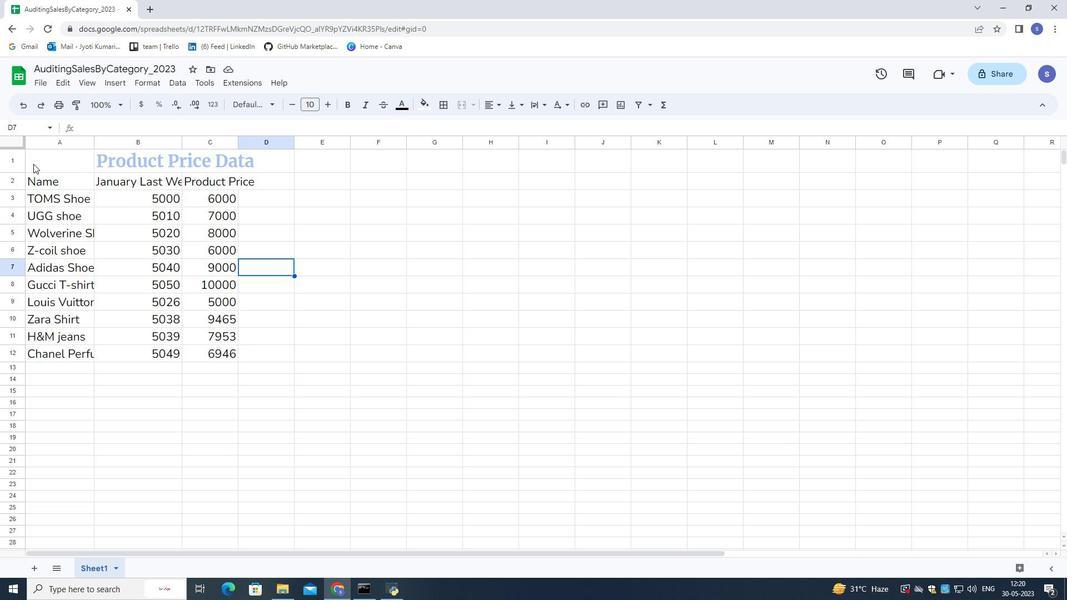 
Action: Mouse pressed left at (41, 158)
Screenshot: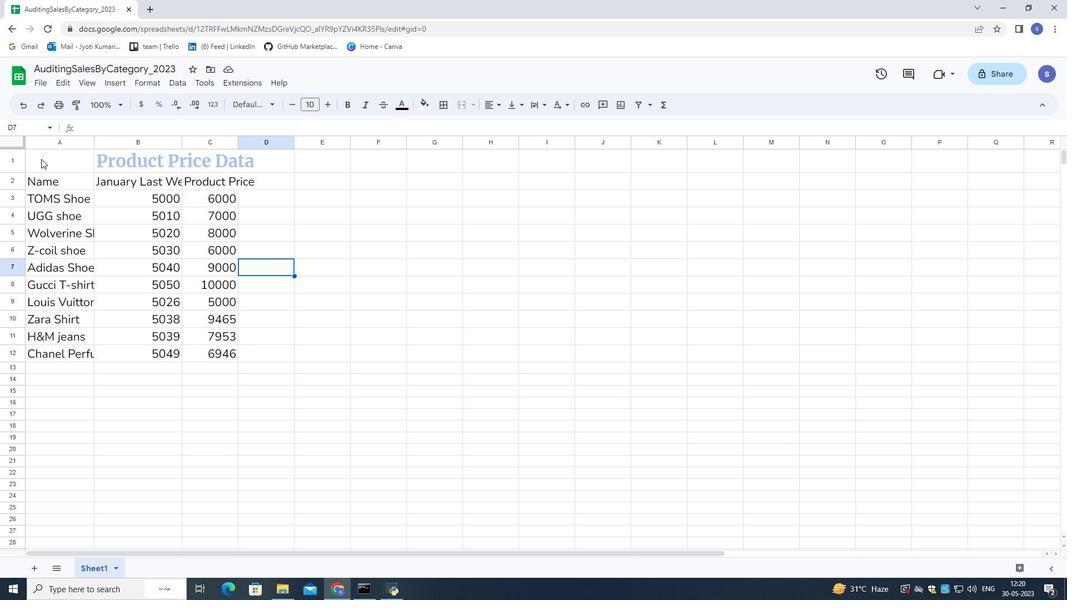 
Action: Mouse moved to (491, 112)
Screenshot: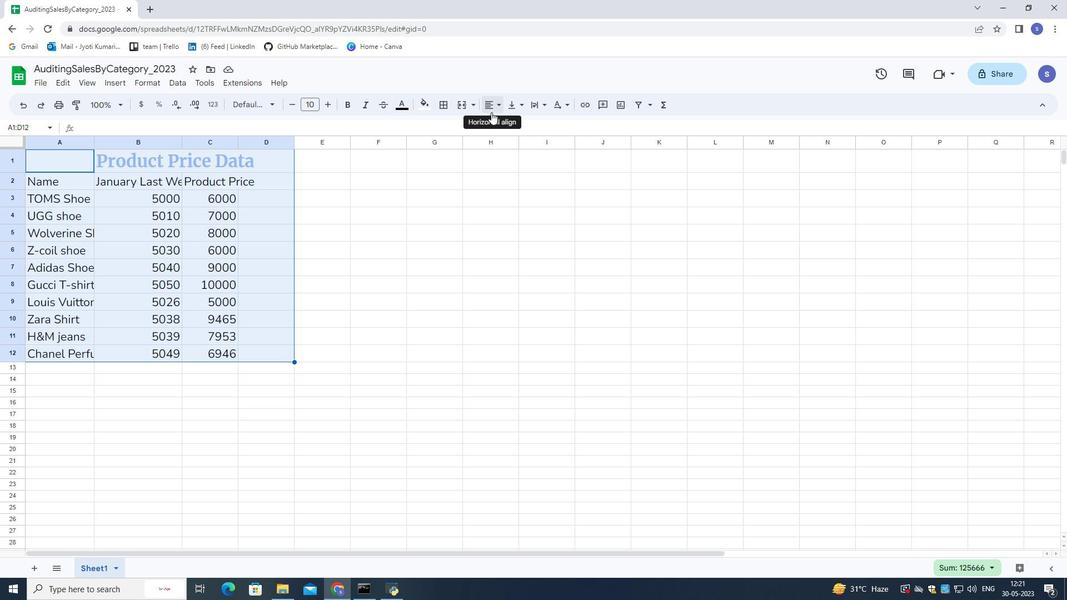 
Action: Mouse pressed left at (491, 112)
Screenshot: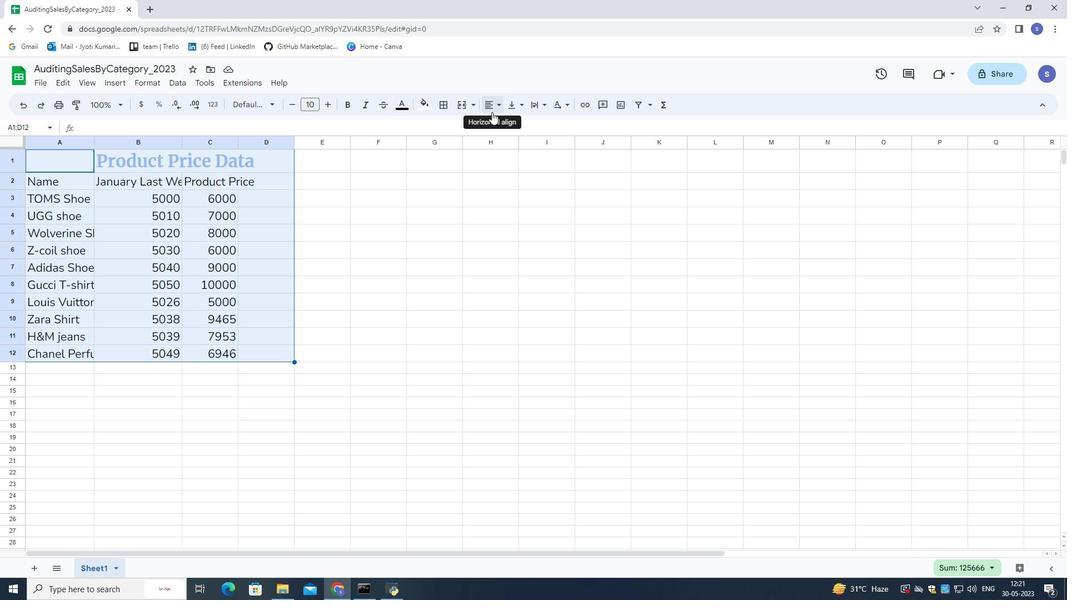 
Action: Mouse moved to (523, 127)
Screenshot: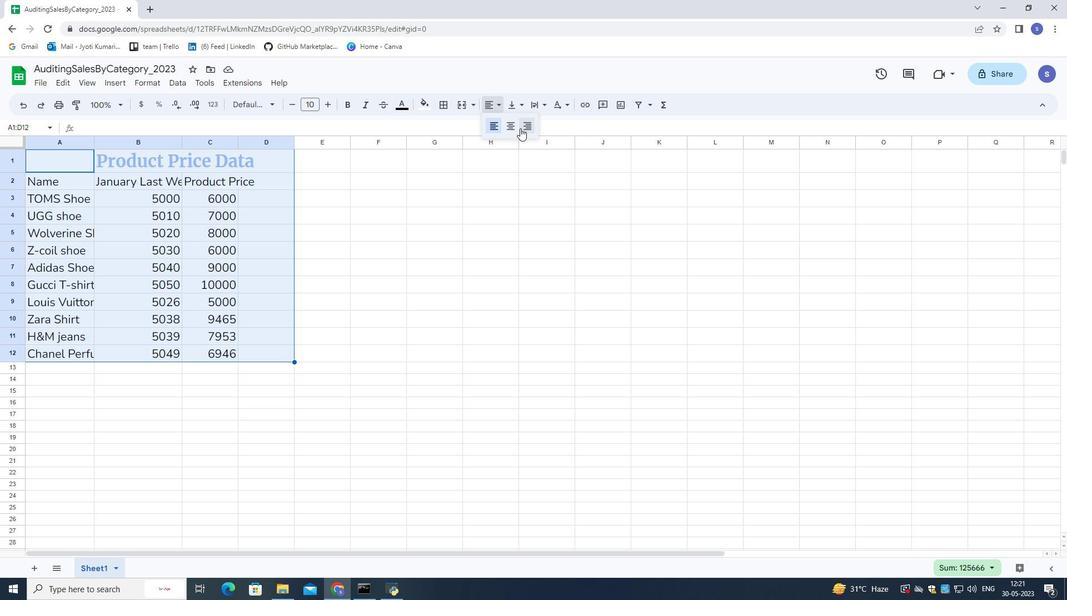 
Action: Mouse pressed left at (523, 127)
Screenshot: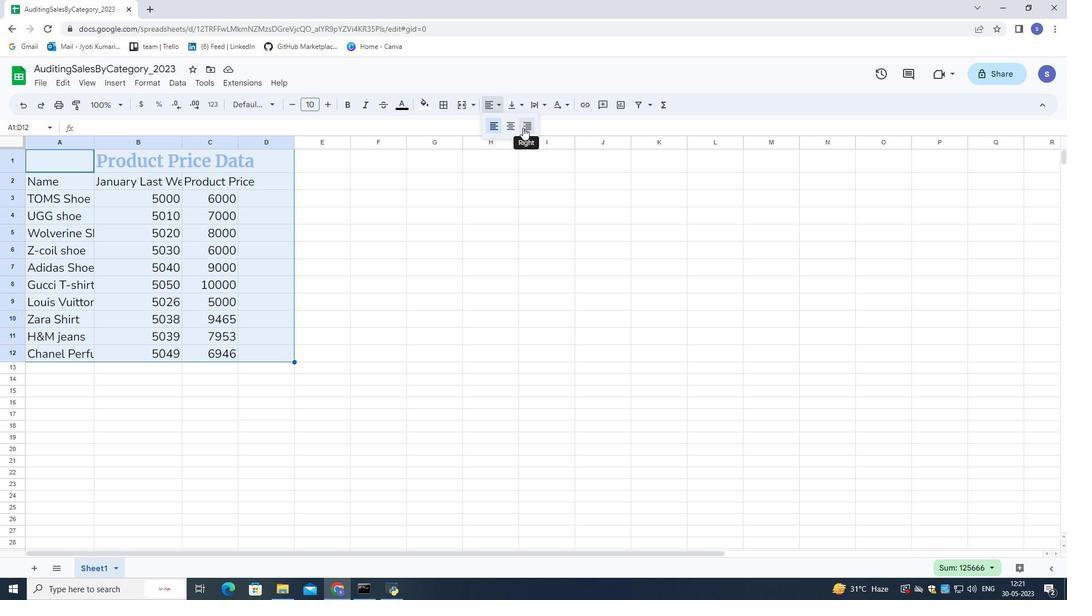 
Action: Mouse moved to (529, 218)
Screenshot: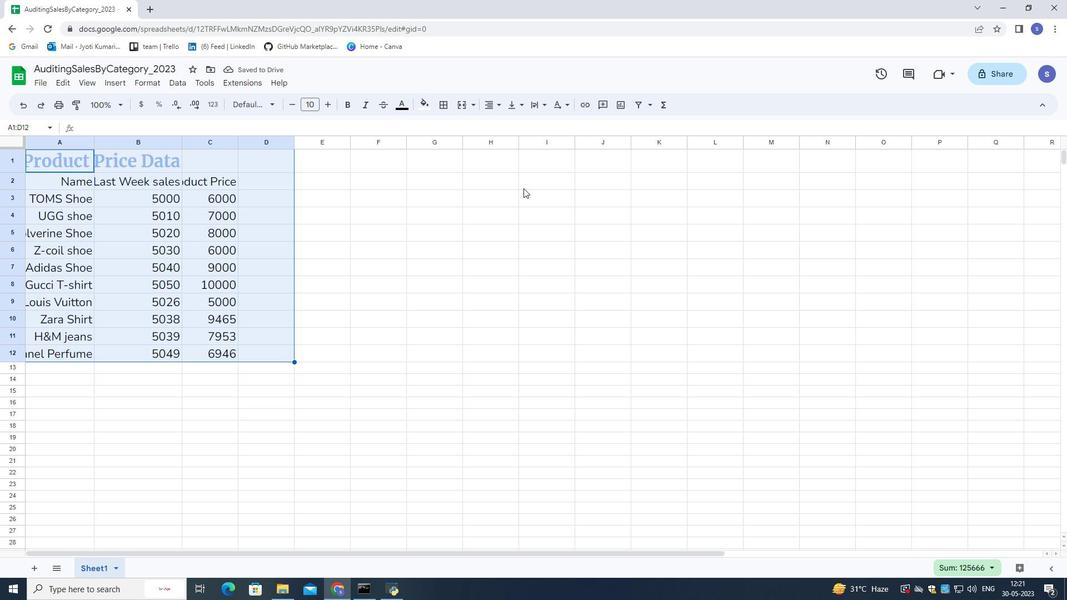 
Action: Mouse pressed left at (529, 218)
Screenshot: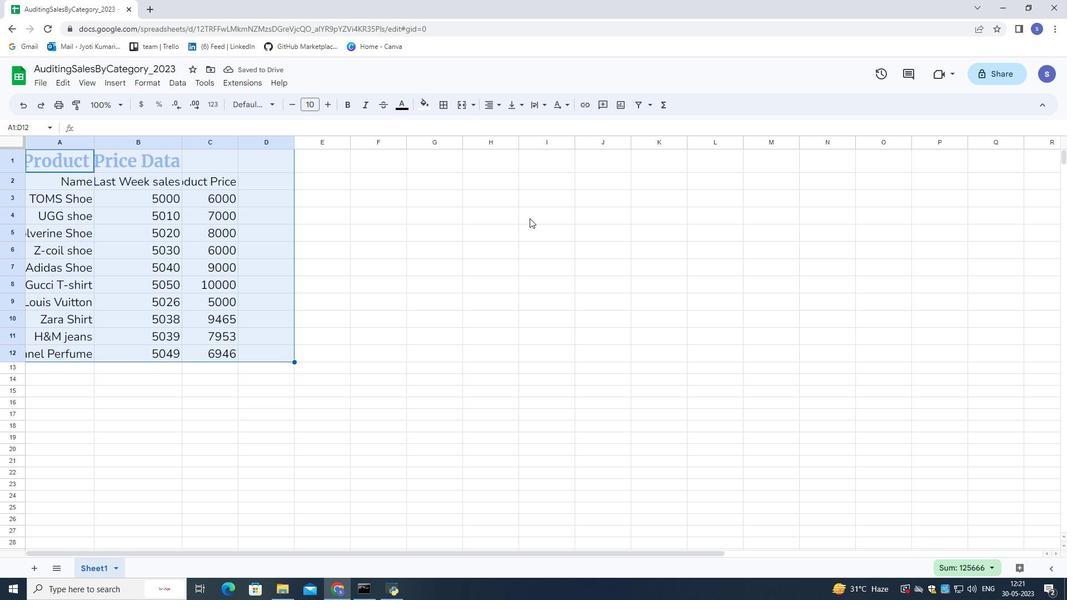 
Action: Mouse moved to (529, 218)
Screenshot: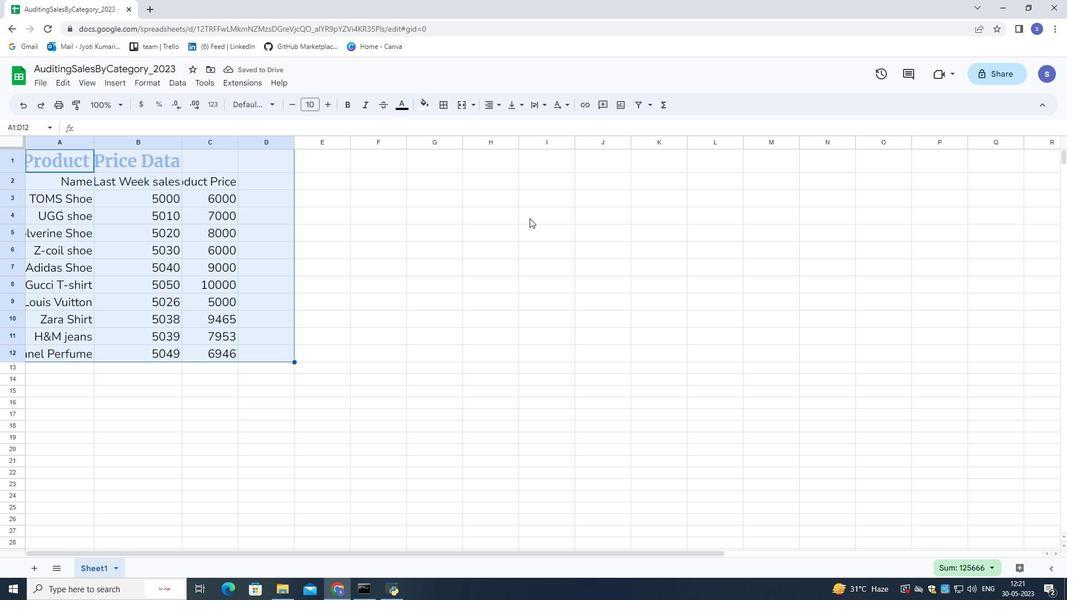 
Action: Key pressed ctrl+S
Screenshot: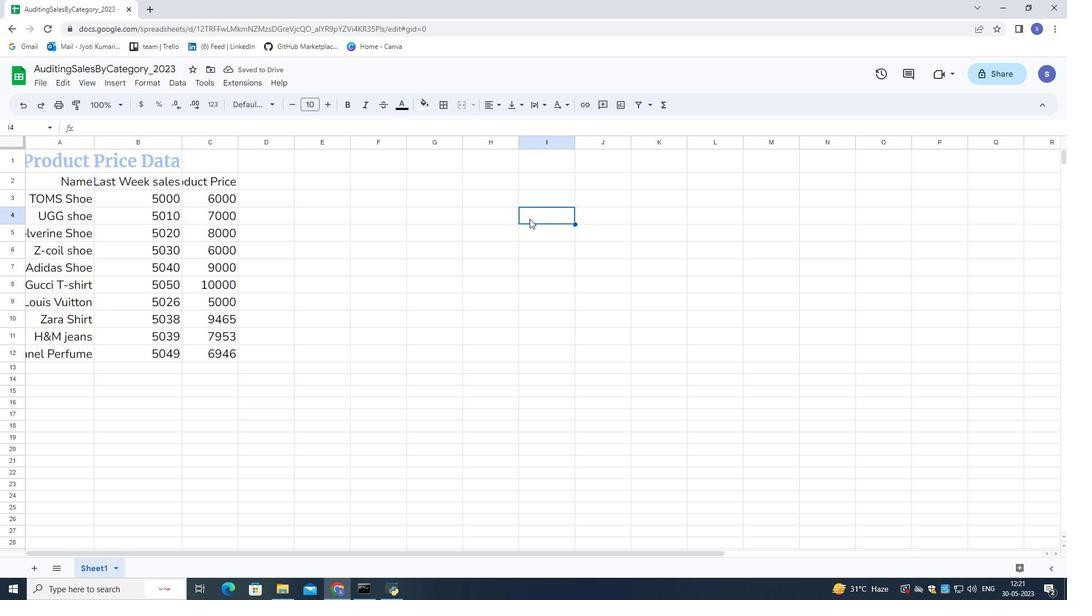 
Action: Mouse moved to (207, 146)
Screenshot: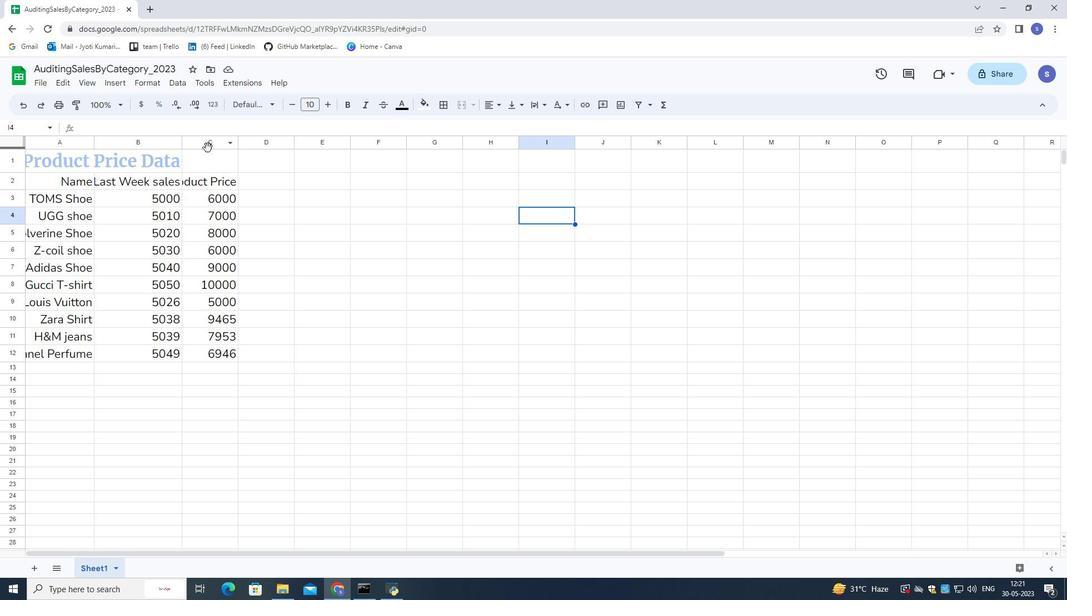 
Action: Mouse pressed left at (207, 146)
Screenshot: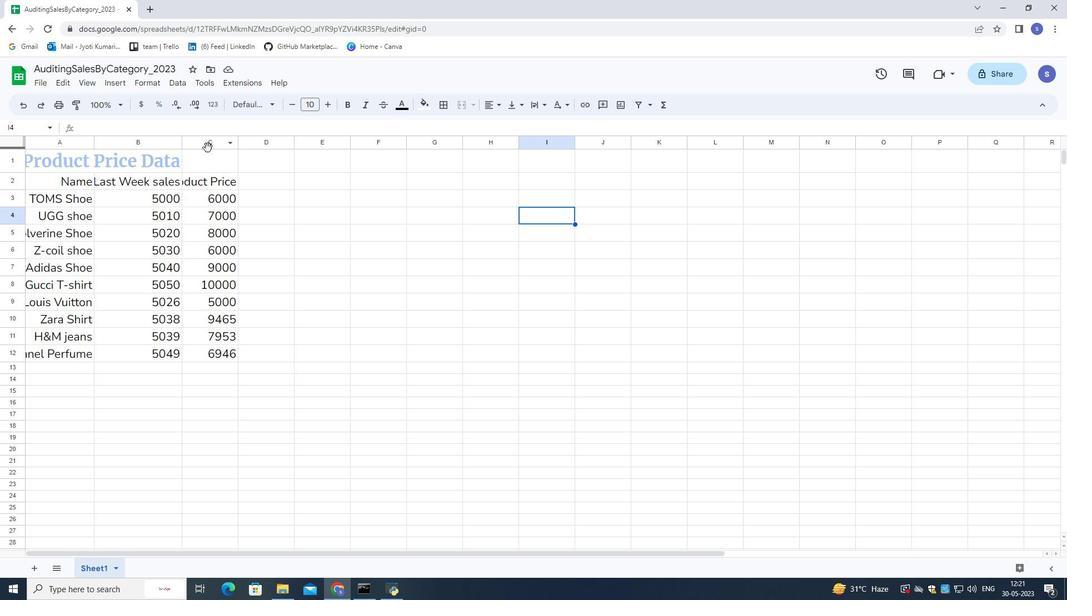 
Action: Mouse moved to (216, 136)
Screenshot: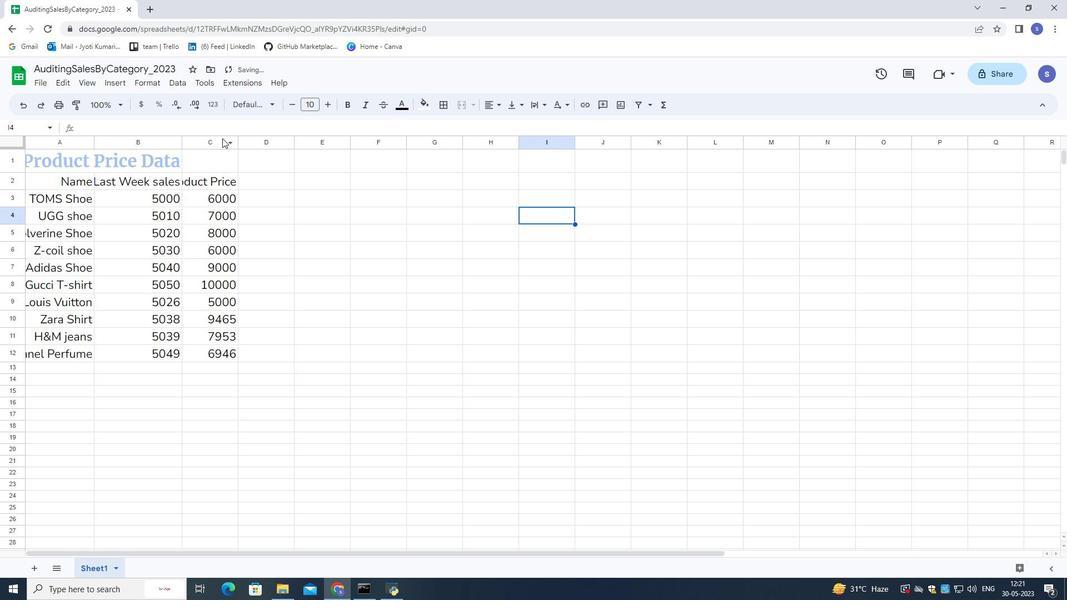 
Action: Mouse pressed left at (216, 136)
Screenshot: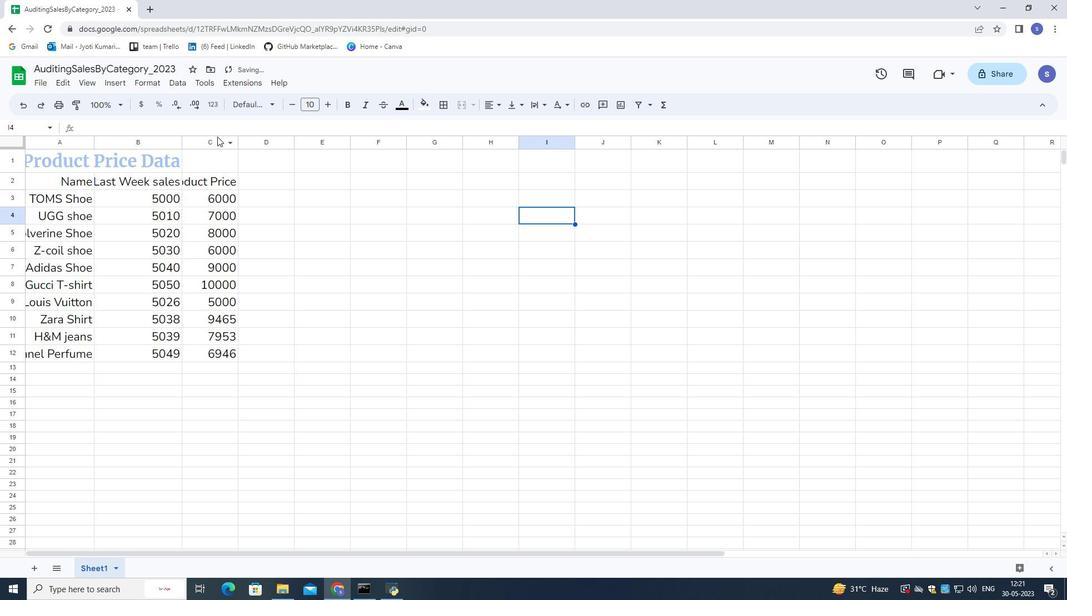 
Action: Mouse moved to (238, 142)
Screenshot: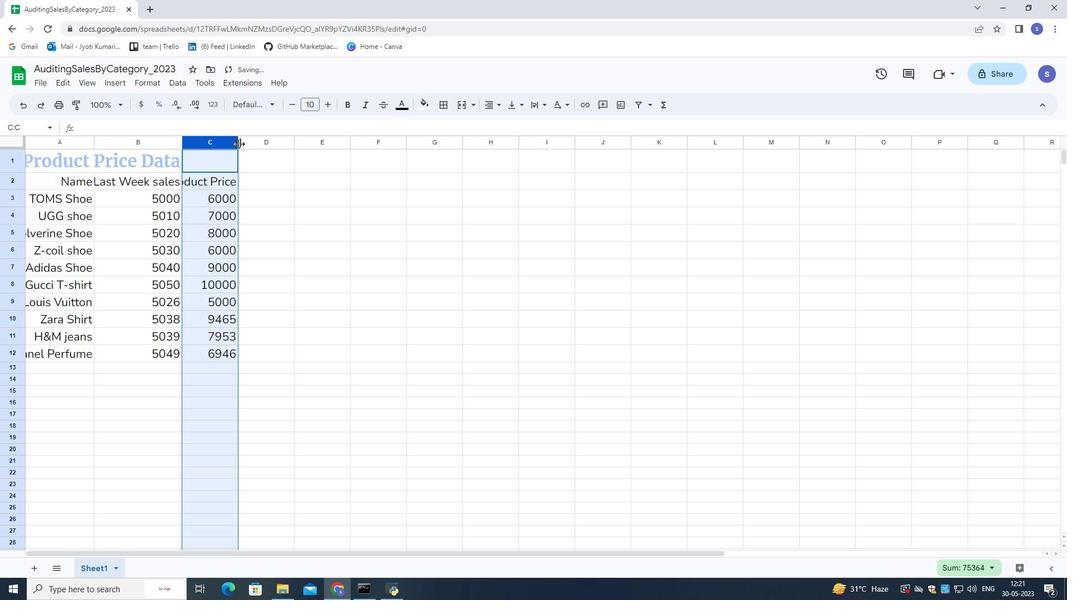 
Action: Mouse pressed left at (238, 142)
Screenshot: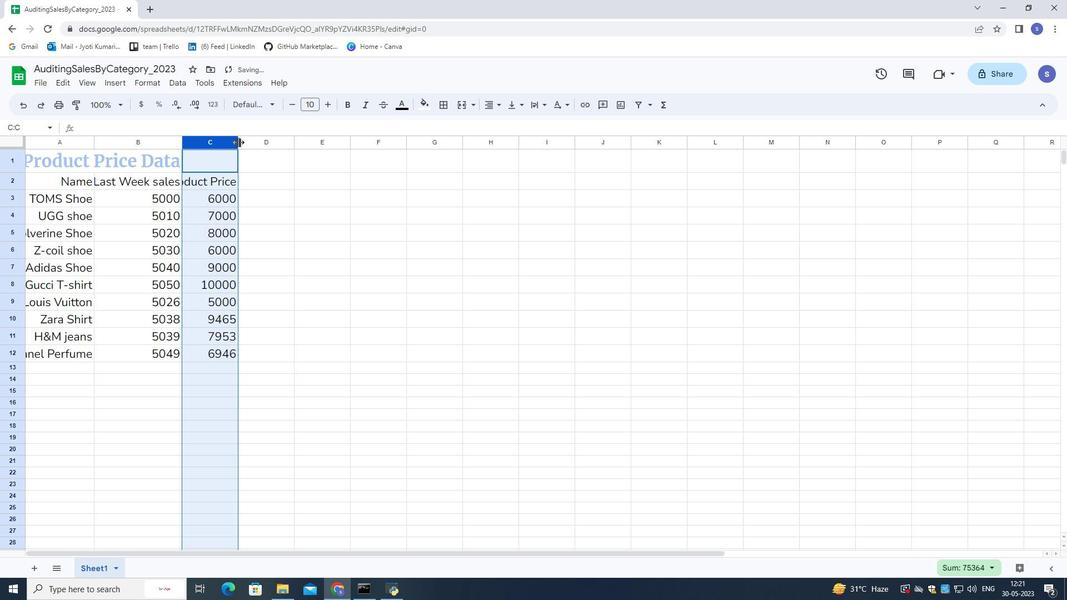 
Action: Mouse moved to (140, 140)
Screenshot: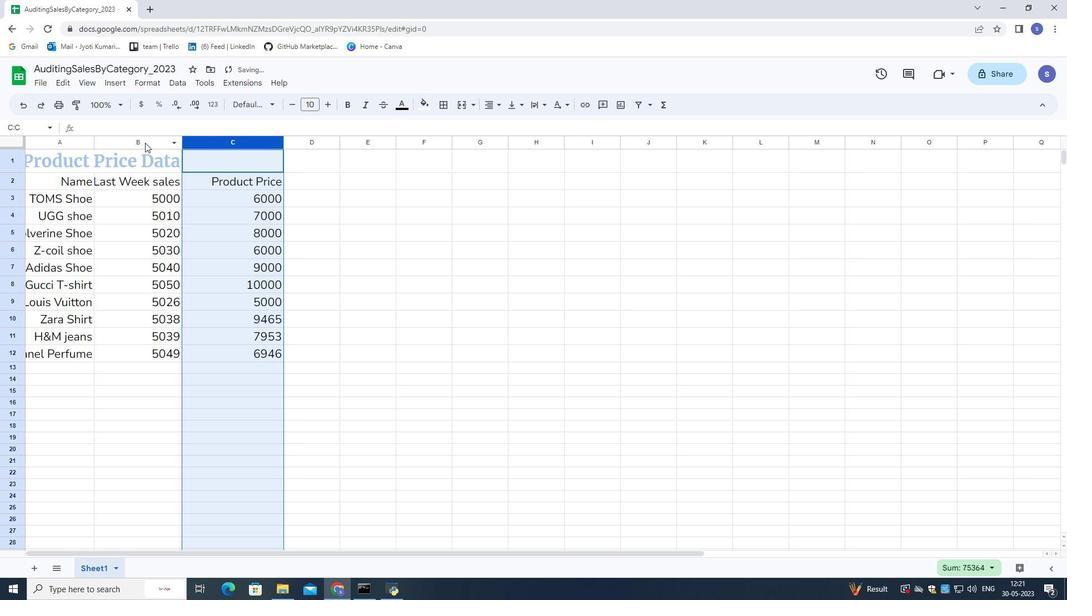 
Action: Mouse pressed left at (140, 140)
Screenshot: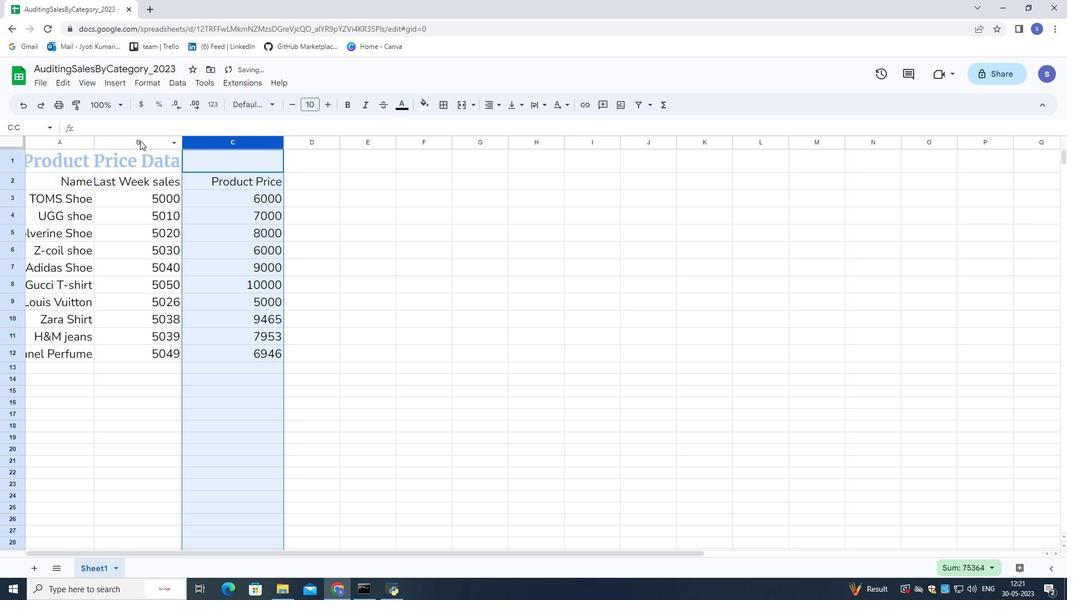 
Action: Mouse moved to (181, 141)
Screenshot: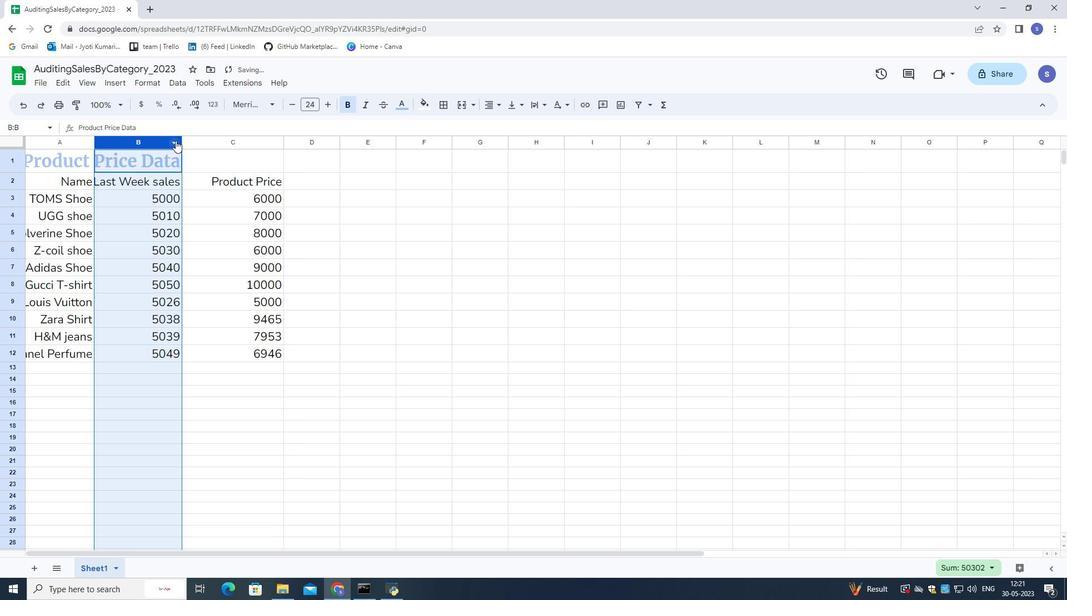 
Action: Mouse pressed left at (181, 141)
Screenshot: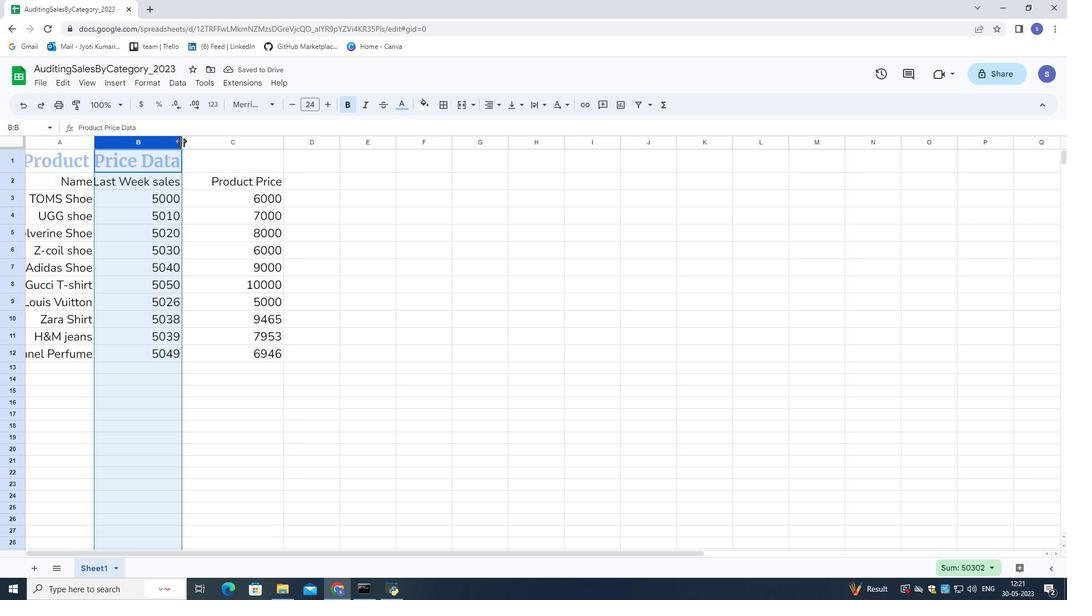 
Action: Mouse moved to (200, 140)
Screenshot: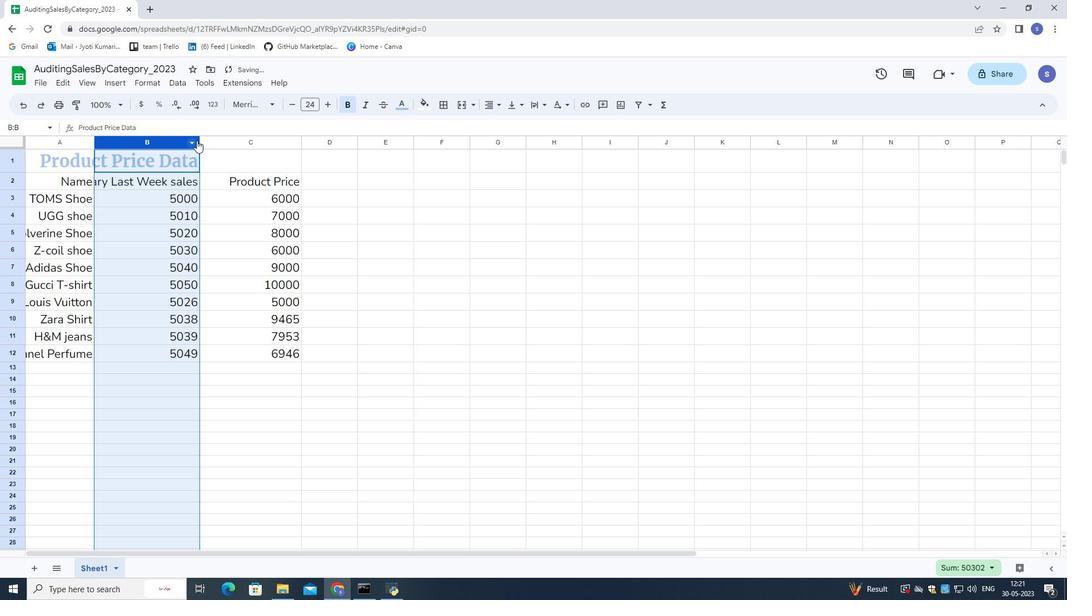 
Action: Mouse pressed left at (200, 140)
Screenshot: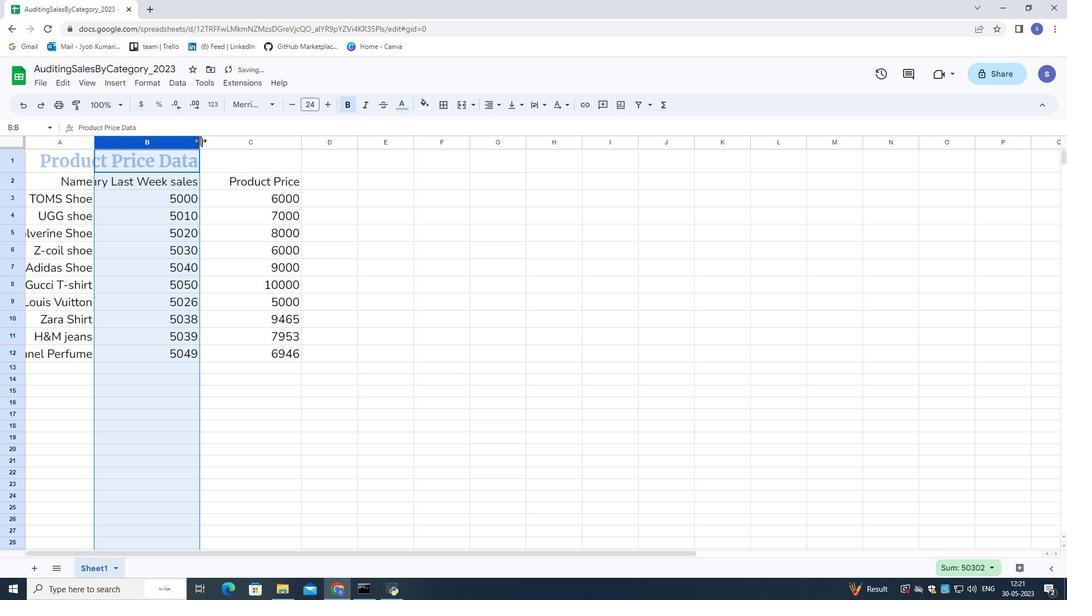 
Action: Mouse moved to (409, 205)
Screenshot: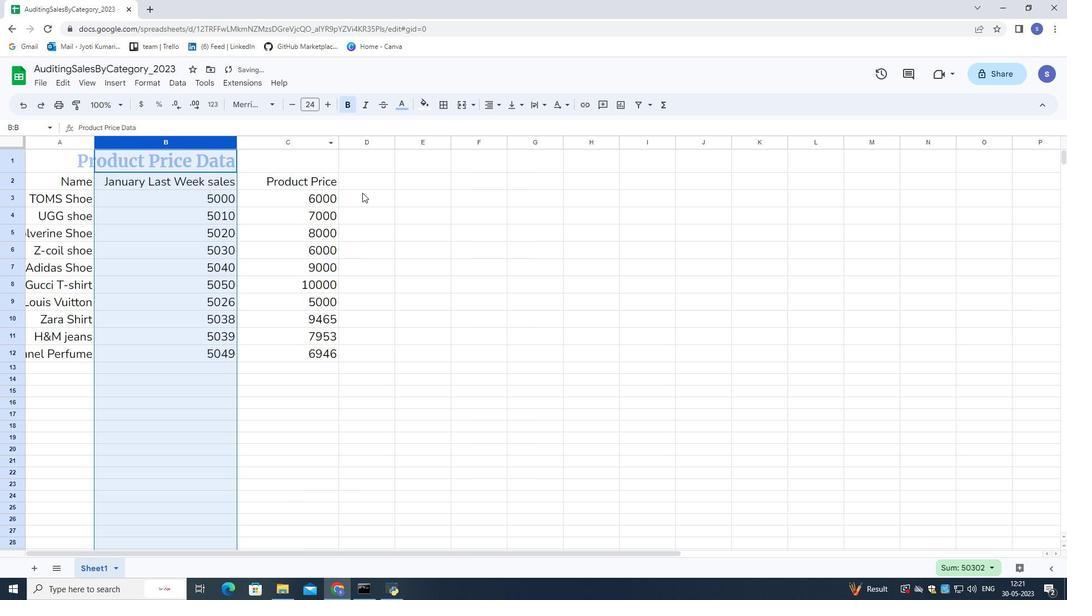 
Action: Mouse pressed left at (409, 205)
Screenshot: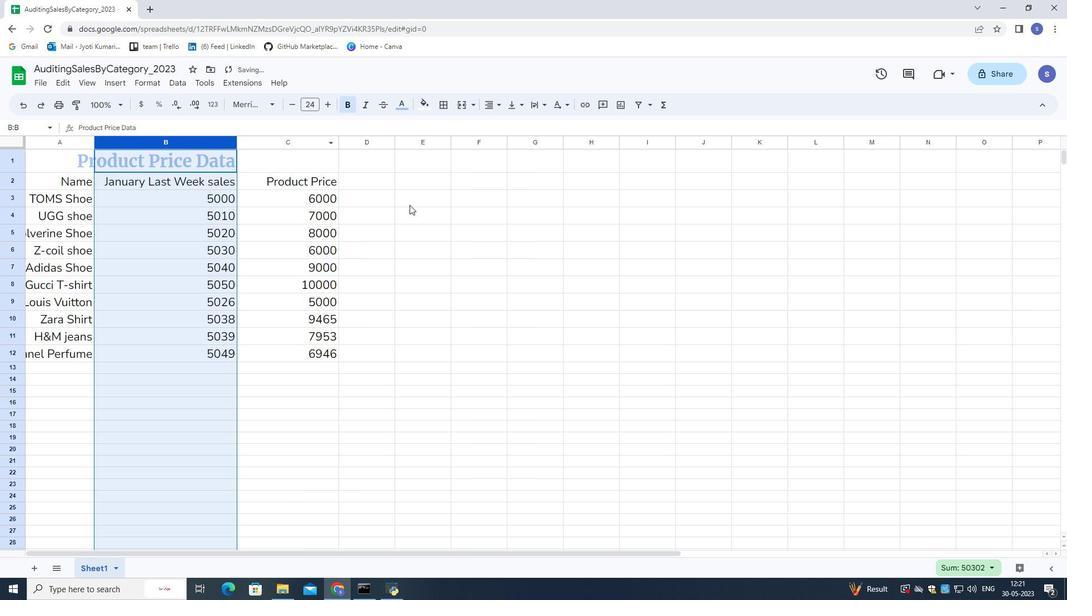 
Action: Mouse moved to (398, 315)
Screenshot: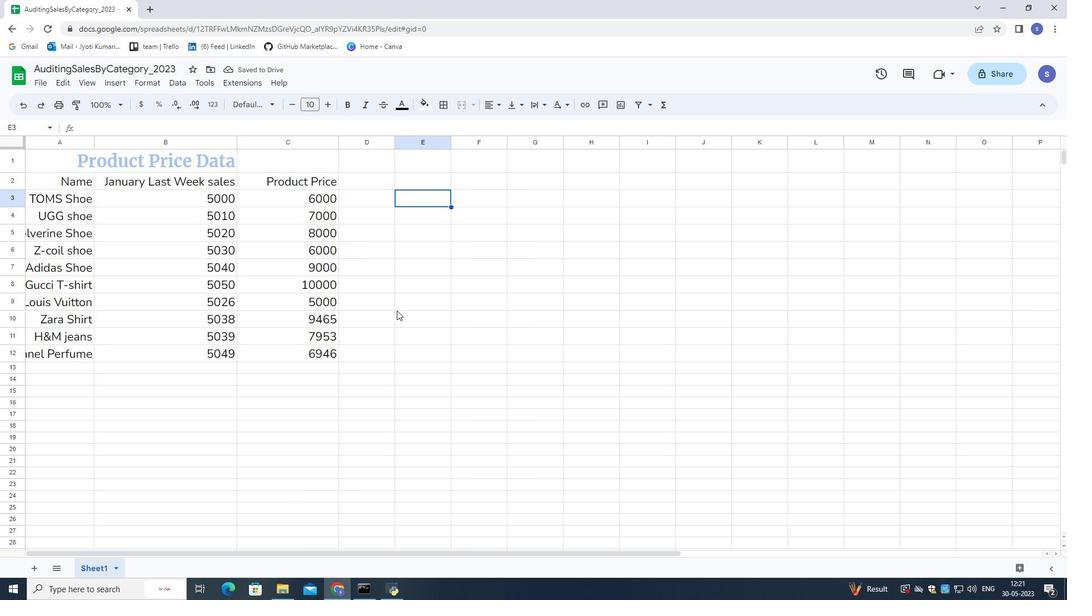 
Action: Mouse pressed left at (398, 315)
Screenshot: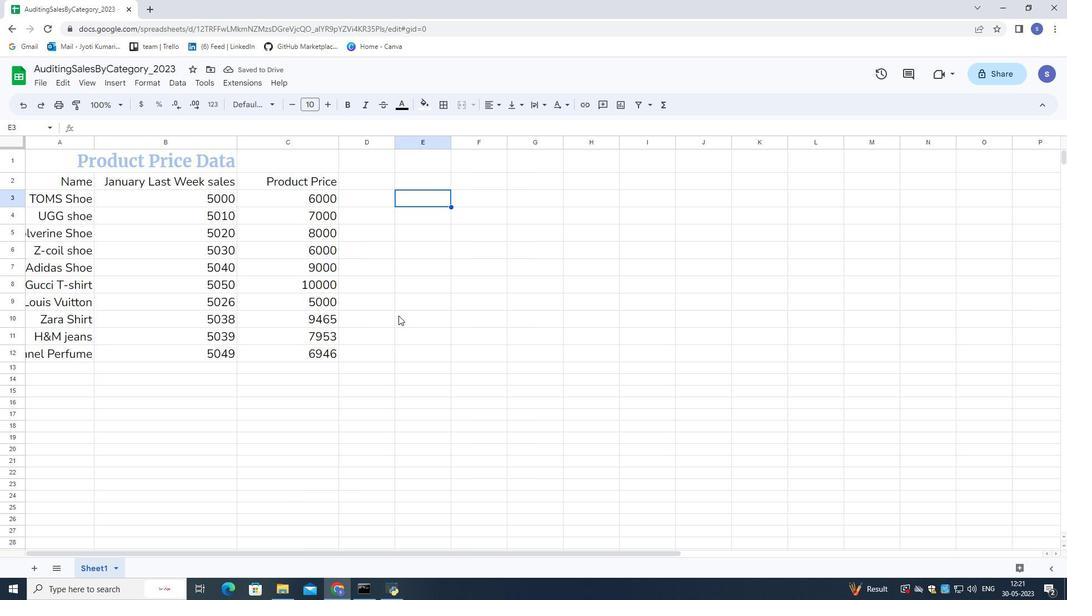 
Action: Key pressed ctrl+S
Screenshot: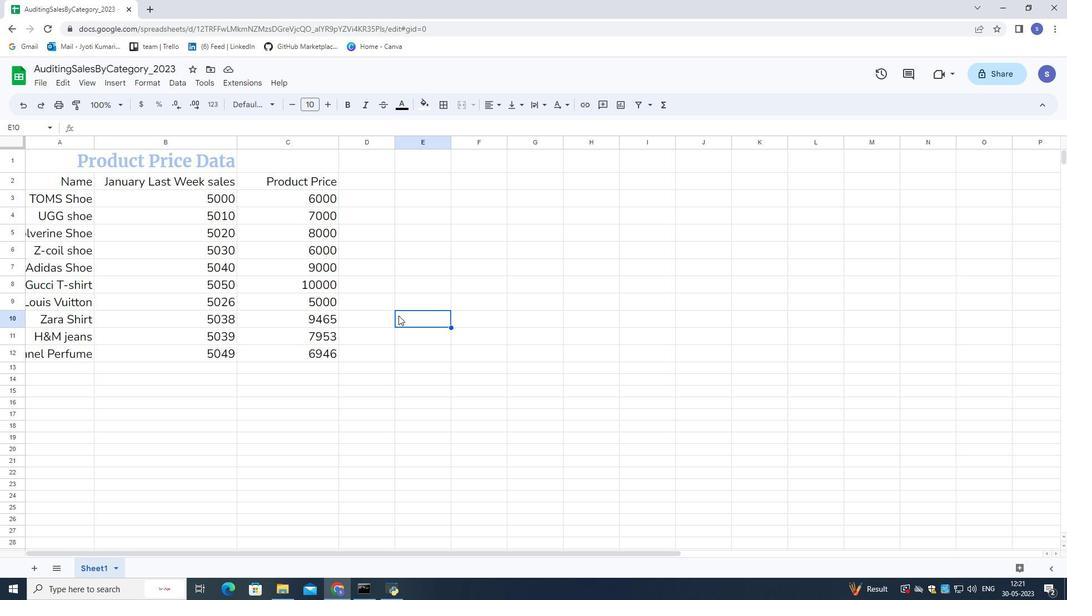 
Action: Mouse moved to (270, 224)
Screenshot: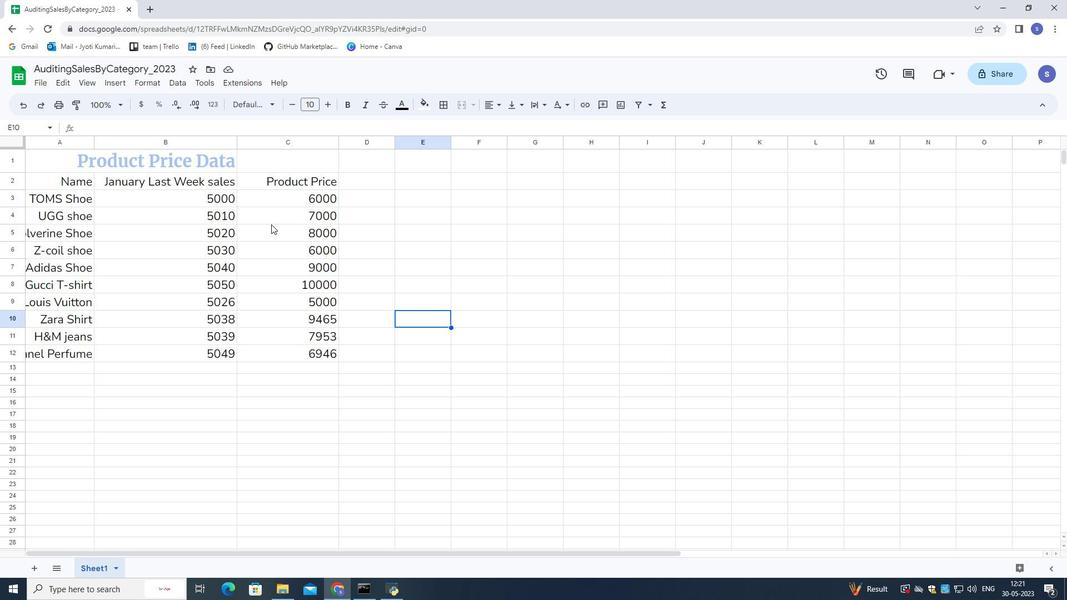 
